 Task: Apply the "Reverb" effect creatively to simulate a cavernous space for a vocal.
Action: Mouse moved to (111, 53)
Screenshot: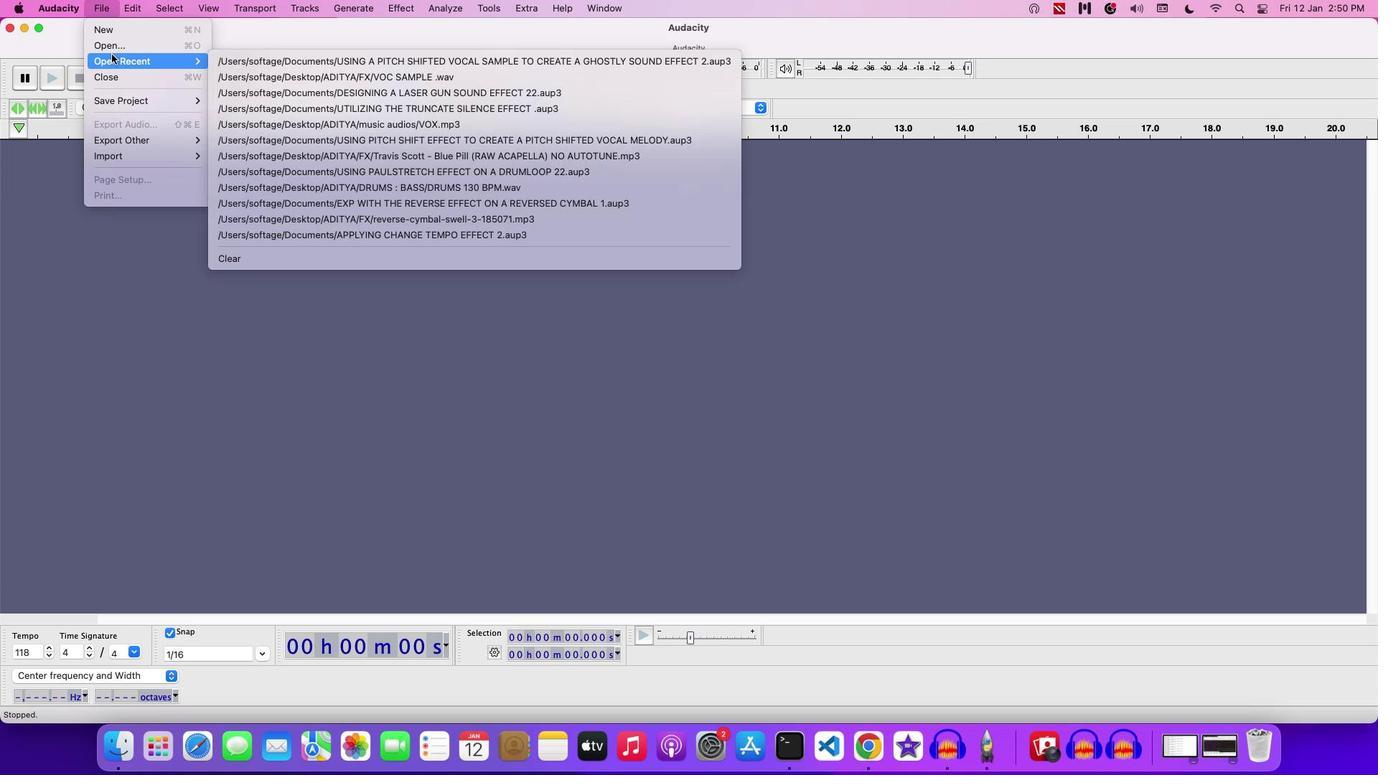 
Action: Mouse pressed left at (111, 53)
Screenshot: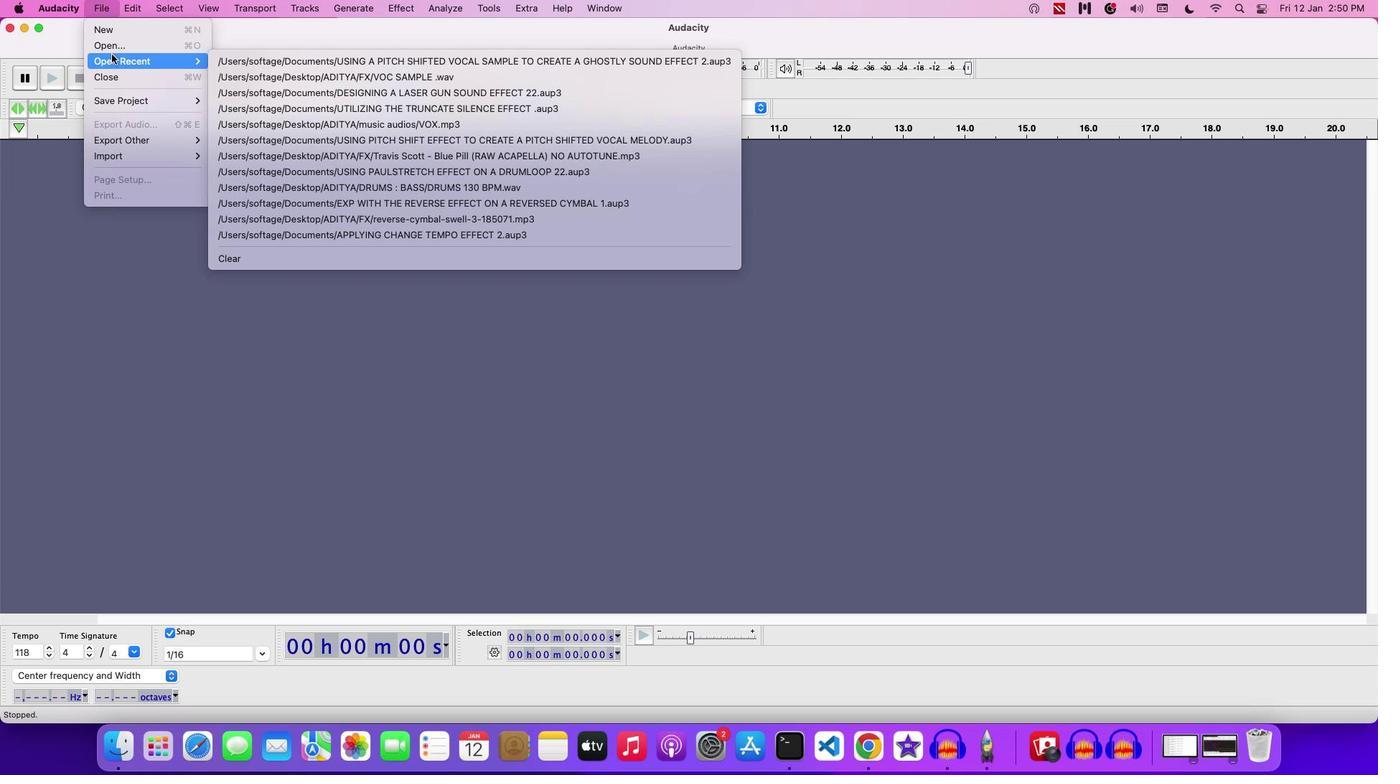 
Action: Mouse moved to (702, 157)
Screenshot: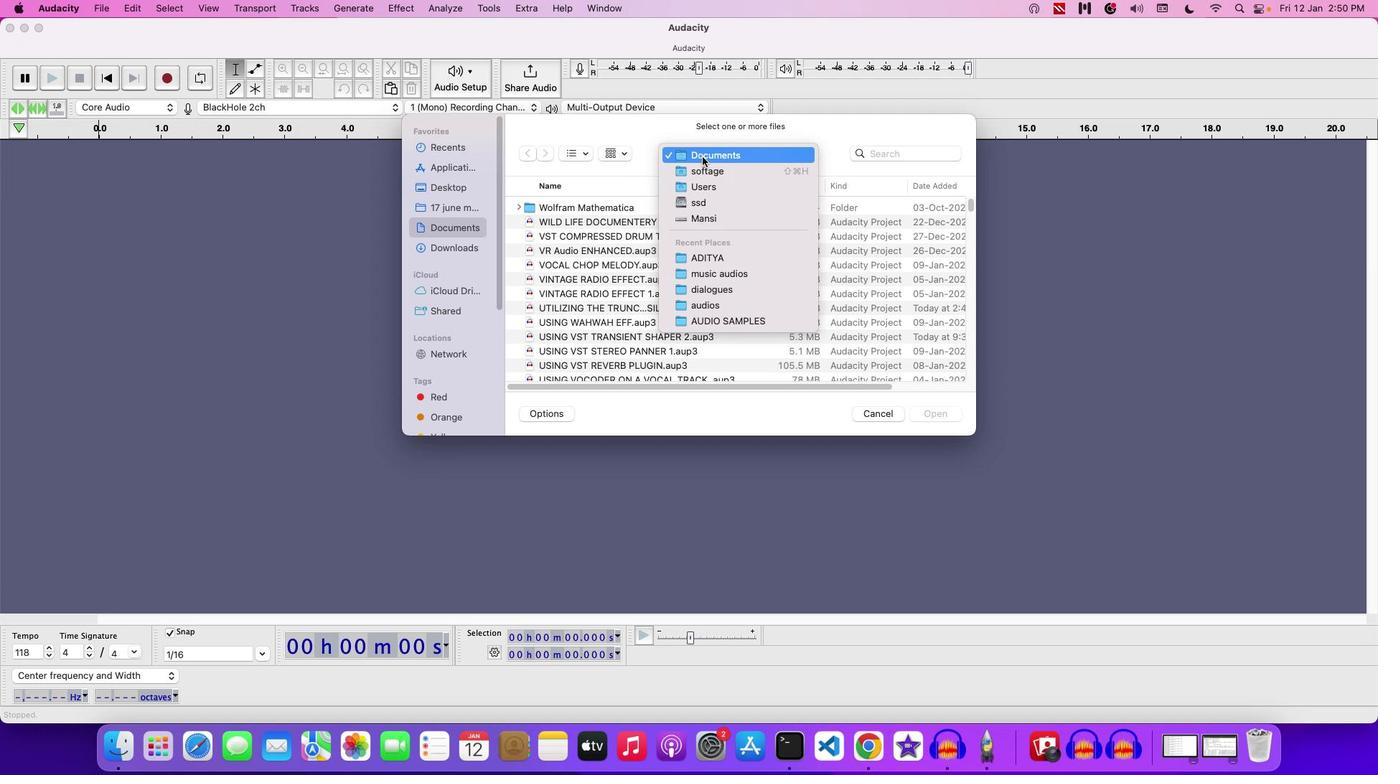
Action: Mouse pressed left at (702, 157)
Screenshot: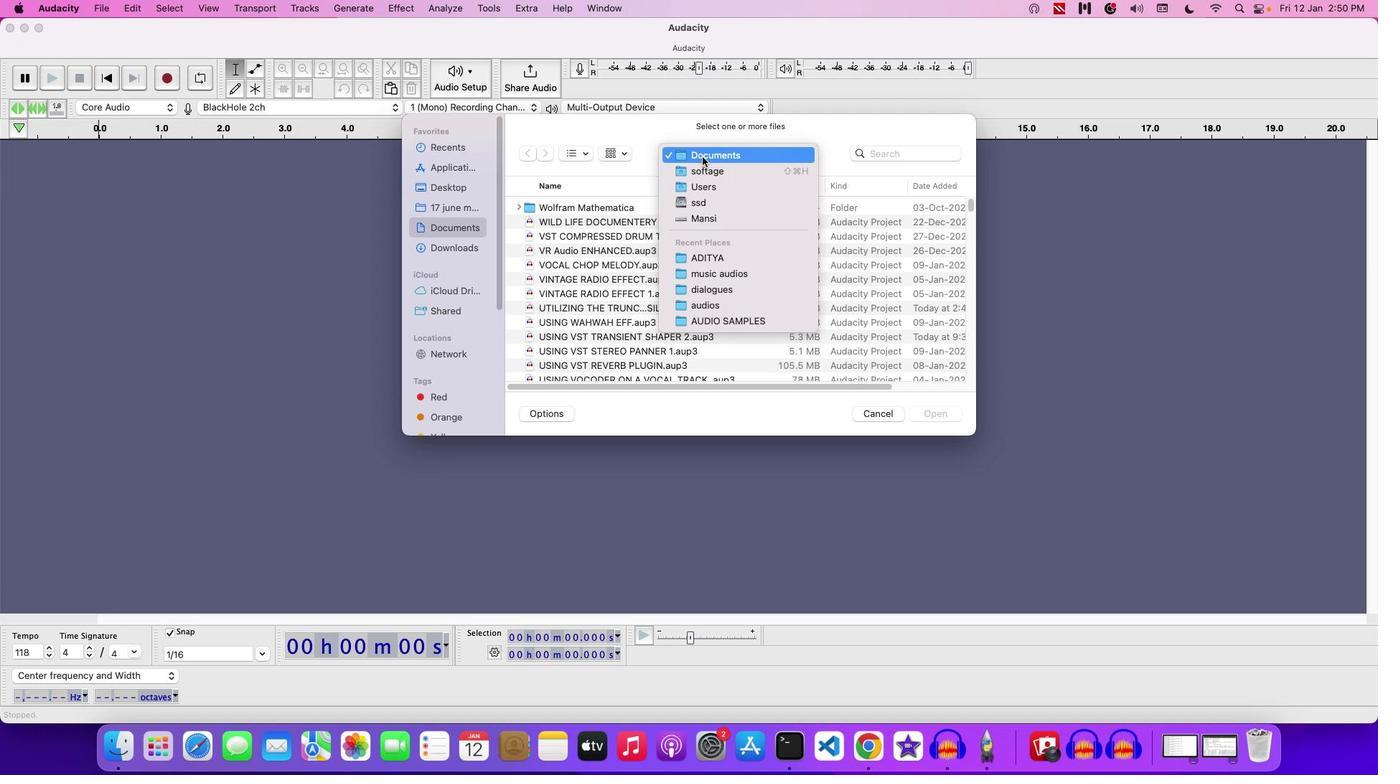 
Action: Mouse moved to (707, 260)
Screenshot: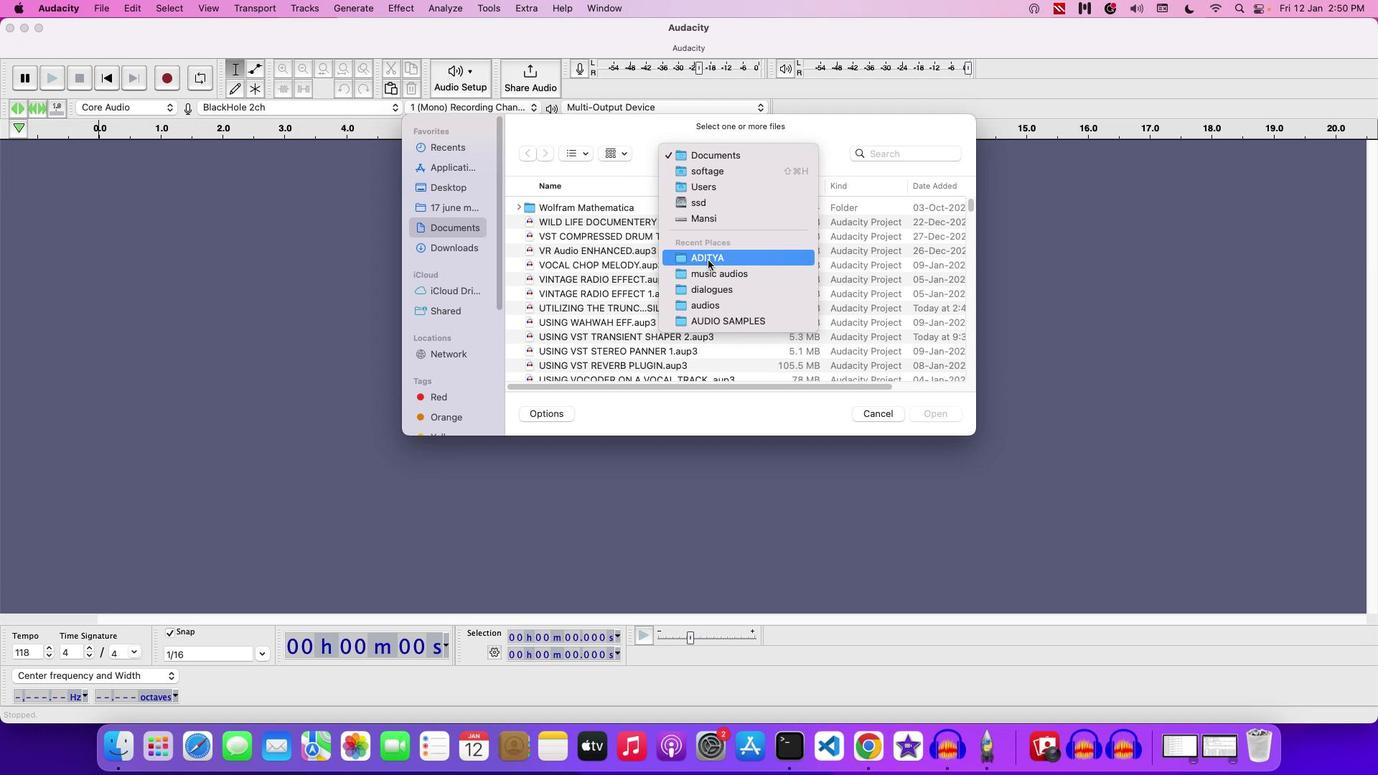 
Action: Mouse pressed left at (707, 260)
Screenshot: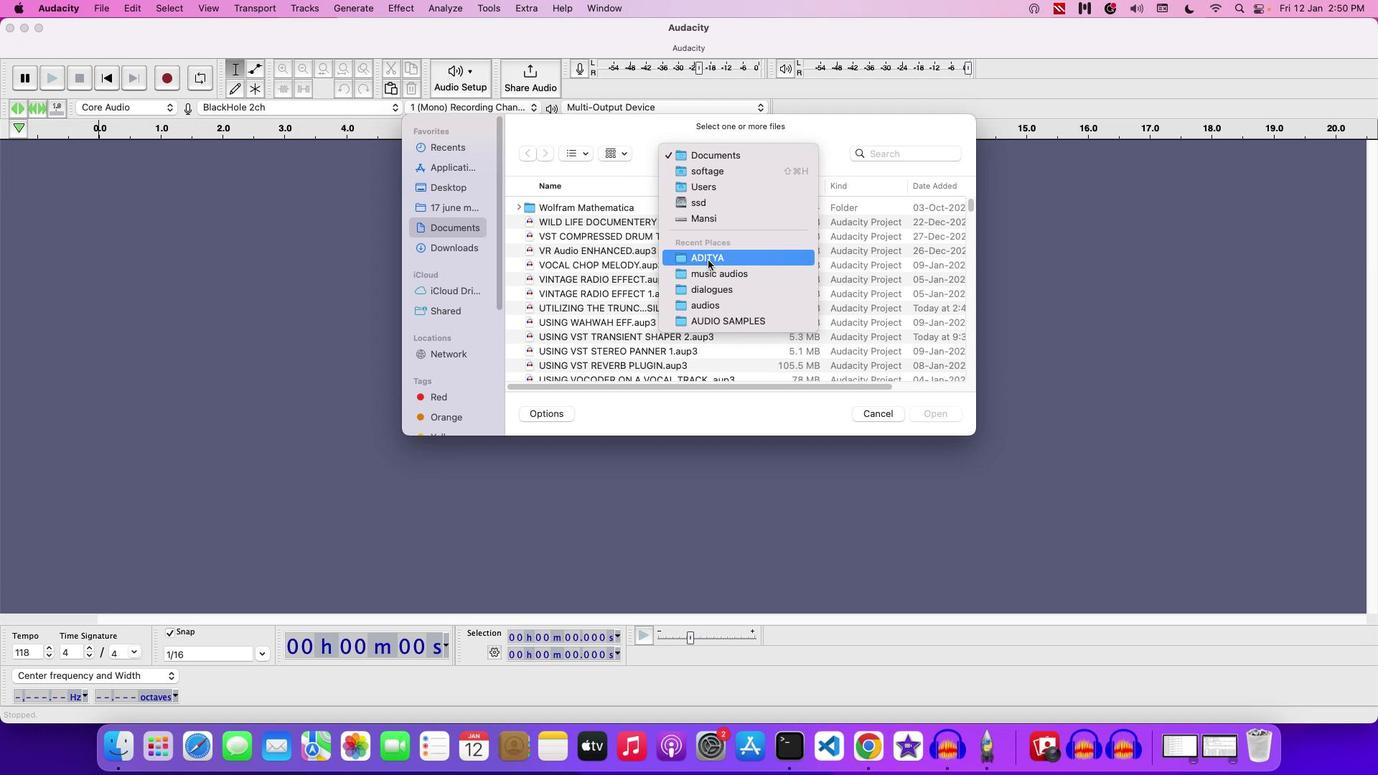 
Action: Mouse moved to (653, 280)
Screenshot: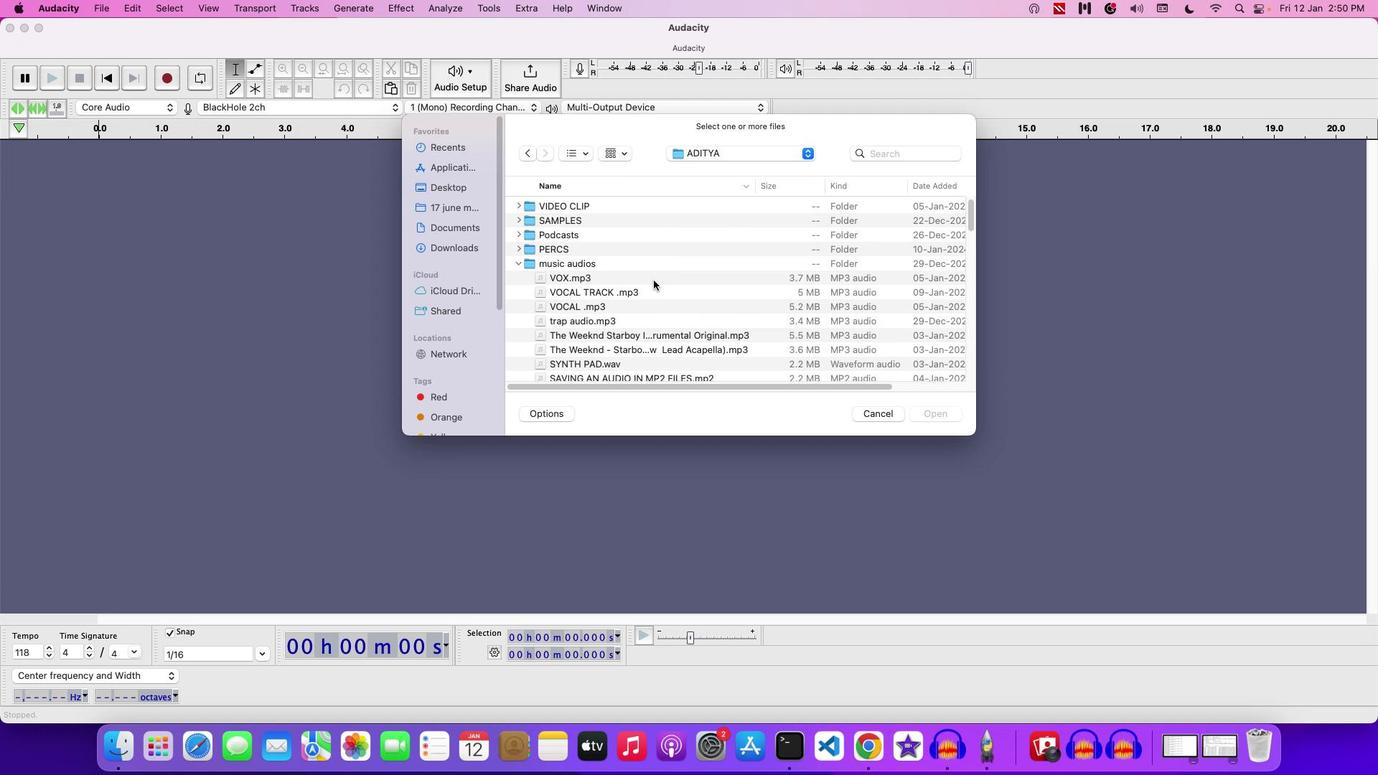 
Action: Mouse scrolled (653, 280) with delta (0, 0)
Screenshot: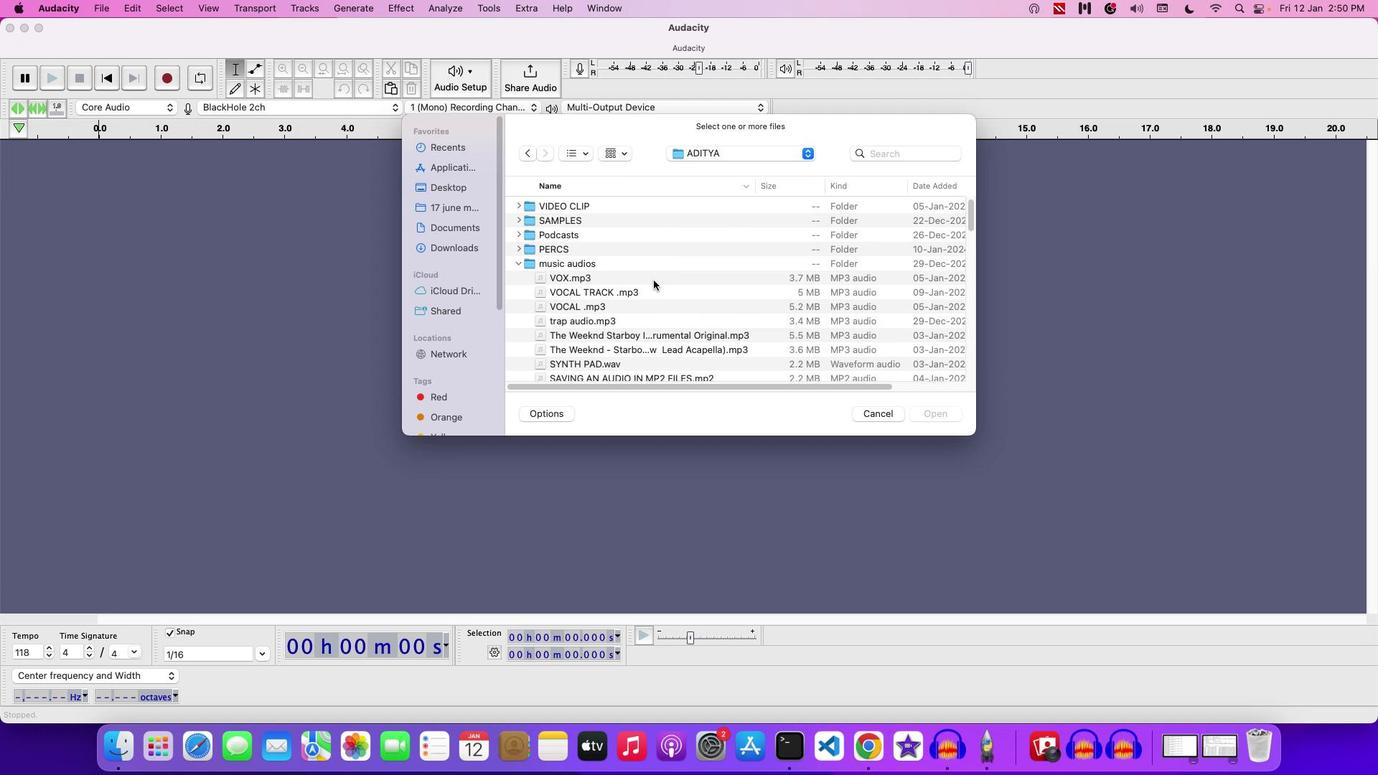 
Action: Mouse moved to (600, 278)
Screenshot: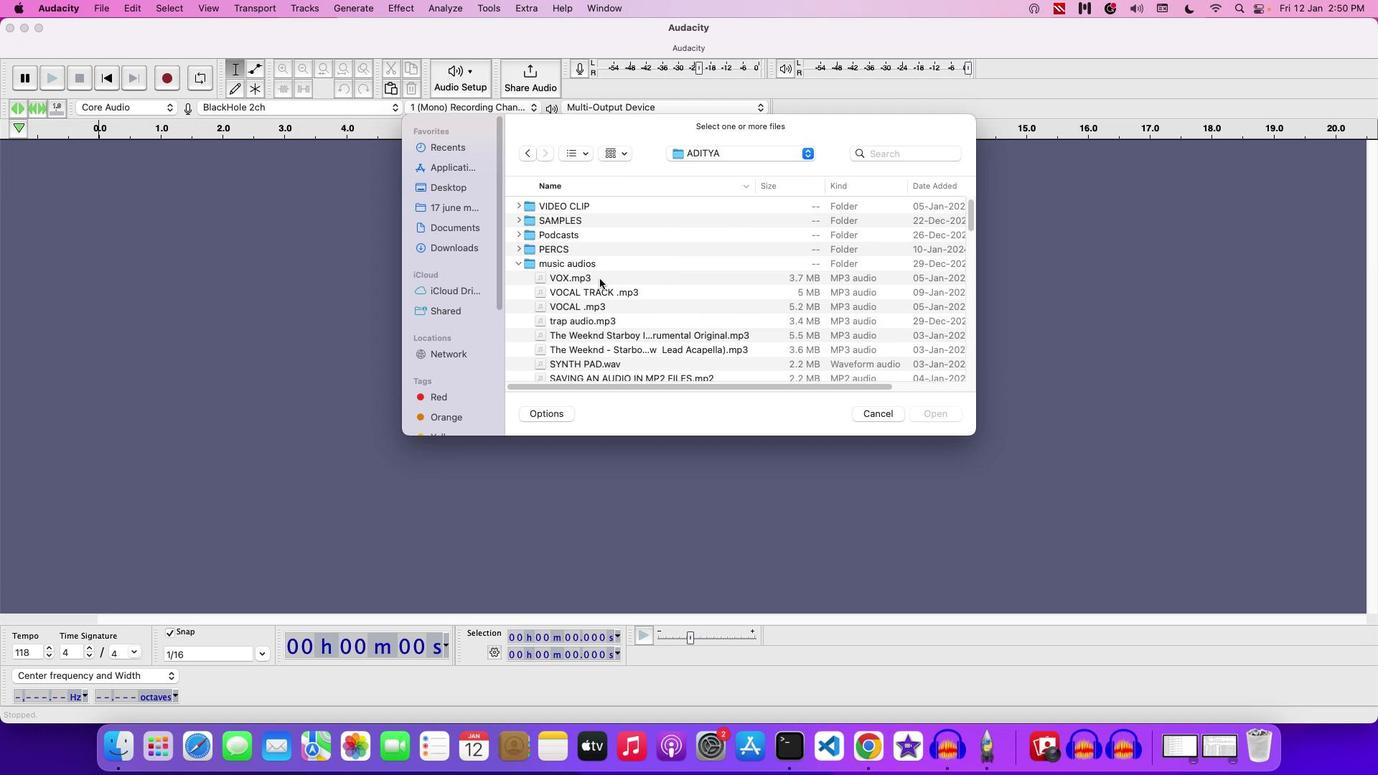 
Action: Mouse pressed left at (600, 278)
Screenshot: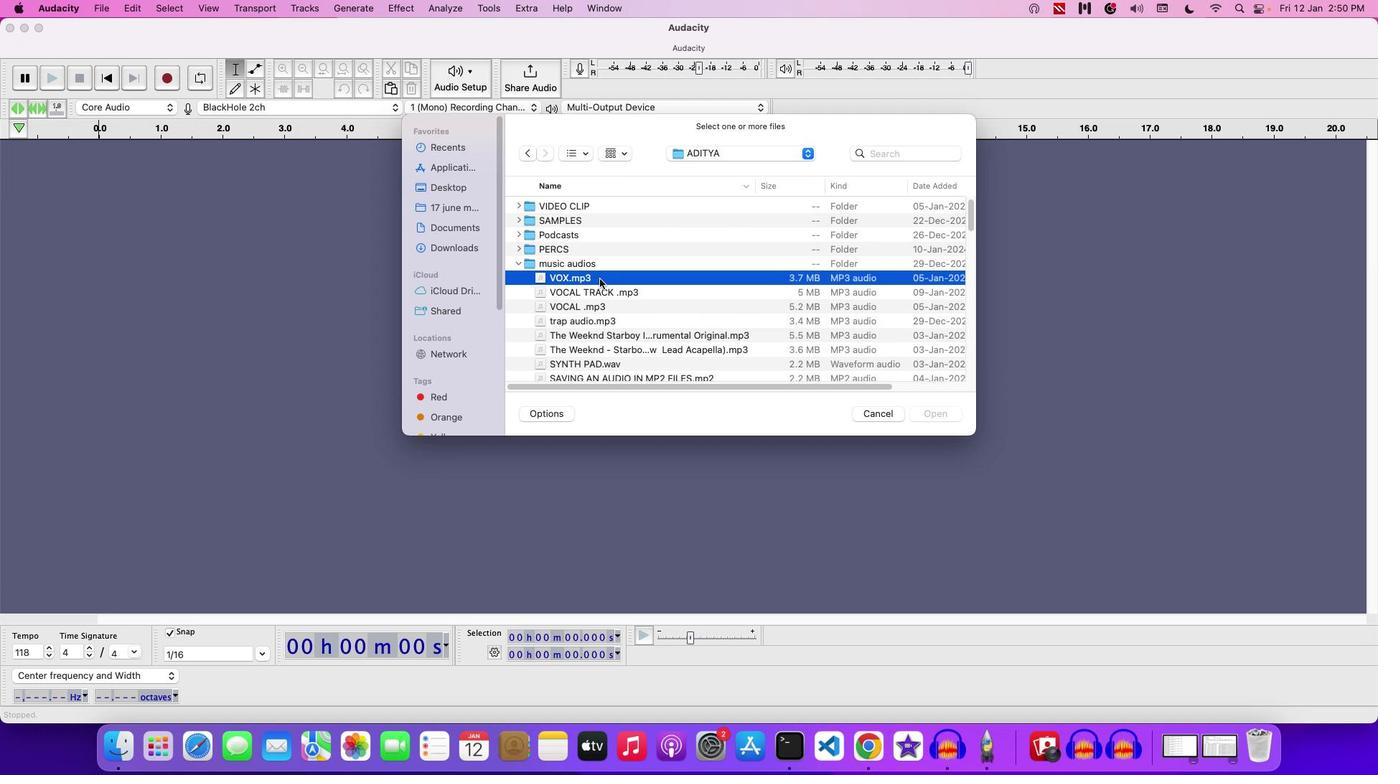 
Action: Mouse moved to (613, 280)
Screenshot: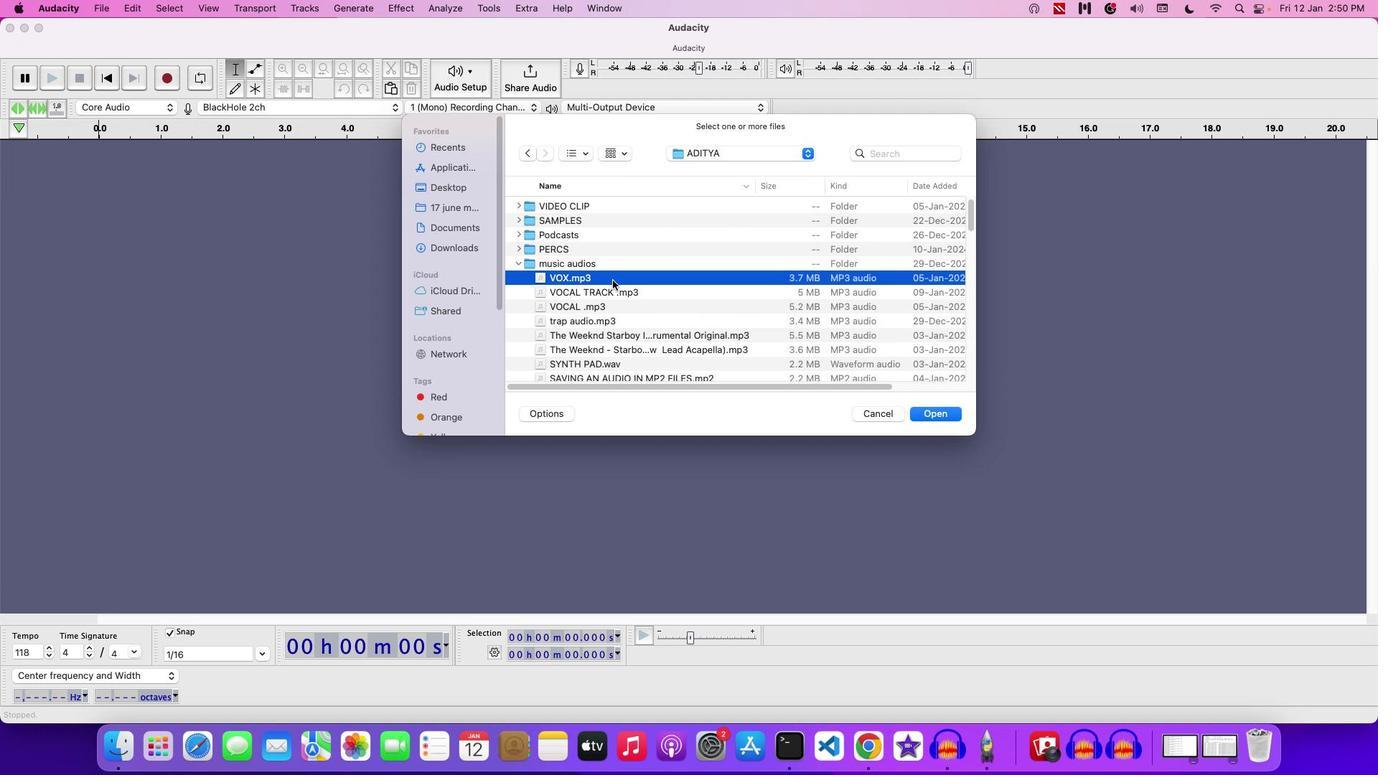 
Action: Mouse scrolled (613, 280) with delta (0, 0)
Screenshot: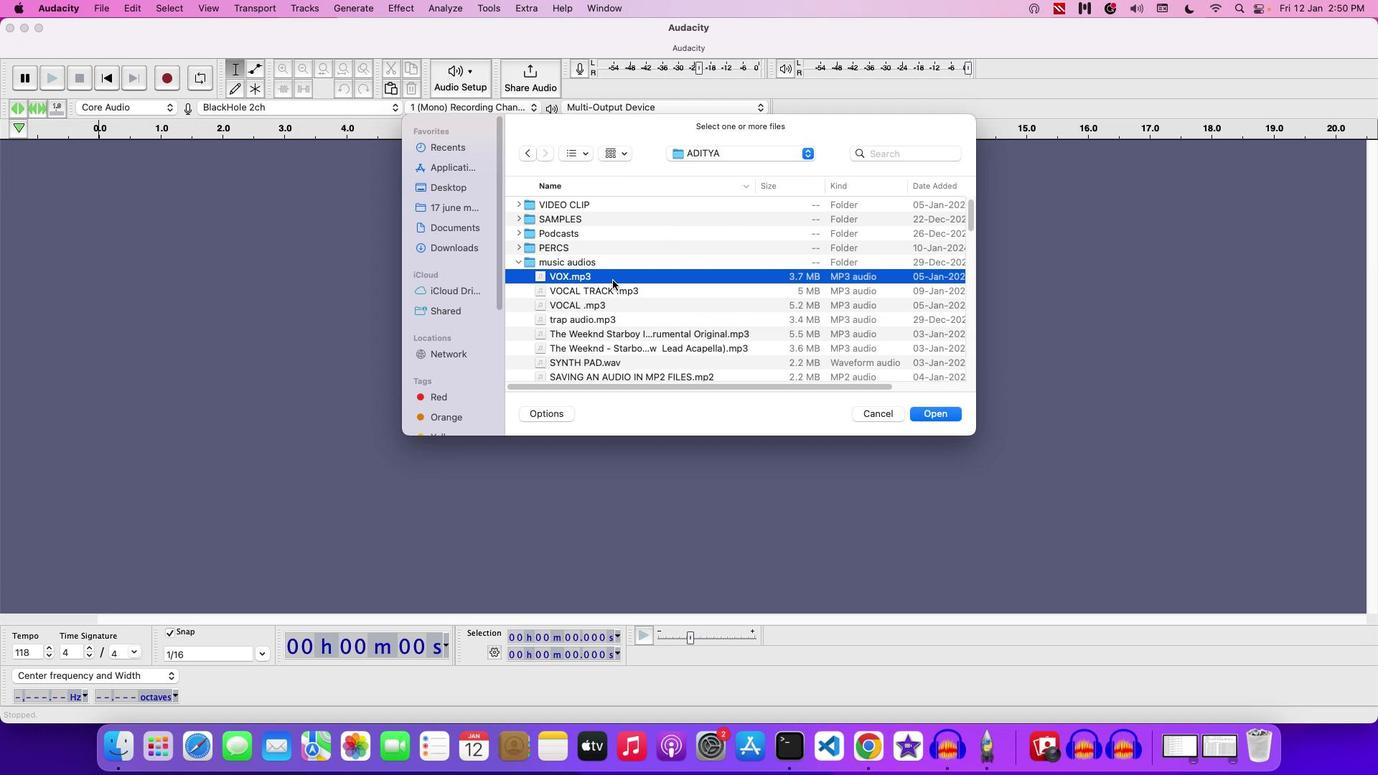 
Action: Mouse moved to (608, 282)
Screenshot: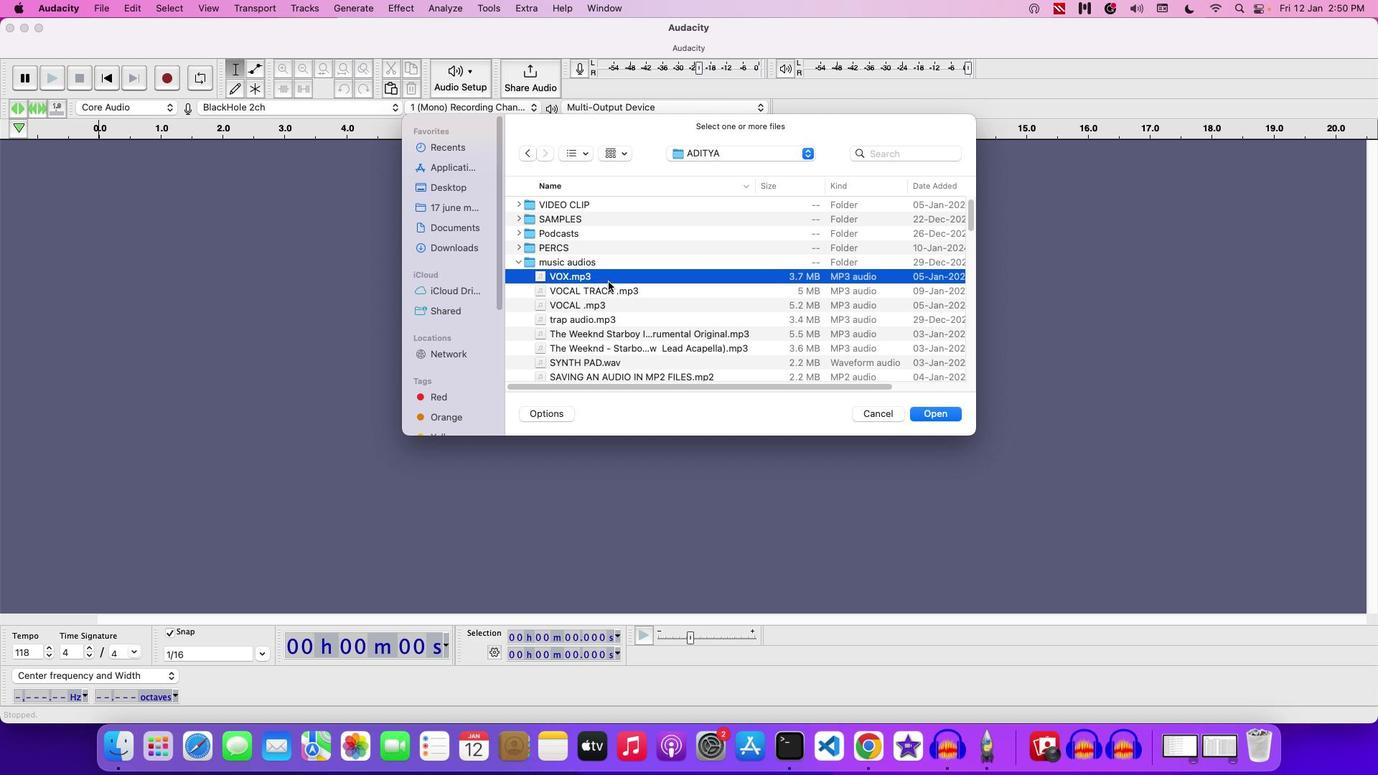 
Action: Mouse pressed left at (608, 282)
Screenshot: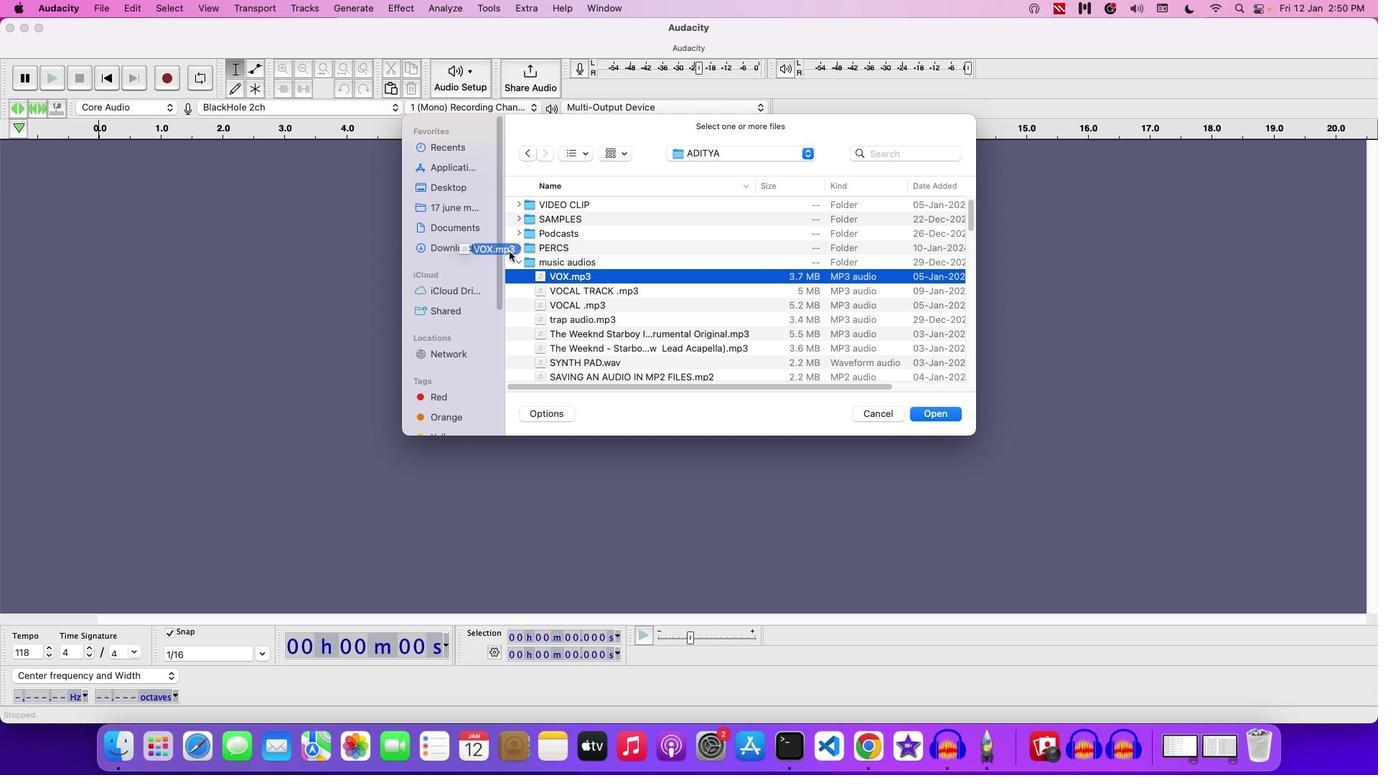 
Action: Mouse moved to (878, 411)
Screenshot: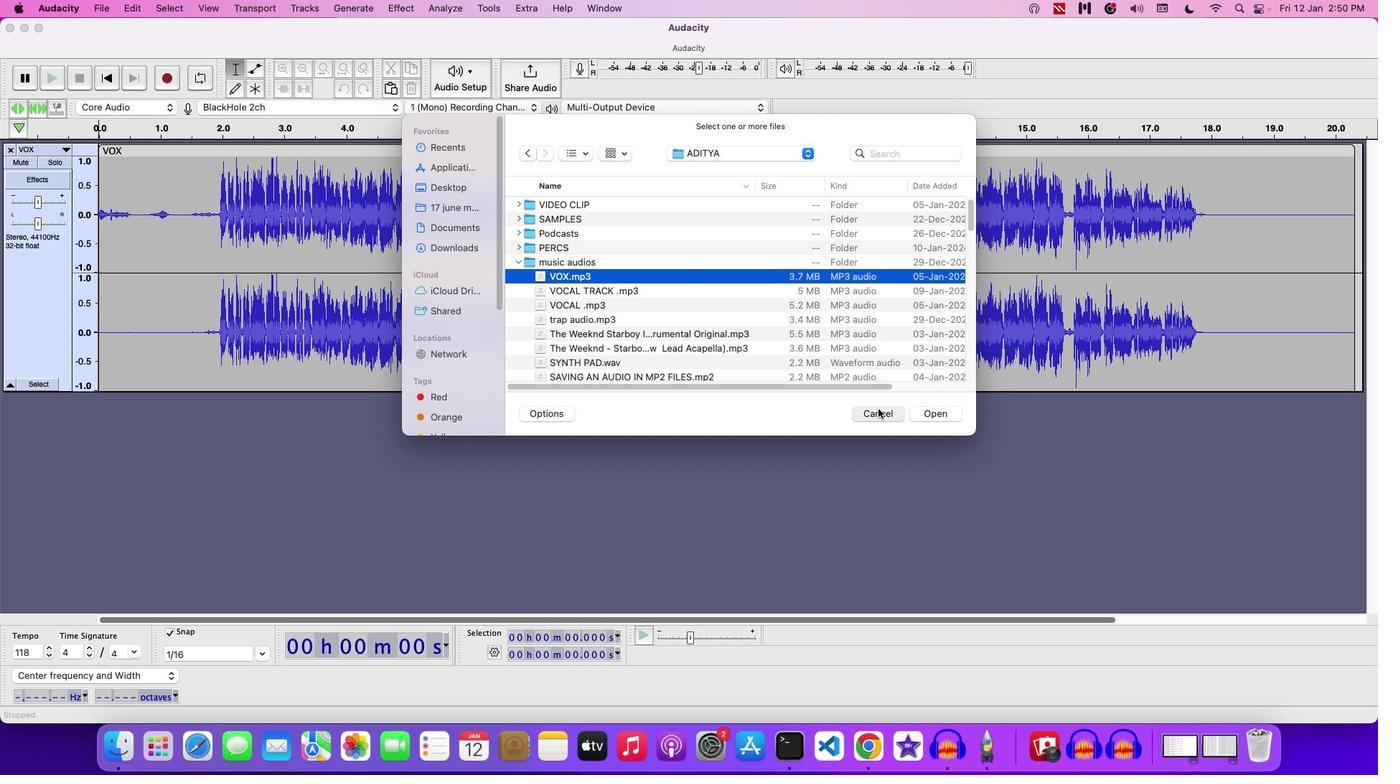 
Action: Mouse pressed left at (878, 411)
Screenshot: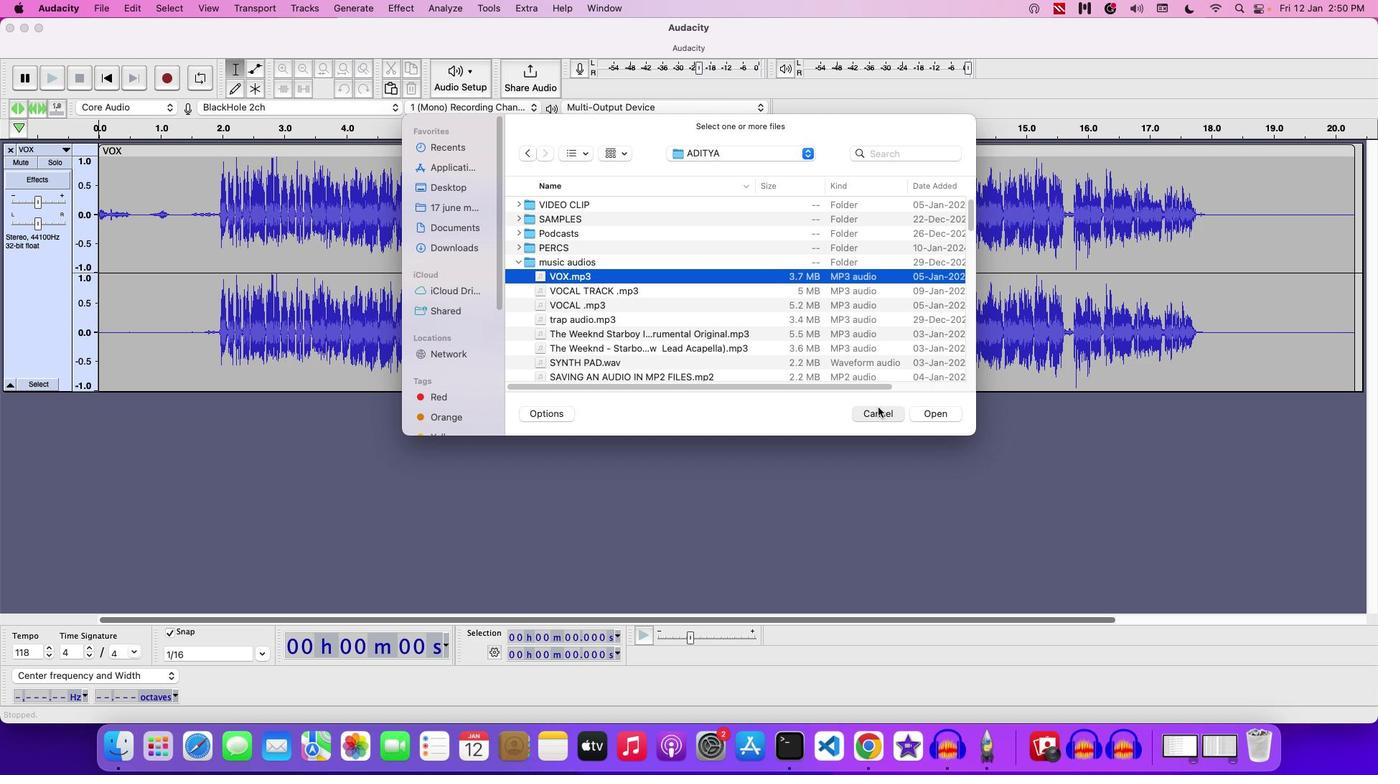 
Action: Mouse moved to (581, 303)
Screenshot: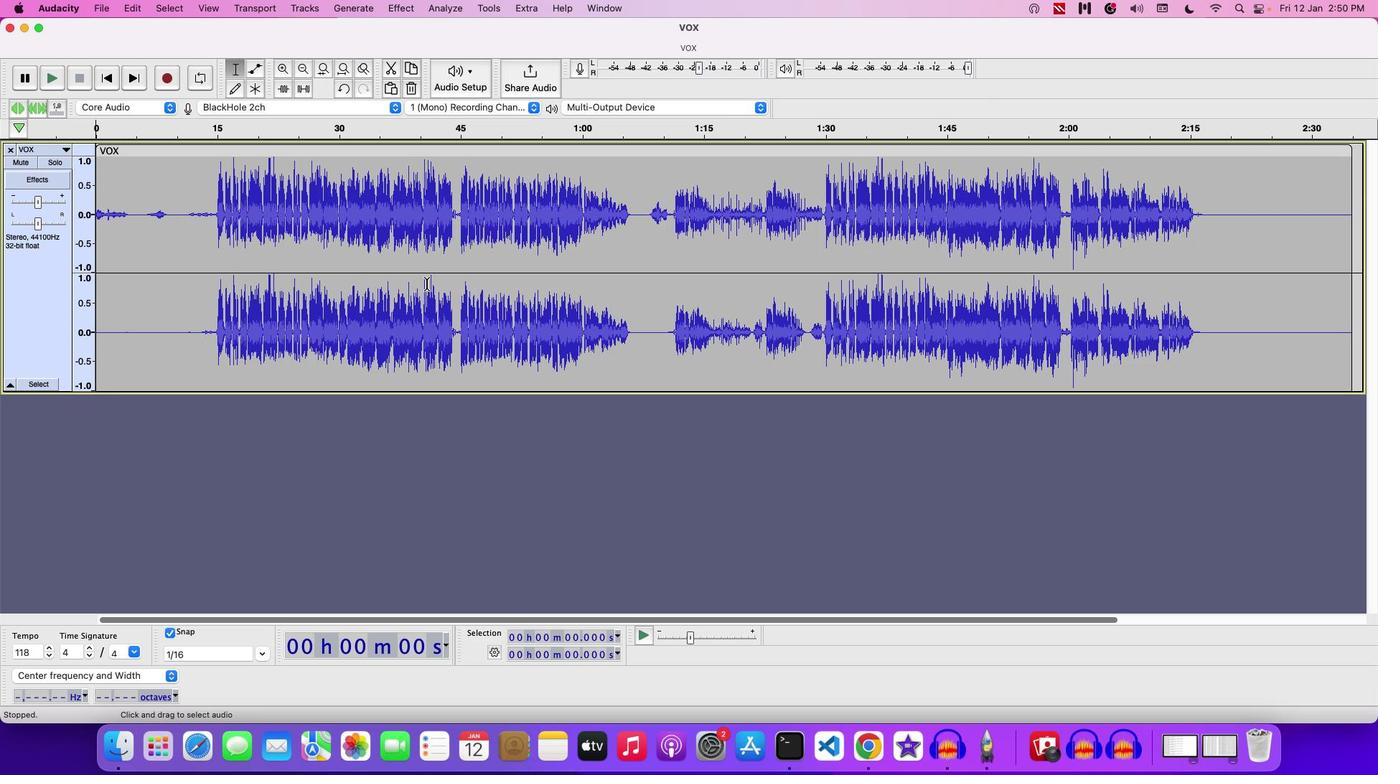 
Action: Key pressed Key.space
Screenshot: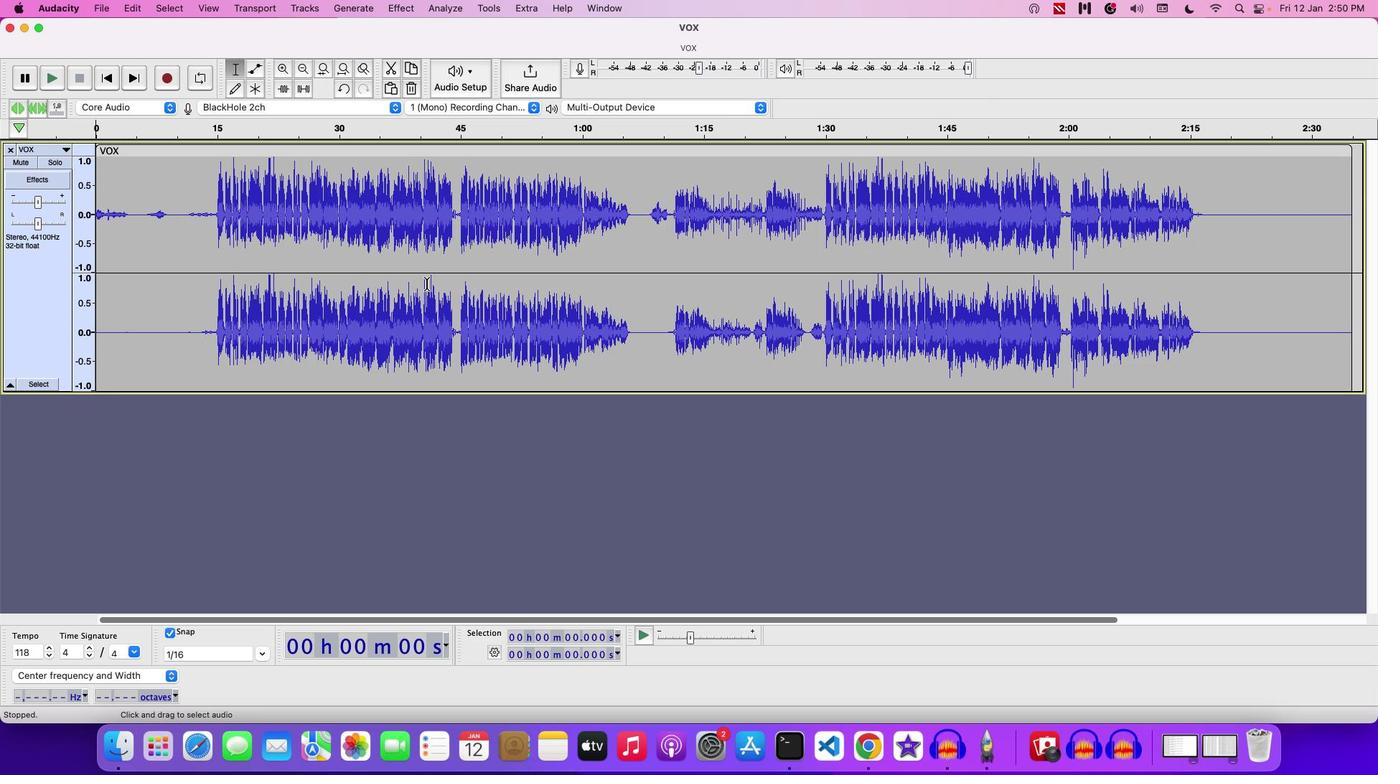 
Action: Mouse moved to (117, 165)
Screenshot: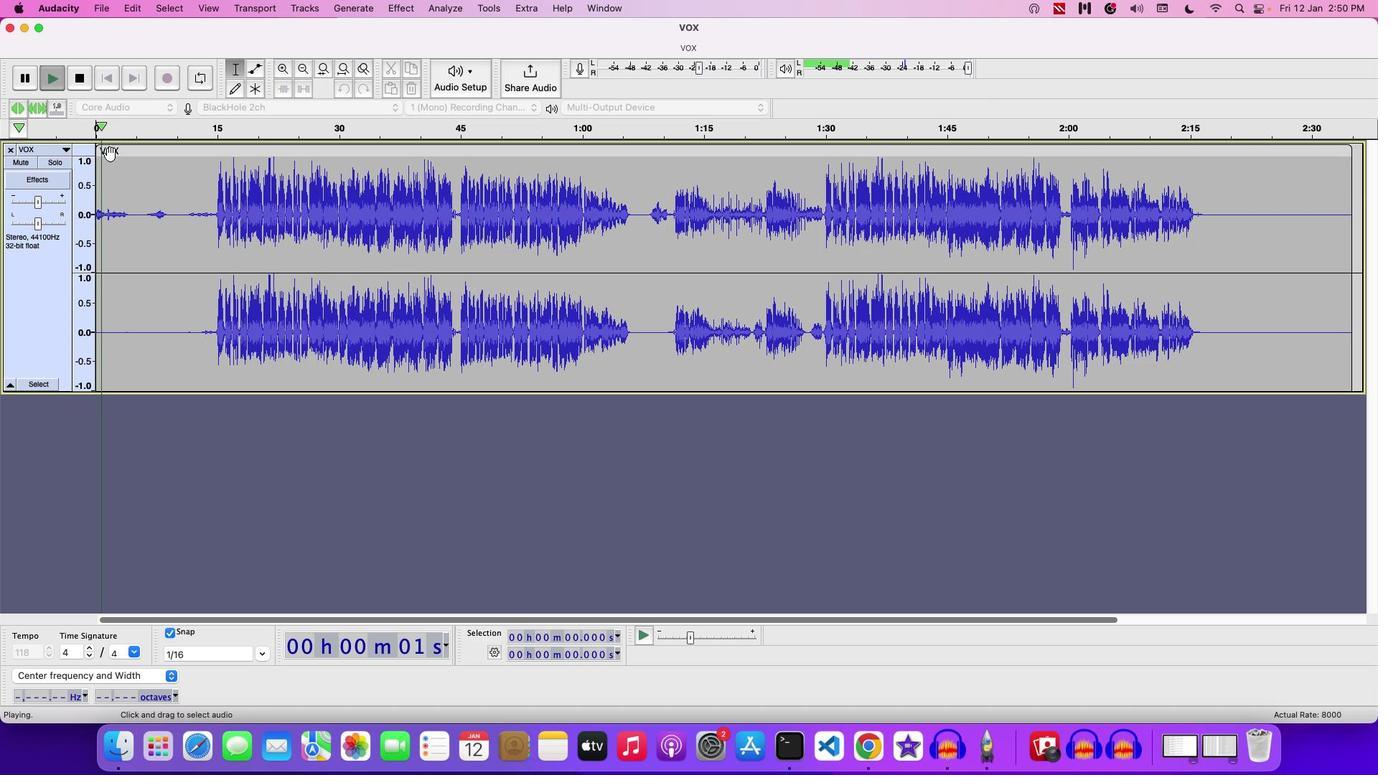 
Action: Key pressed Key.space
Screenshot: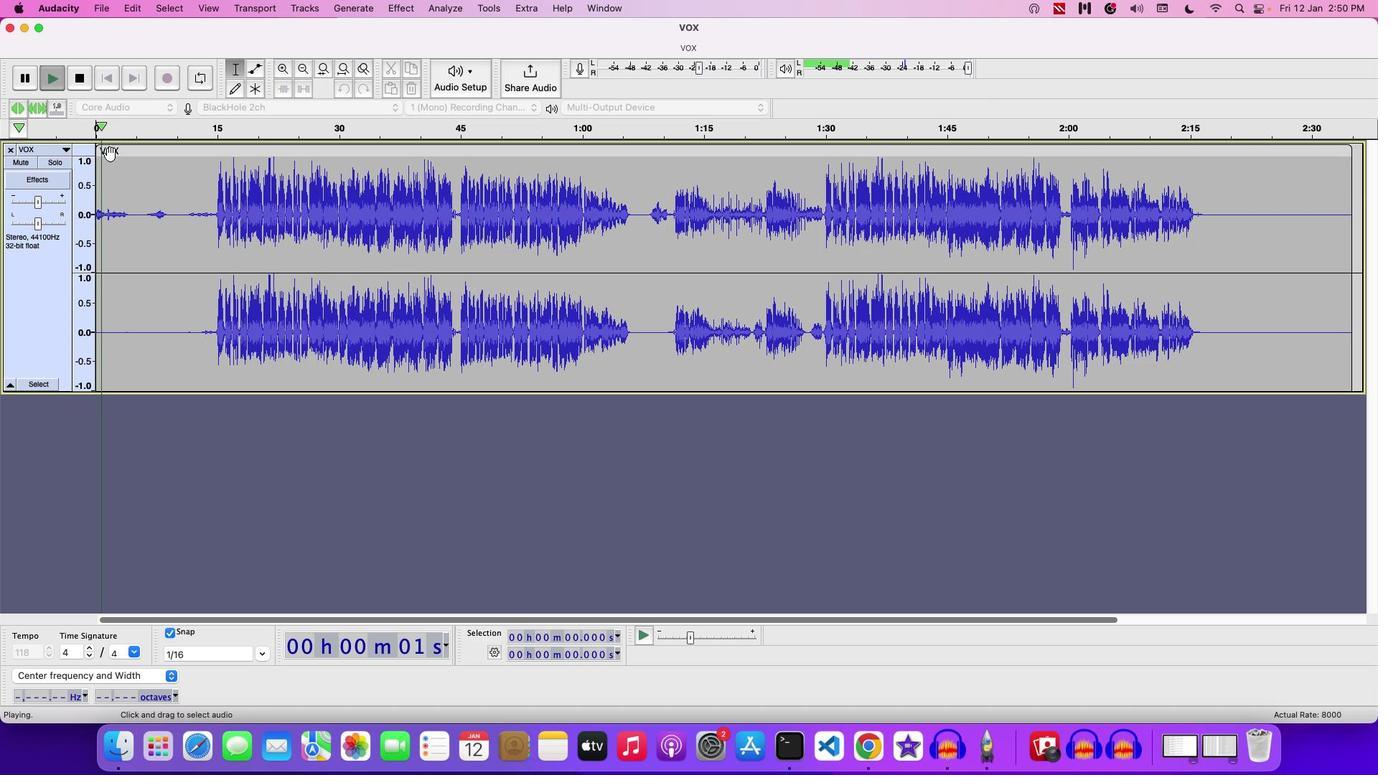 
Action: Mouse moved to (99, 153)
Screenshot: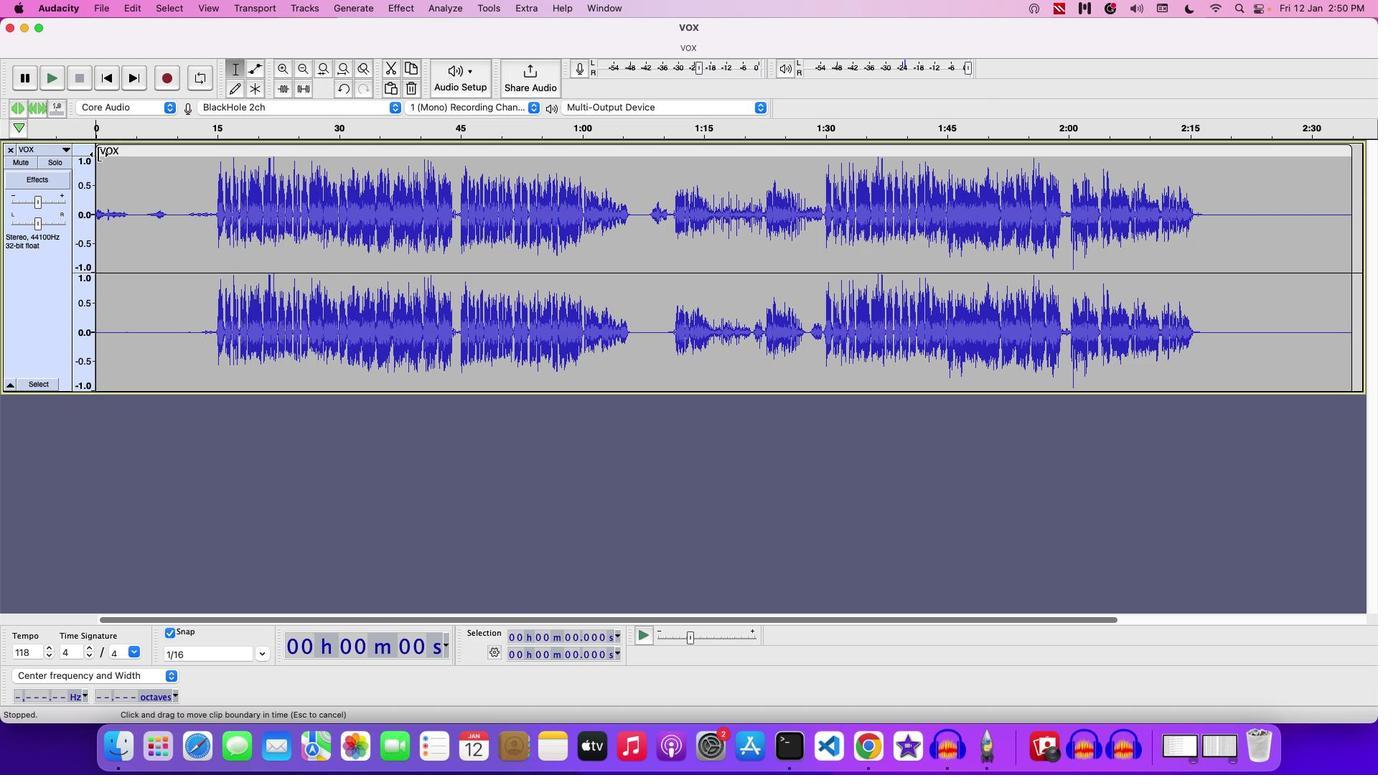 
Action: Mouse pressed left at (99, 153)
Screenshot: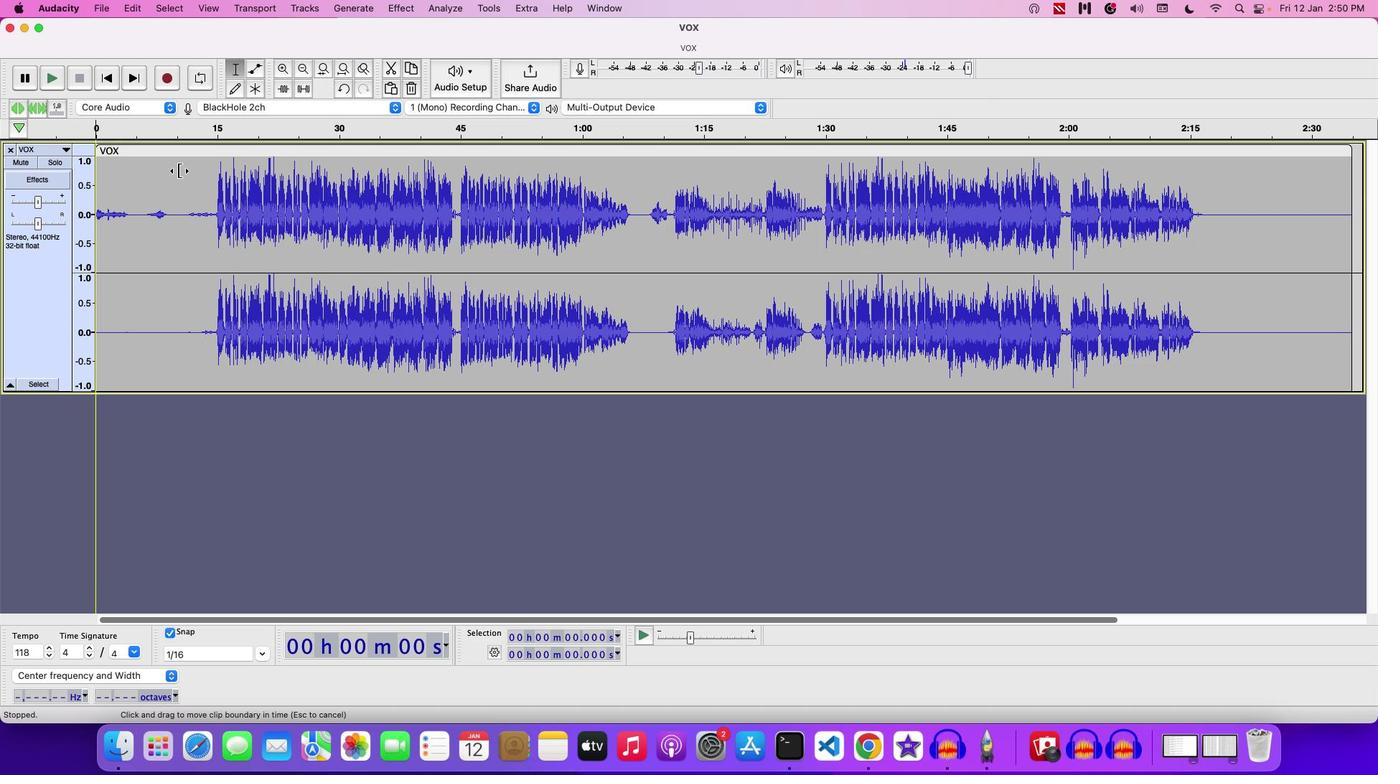 
Action: Mouse moved to (233, 152)
Screenshot: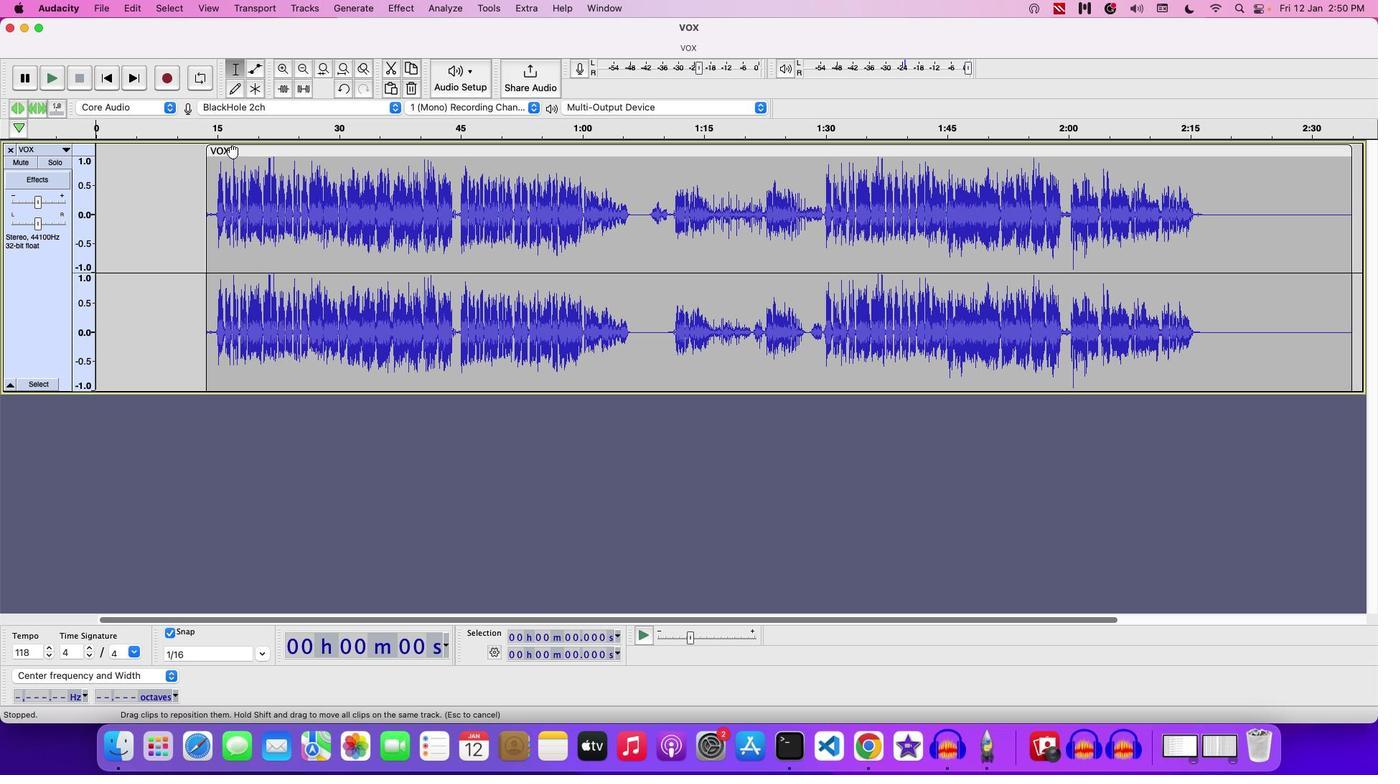 
Action: Mouse pressed left at (233, 152)
Screenshot: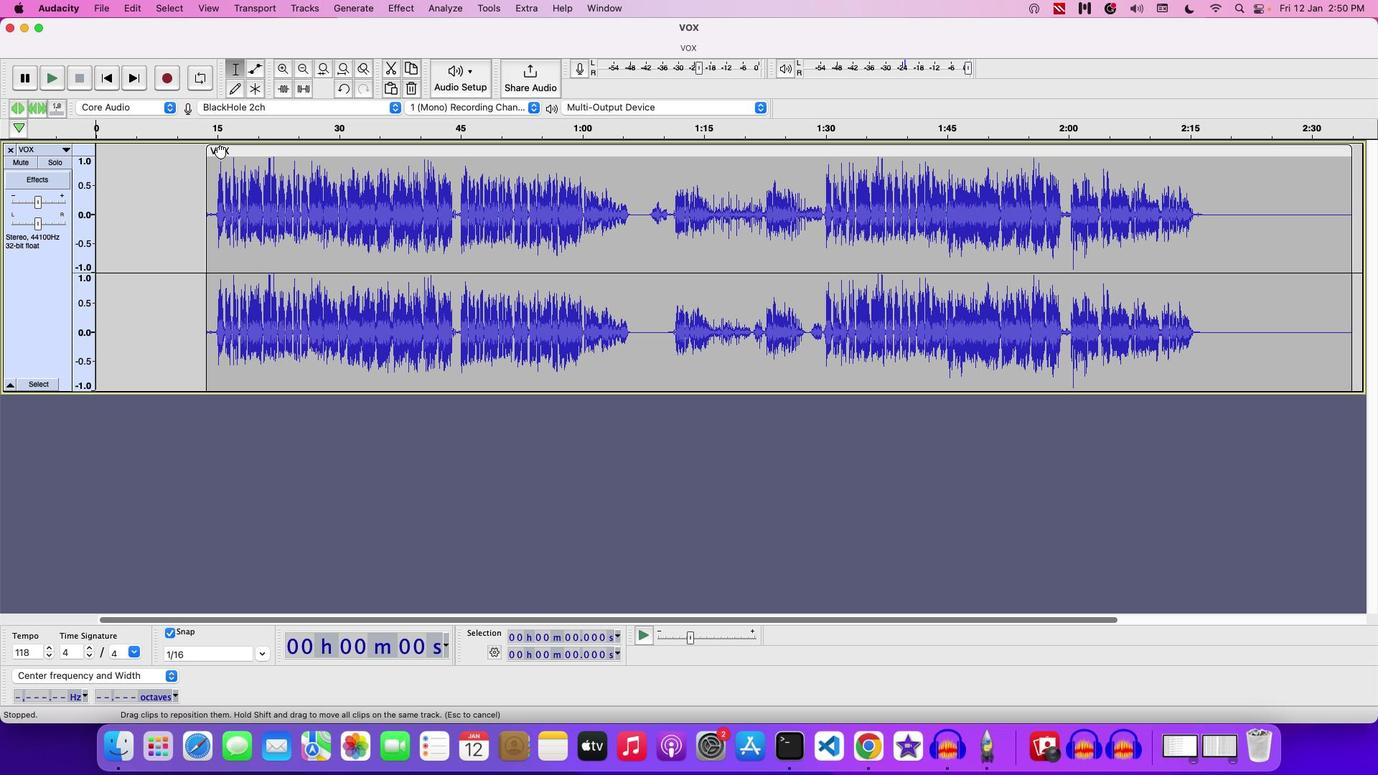 
Action: Mouse moved to (1240, 151)
Screenshot: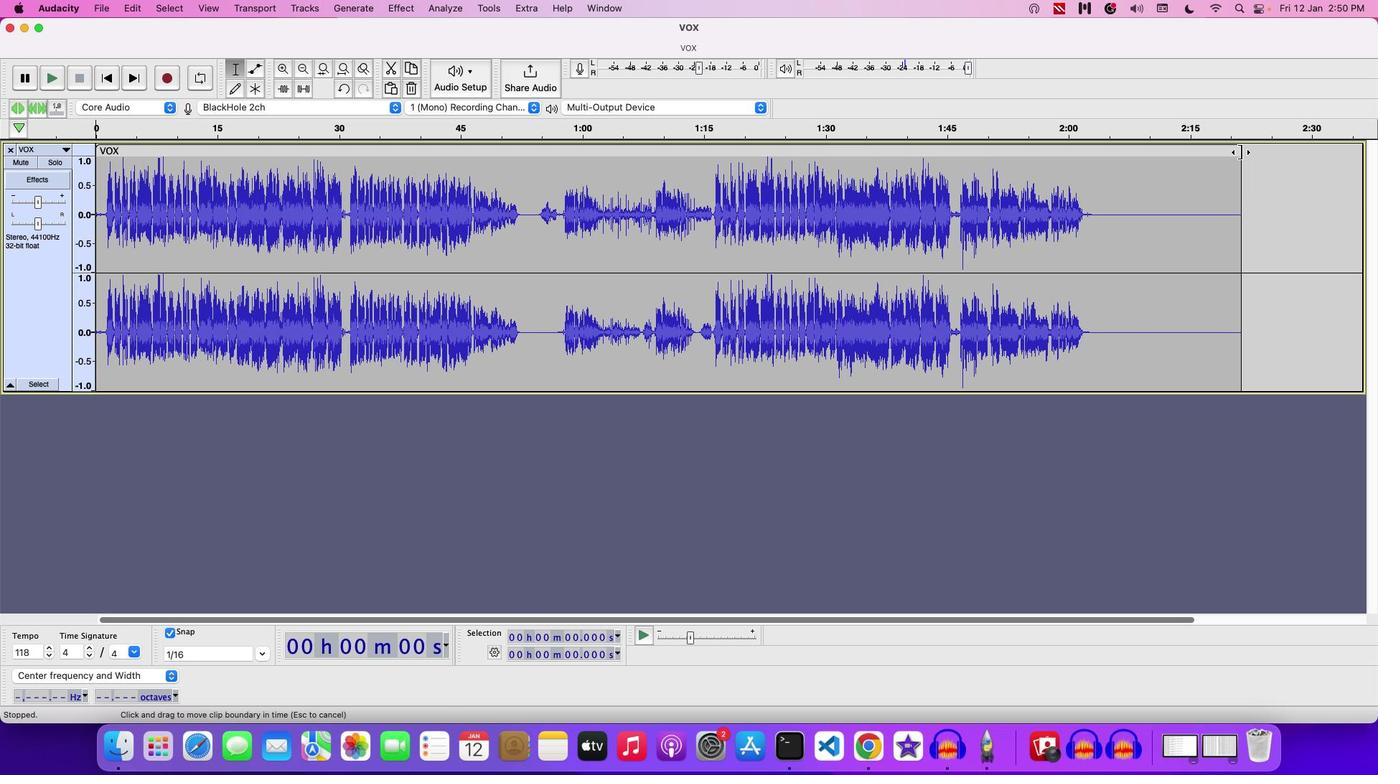 
Action: Mouse pressed left at (1240, 151)
Screenshot: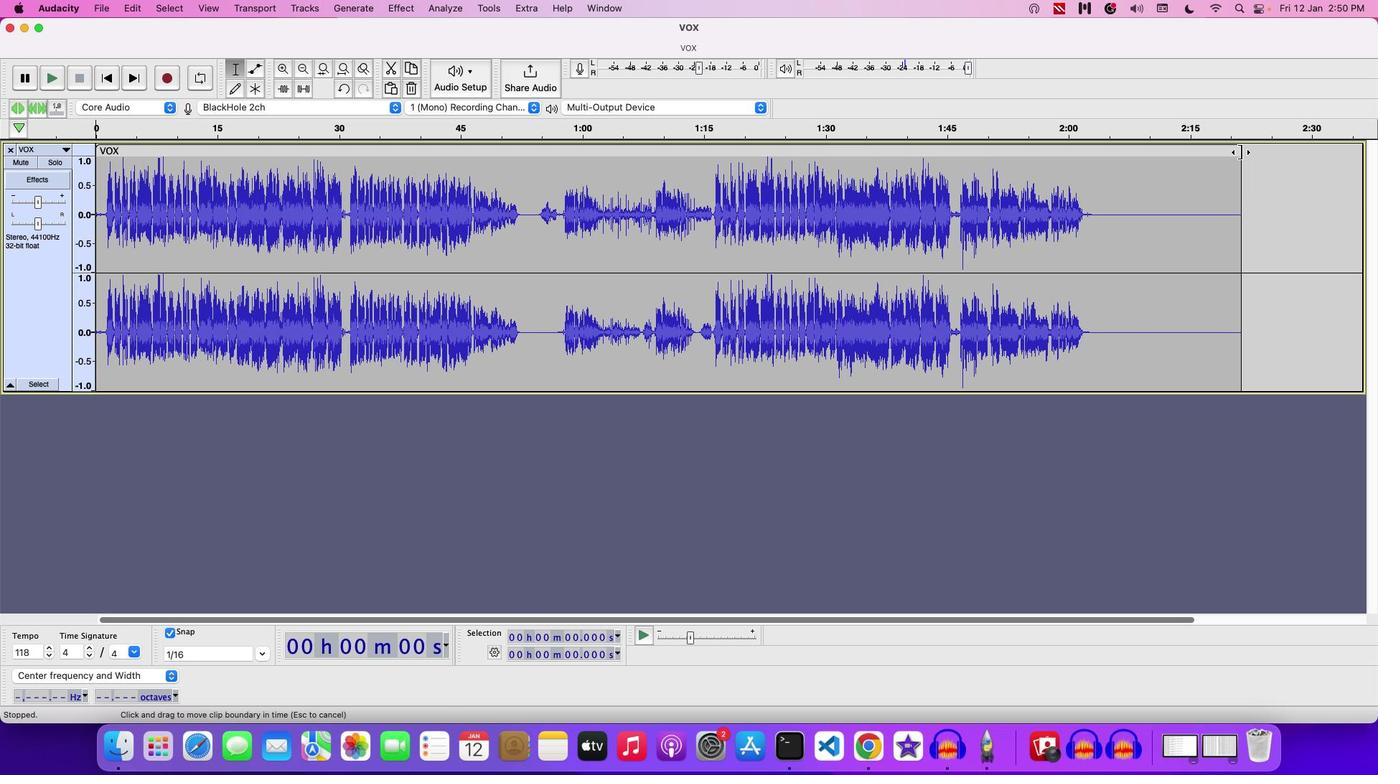 
Action: Mouse moved to (537, 246)
Screenshot: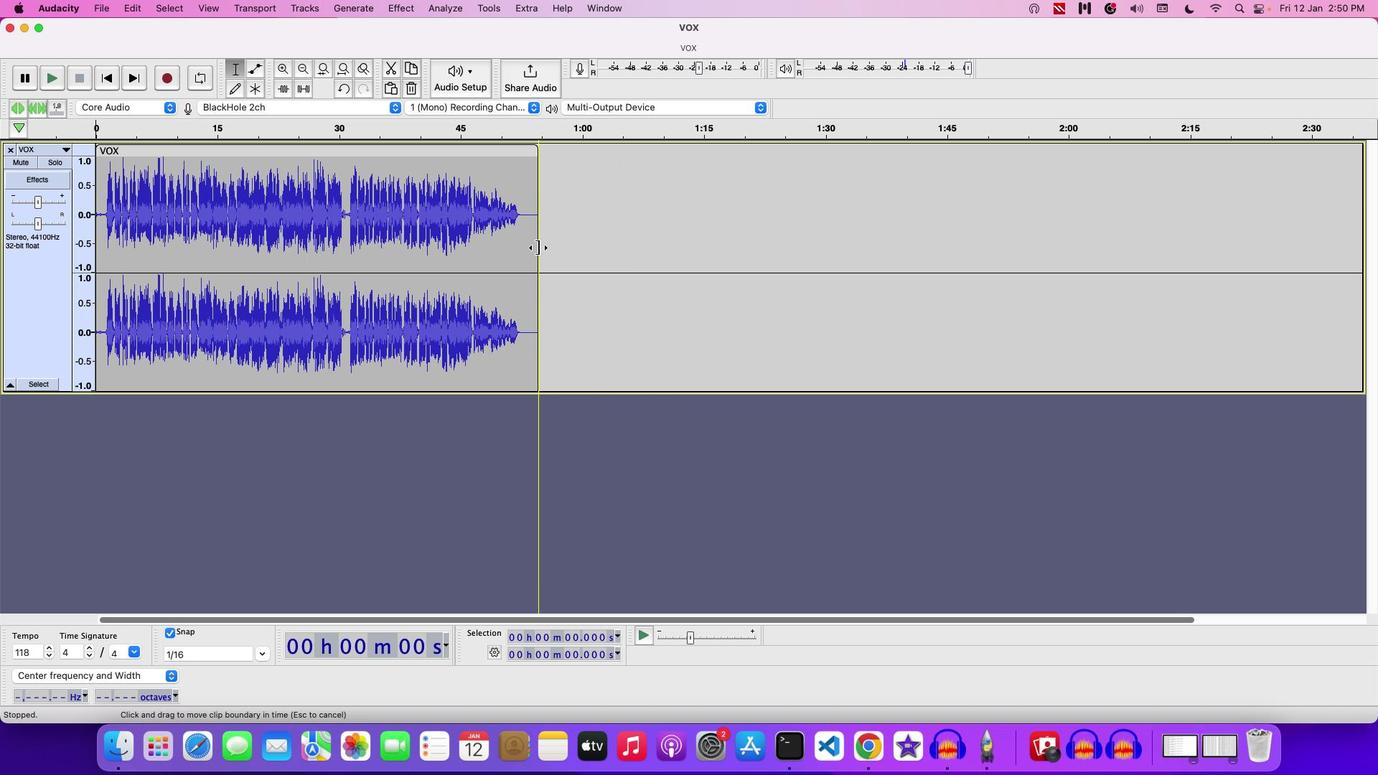 
Action: Key pressed Key.space
Screenshot: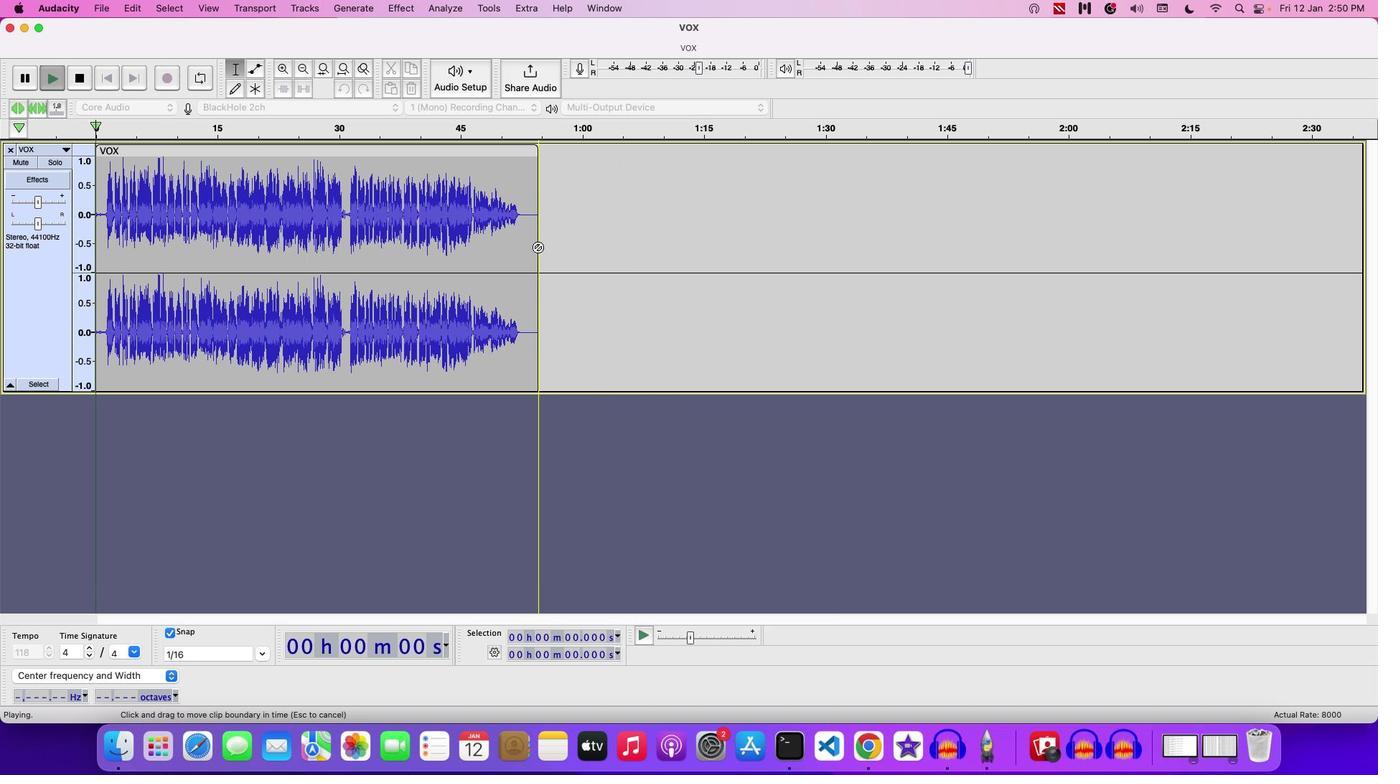 
Action: Mouse moved to (222, 203)
Screenshot: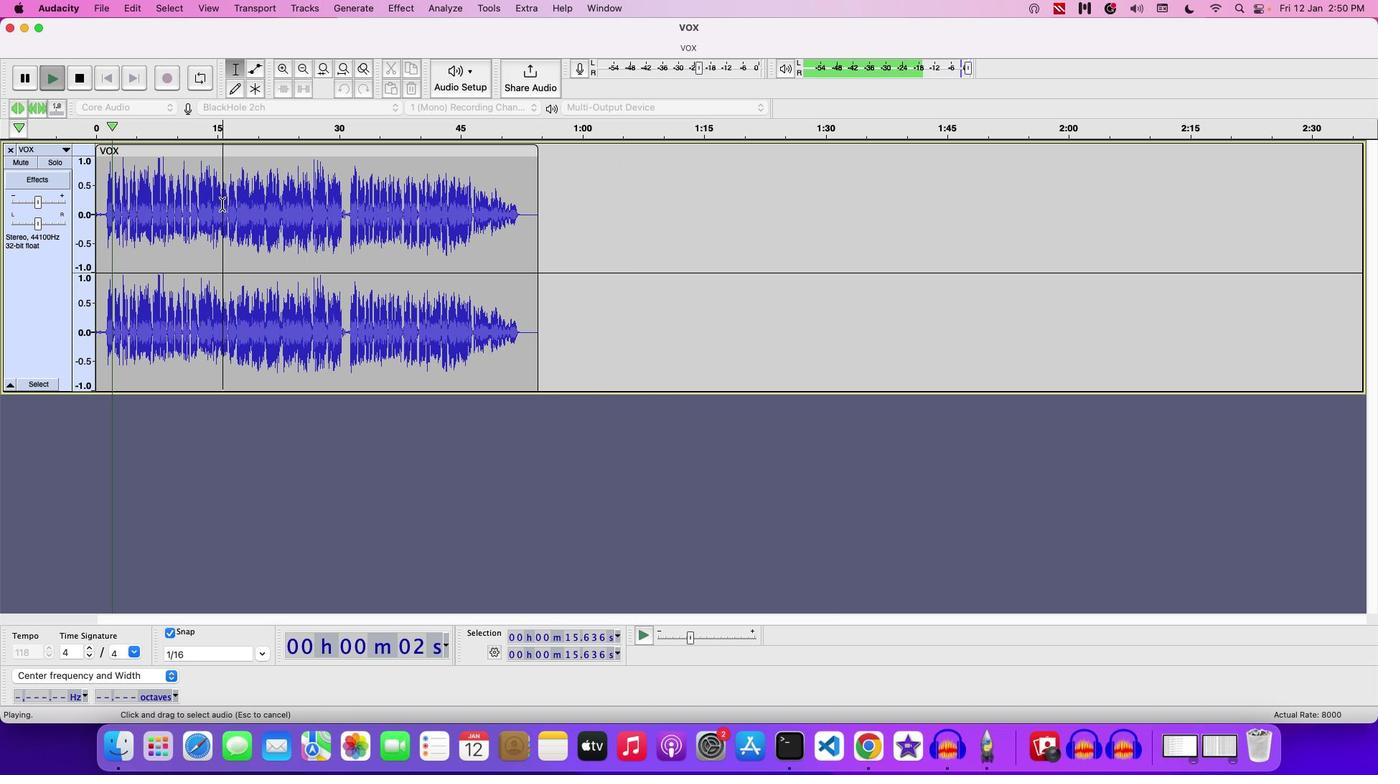 
Action: Mouse pressed left at (222, 203)
Screenshot: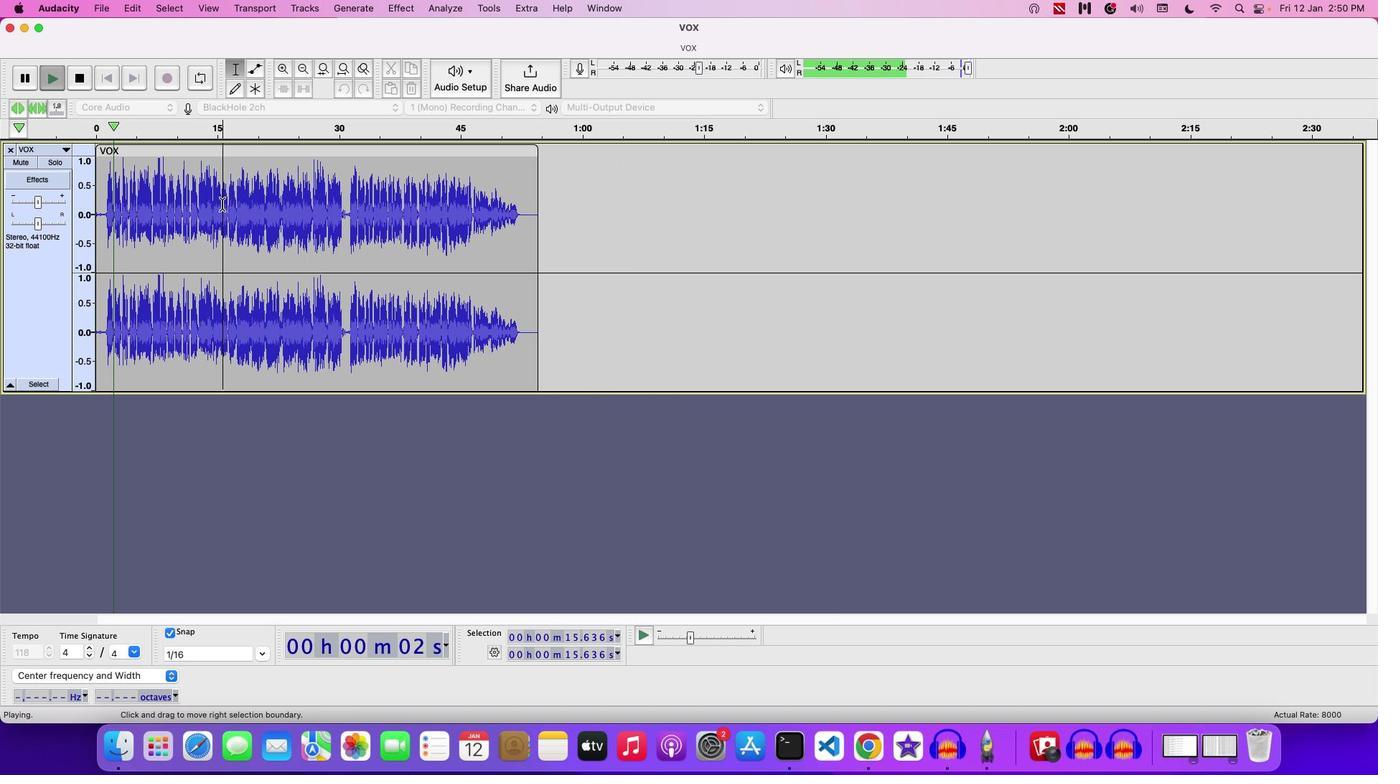 
Action: Mouse pressed left at (222, 203)
Screenshot: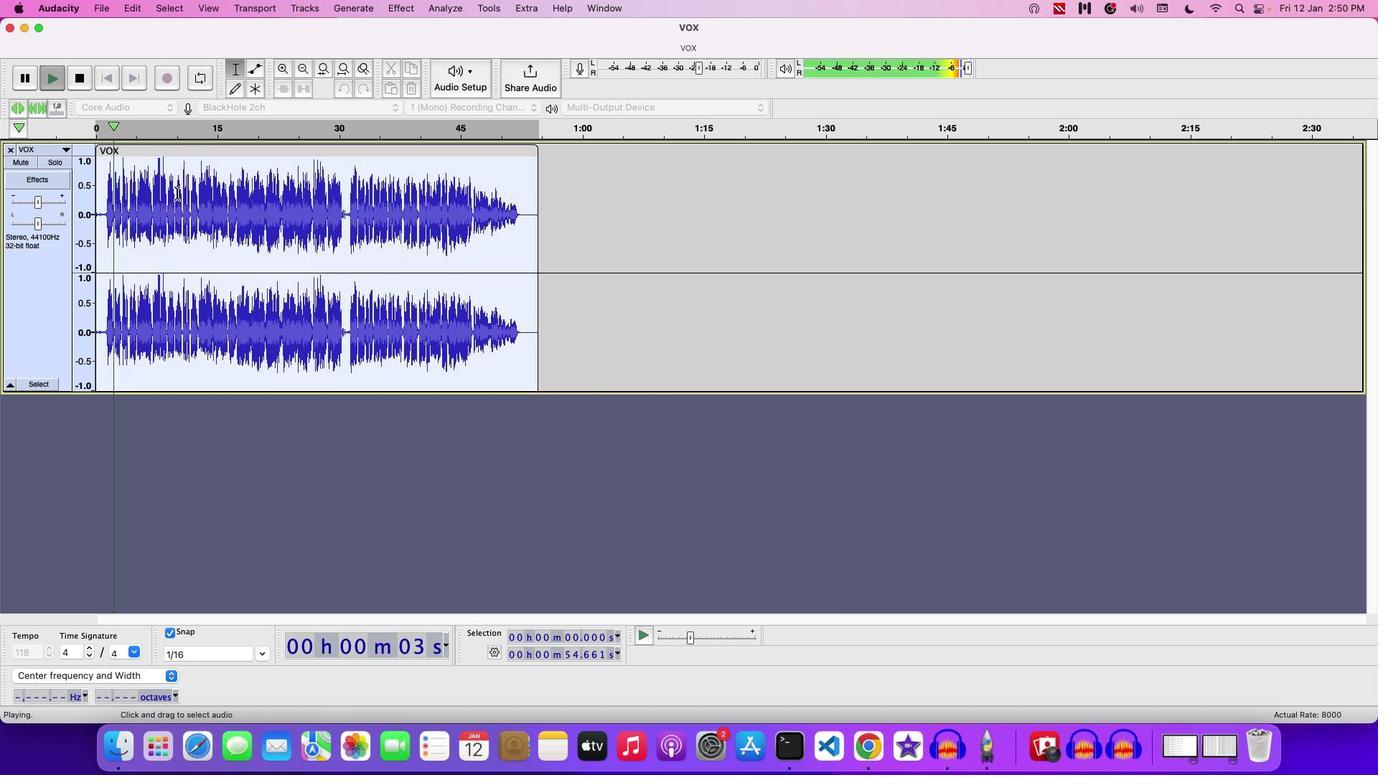 
Action: Mouse moved to (37, 205)
Screenshot: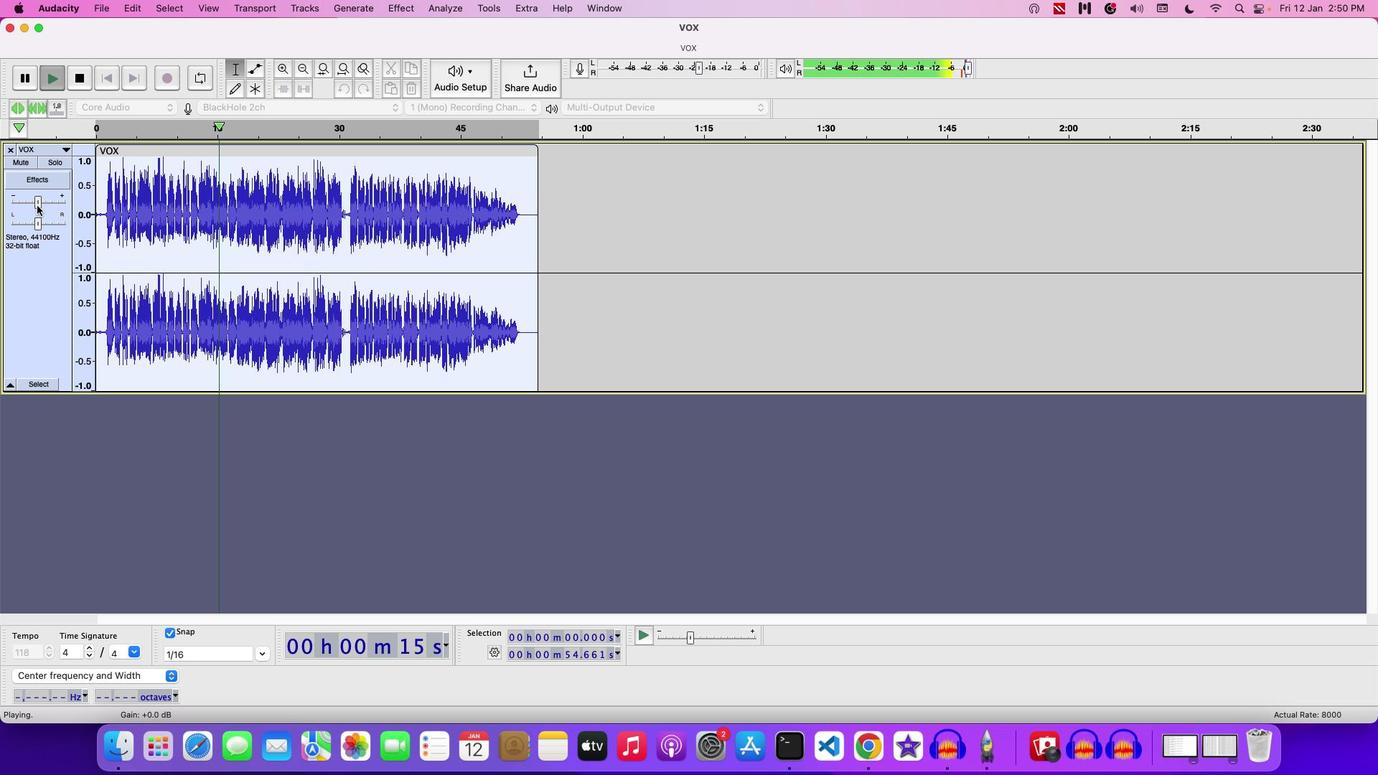 
Action: Mouse pressed left at (37, 205)
Screenshot: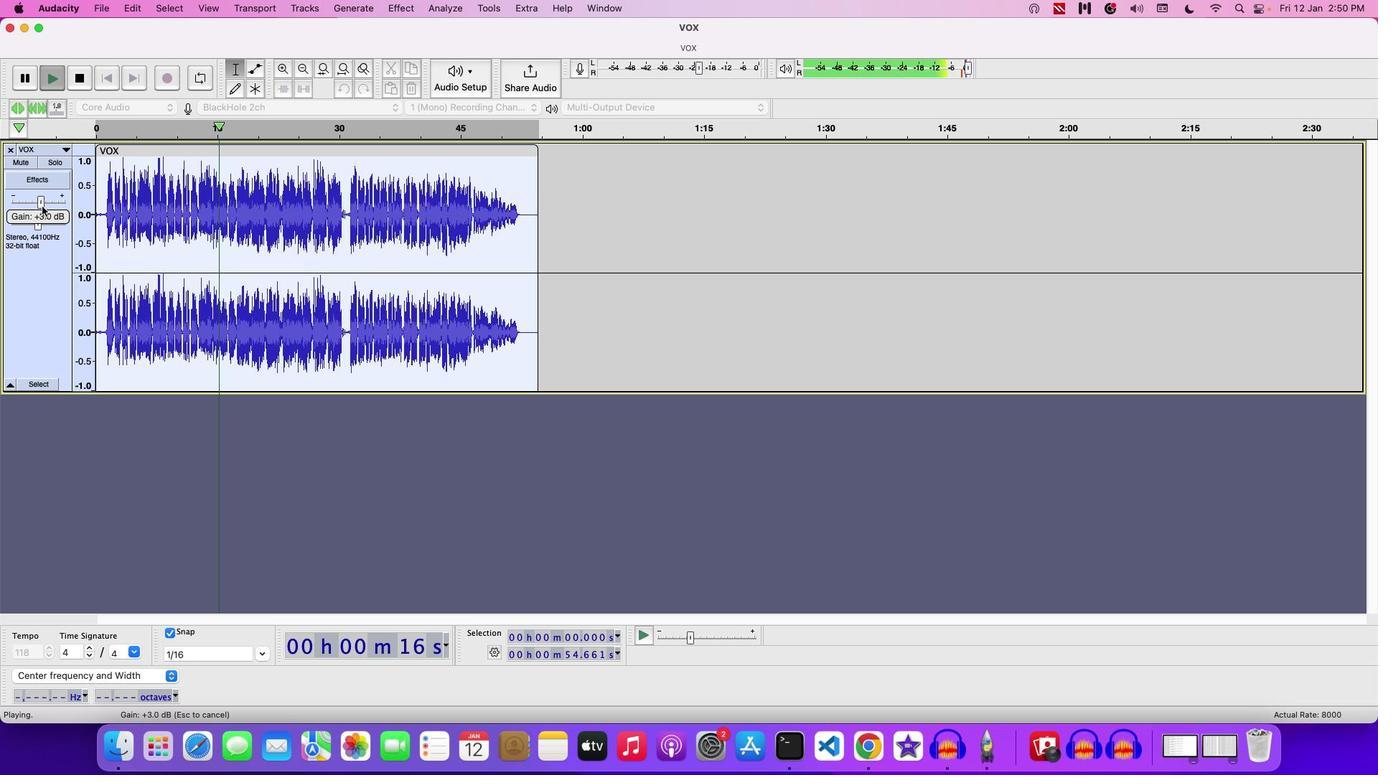 
Action: Mouse moved to (394, 212)
Screenshot: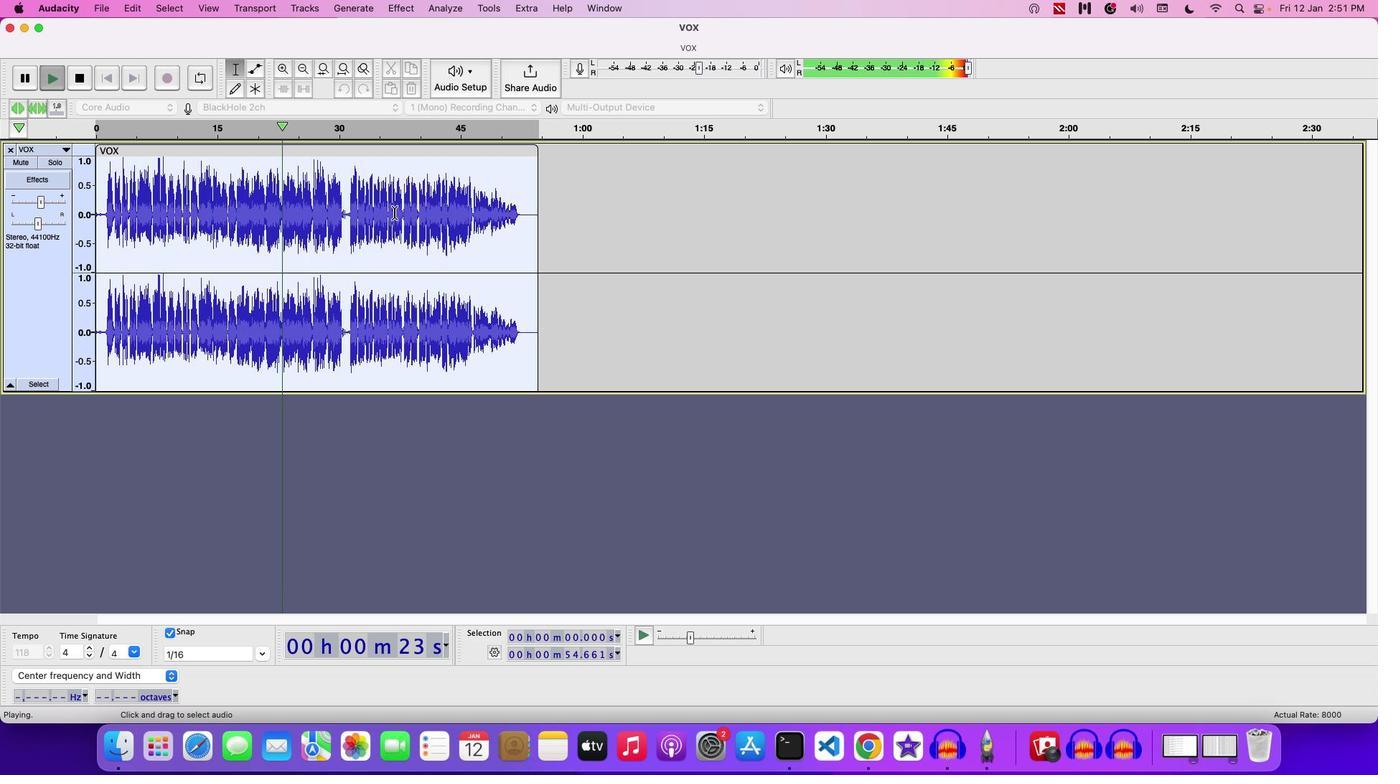 
Action: Key pressed Key.space
Screenshot: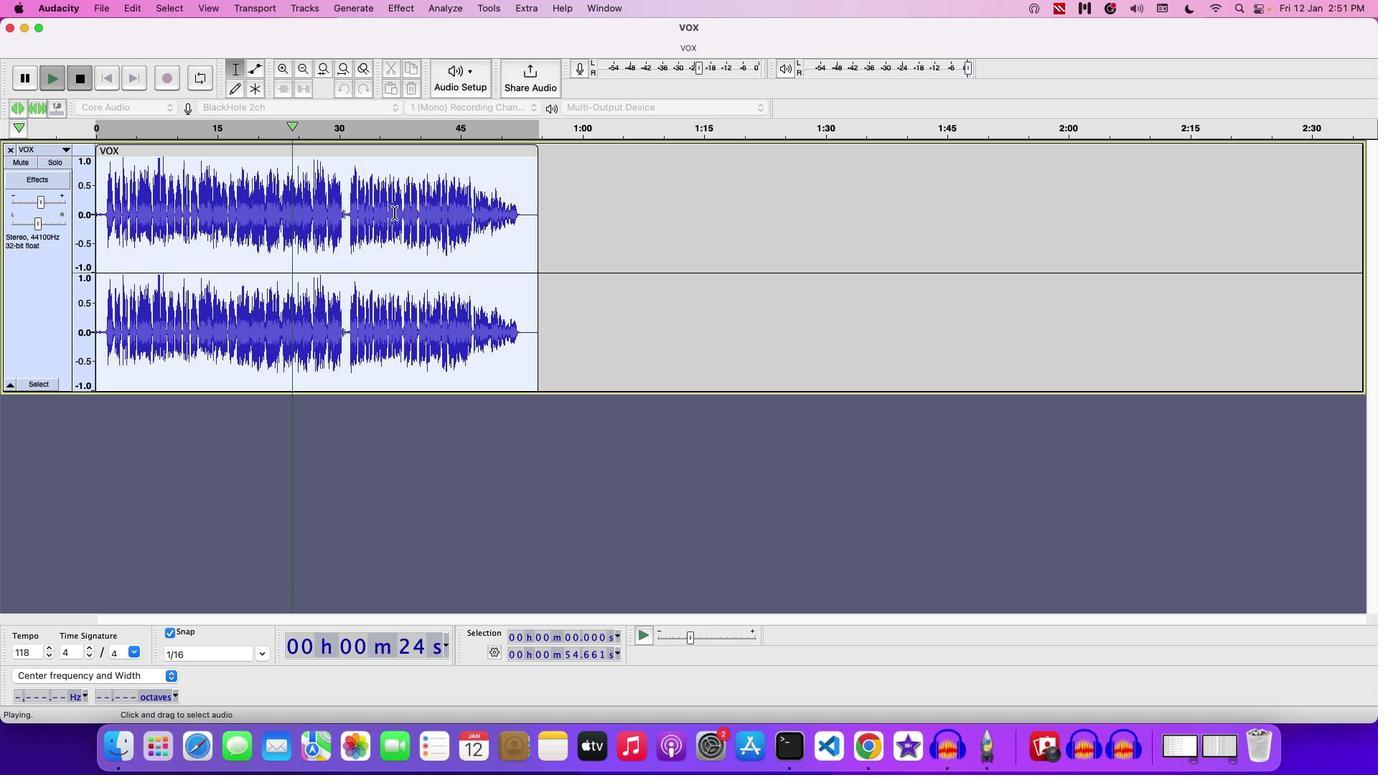 
Action: Mouse moved to (408, 7)
Screenshot: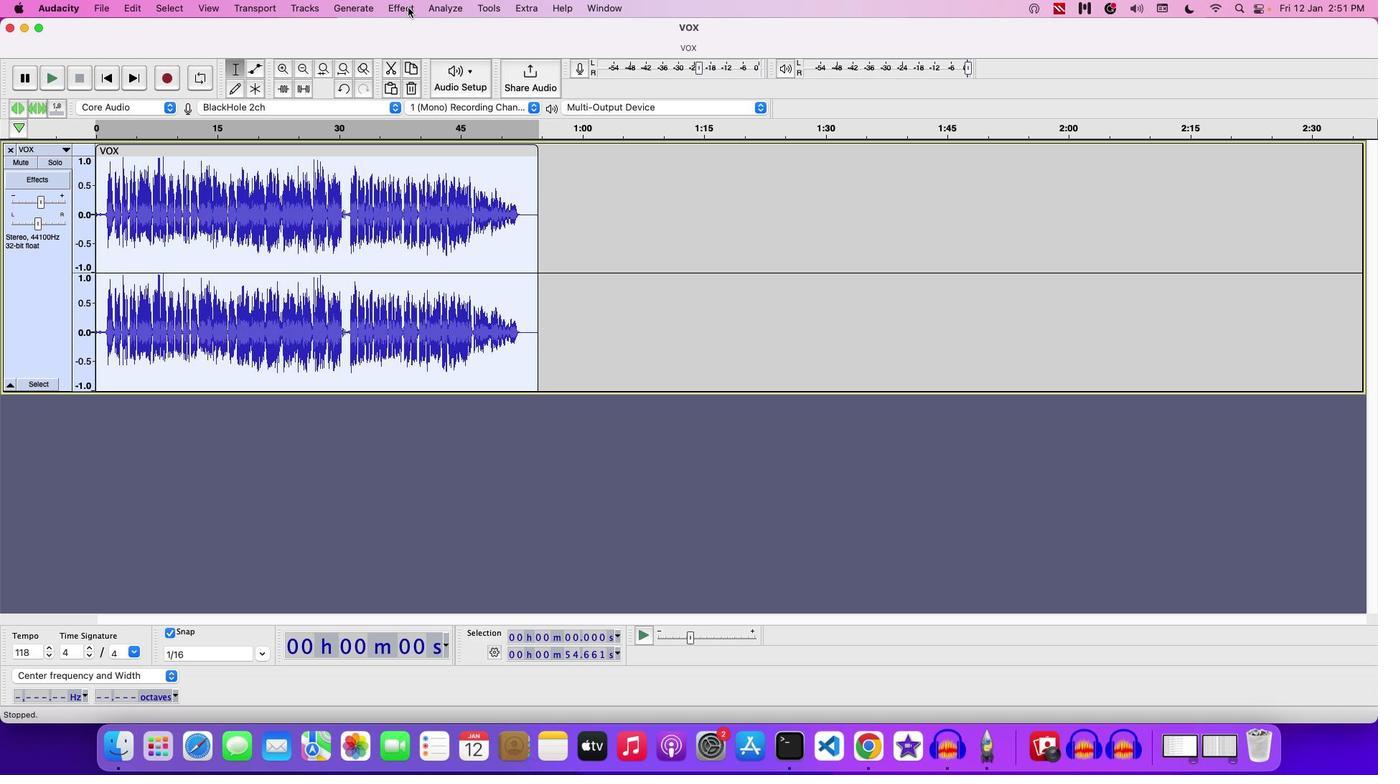 
Action: Mouse pressed left at (408, 7)
Screenshot: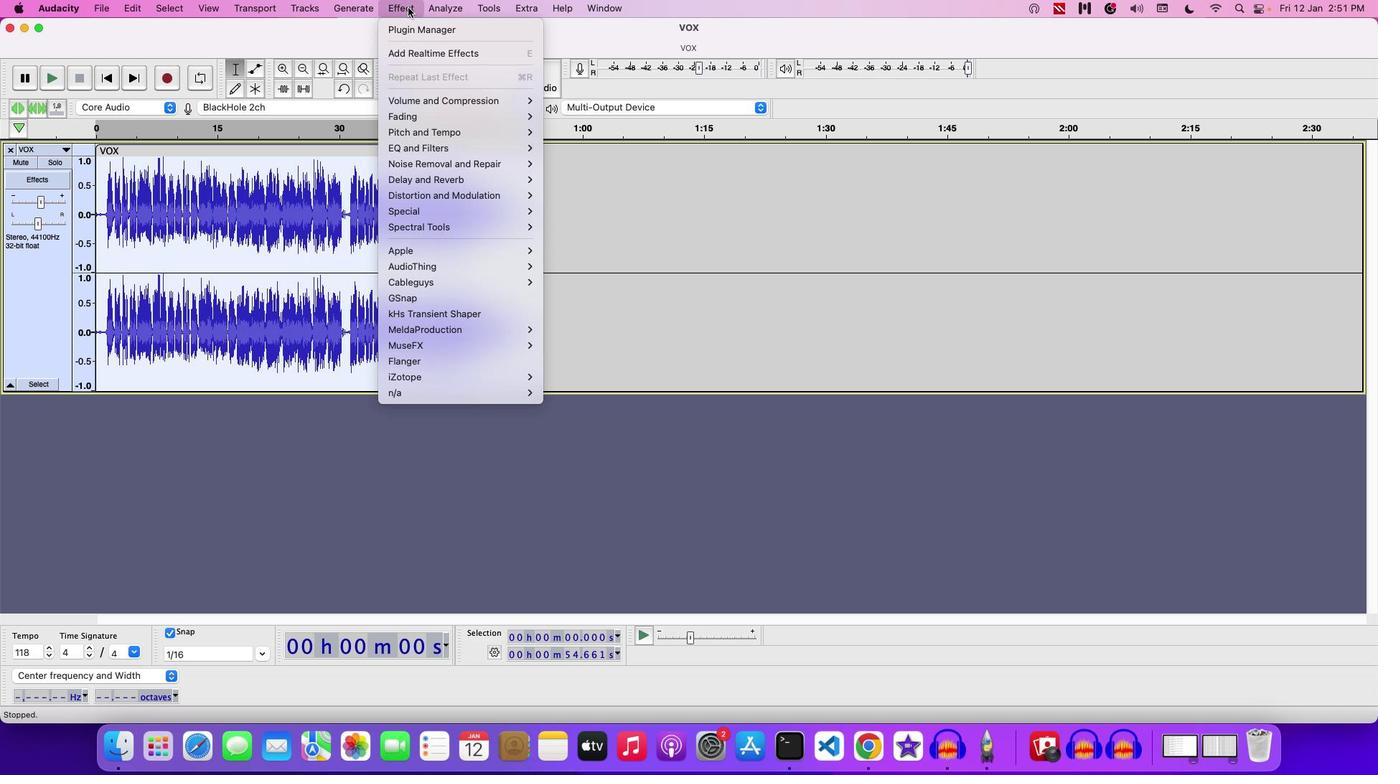 
Action: Mouse moved to (576, 459)
Screenshot: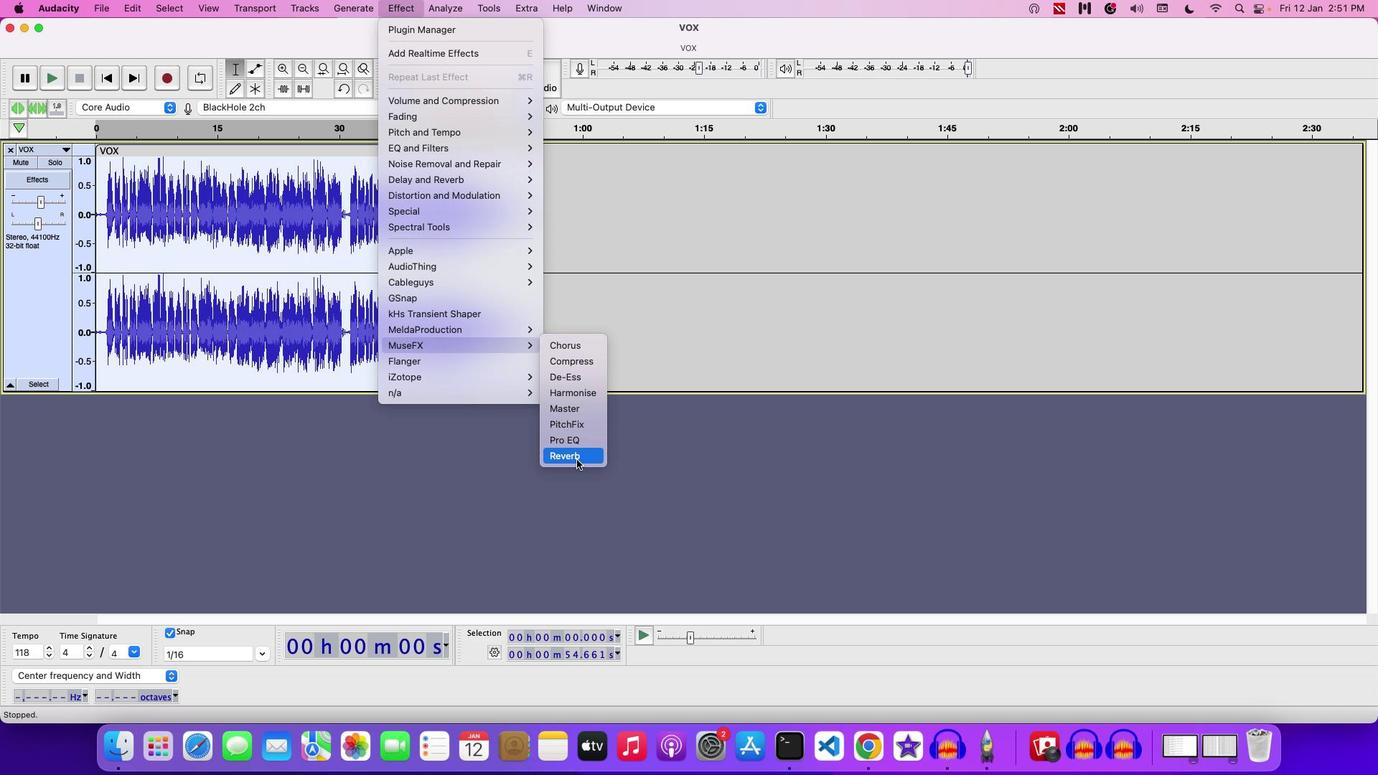 
Action: Mouse pressed left at (576, 459)
Screenshot: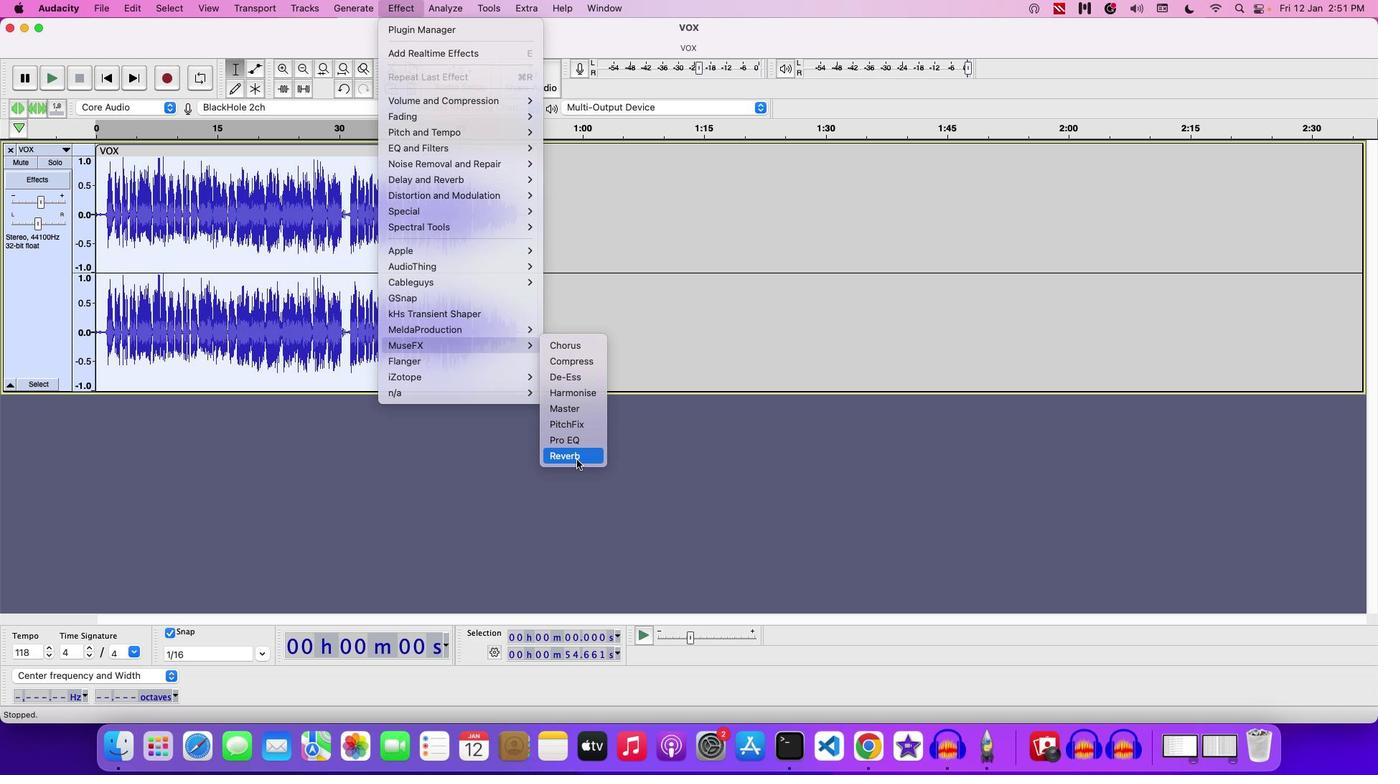 
Action: Mouse moved to (718, 262)
Screenshot: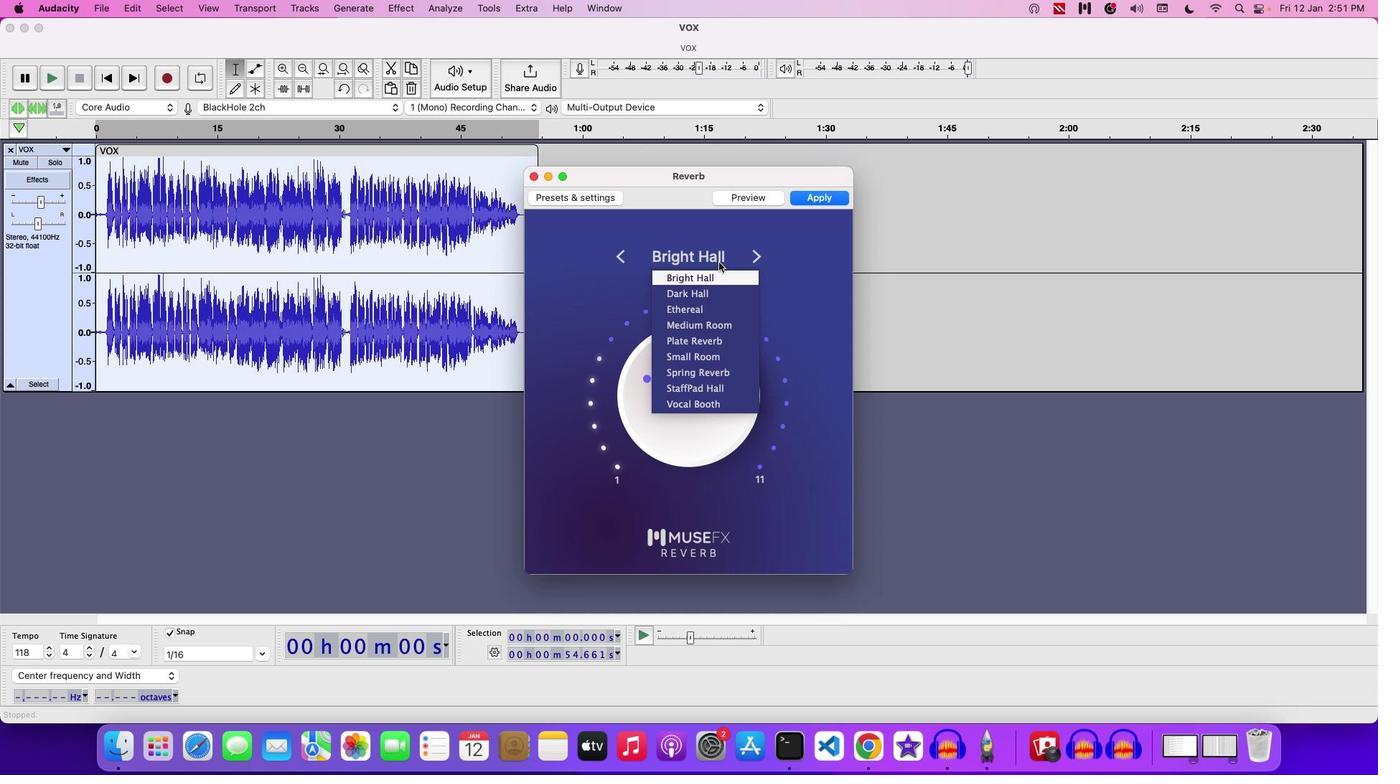 
Action: Mouse pressed left at (718, 262)
Screenshot: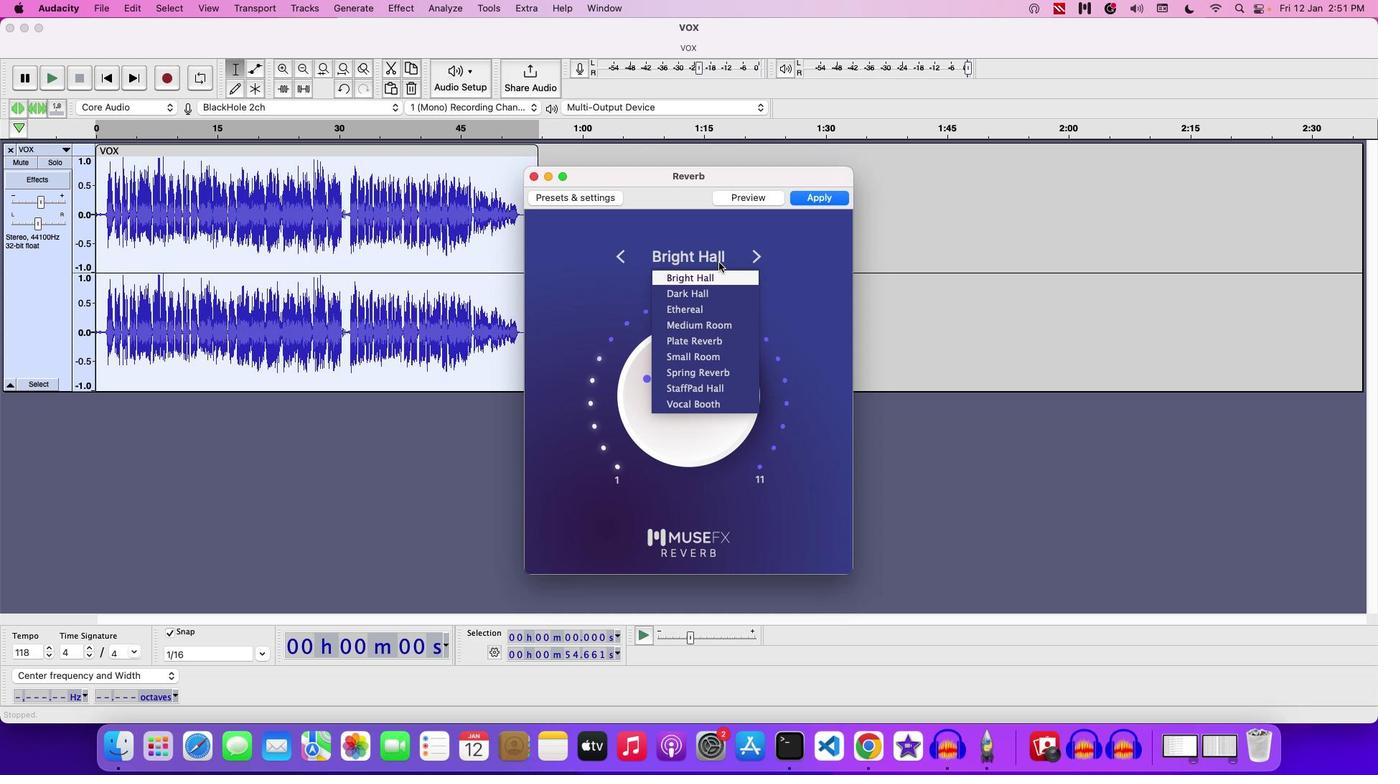
Action: Mouse moved to (727, 314)
Screenshot: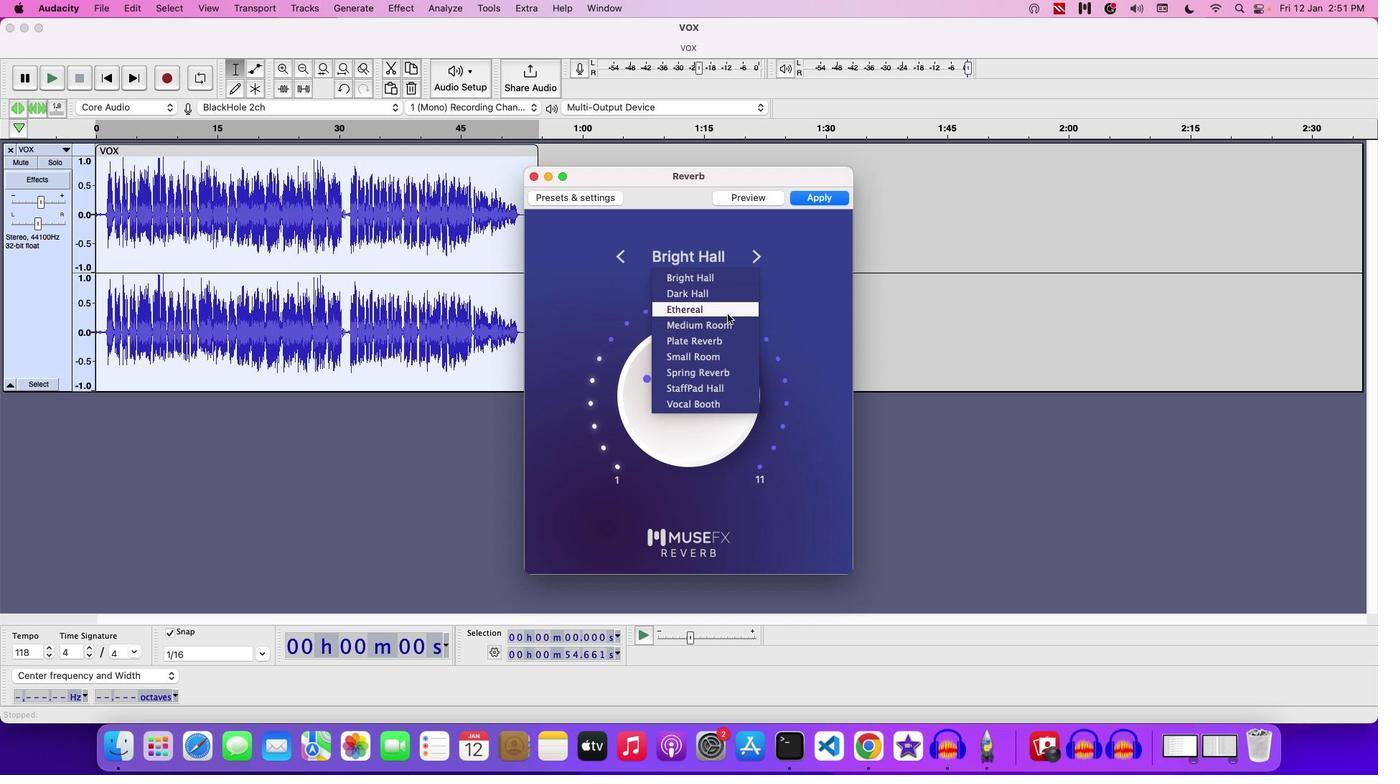 
Action: Key pressed Key.enter
Screenshot: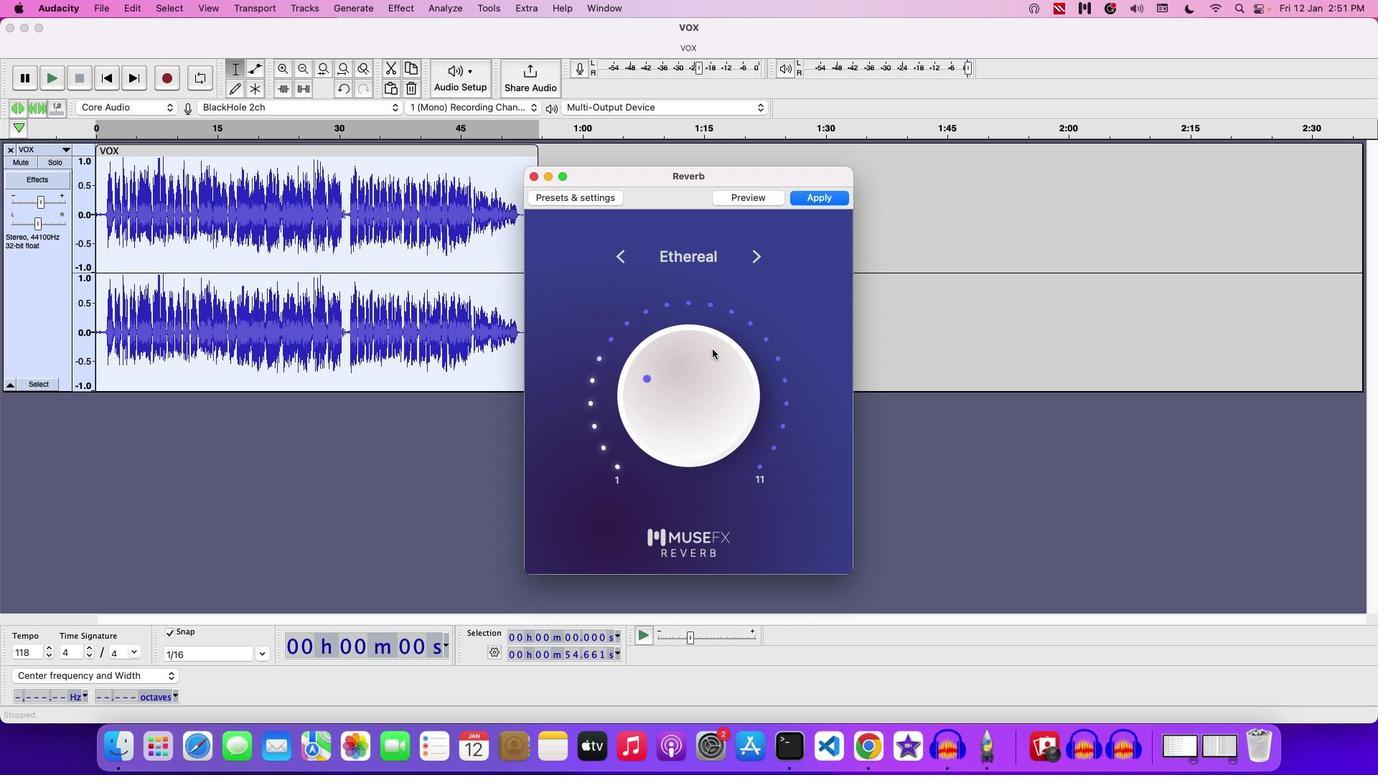 
Action: Mouse moved to (685, 388)
Screenshot: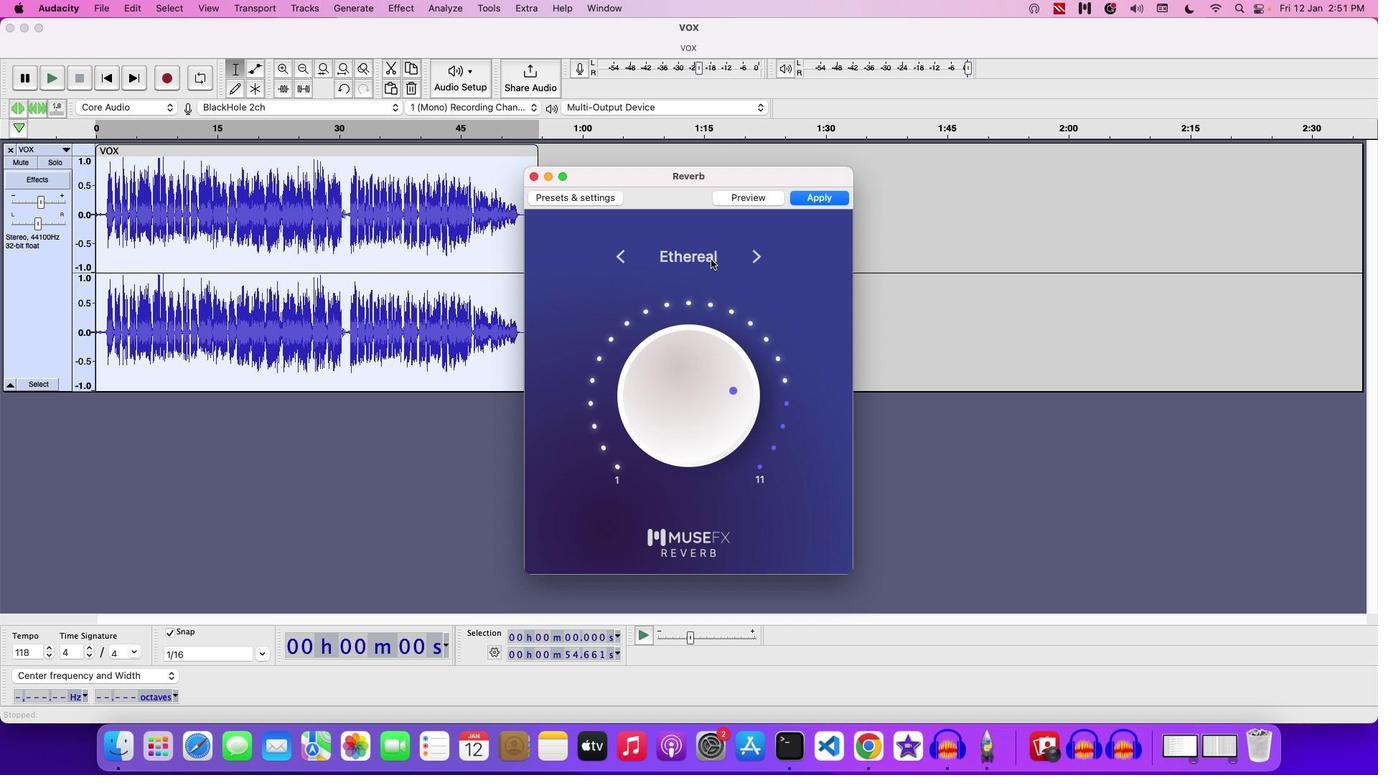 
Action: Mouse pressed left at (685, 388)
Screenshot: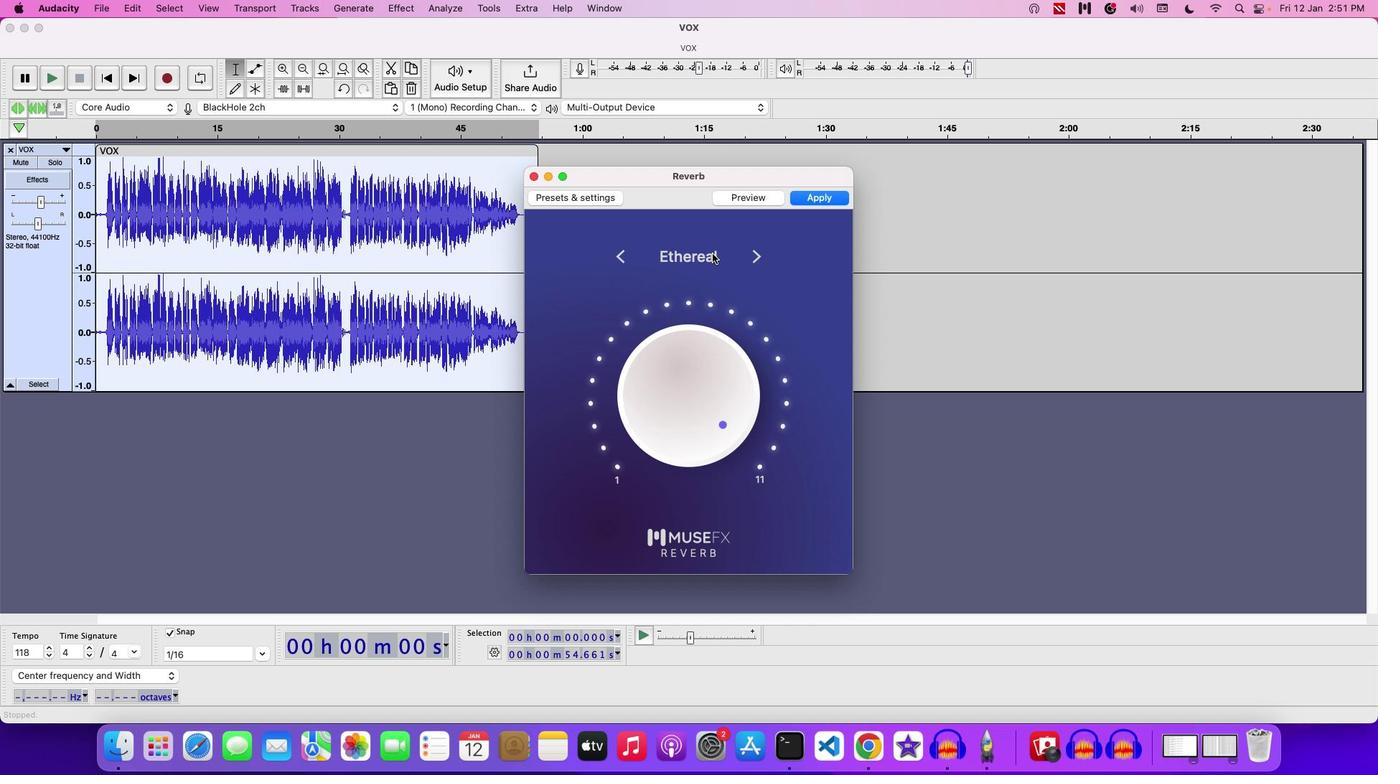
Action: Mouse moved to (670, 353)
Screenshot: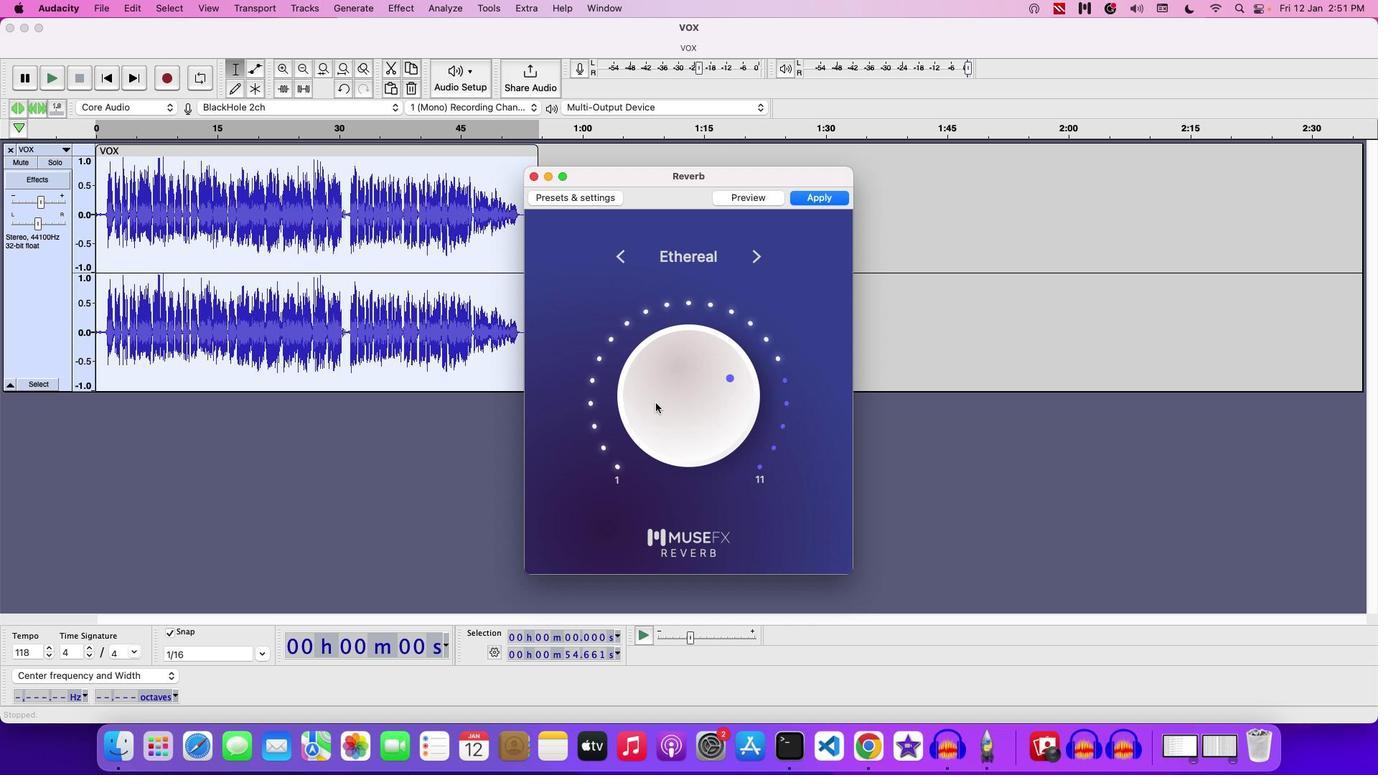 
Action: Mouse pressed left at (670, 353)
Screenshot: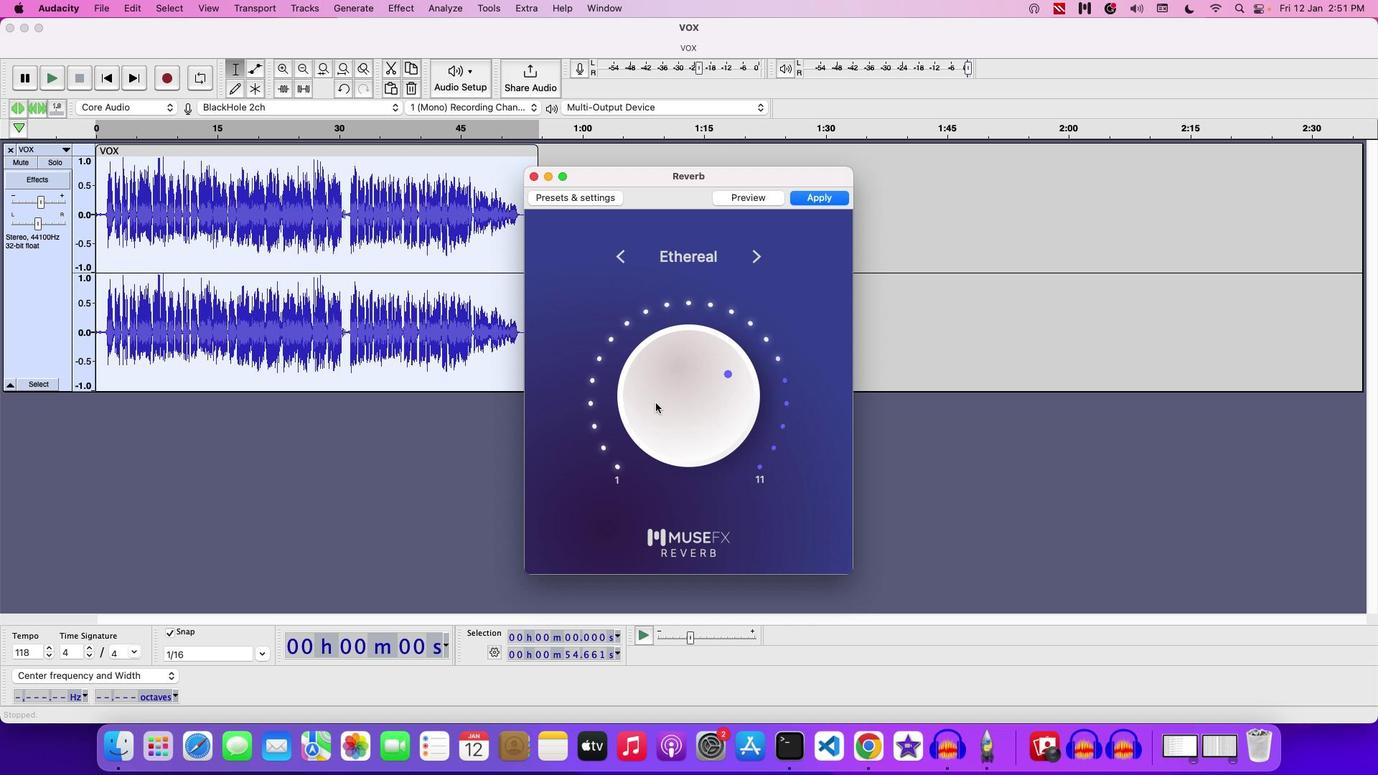 
Action: Mouse moved to (823, 190)
Screenshot: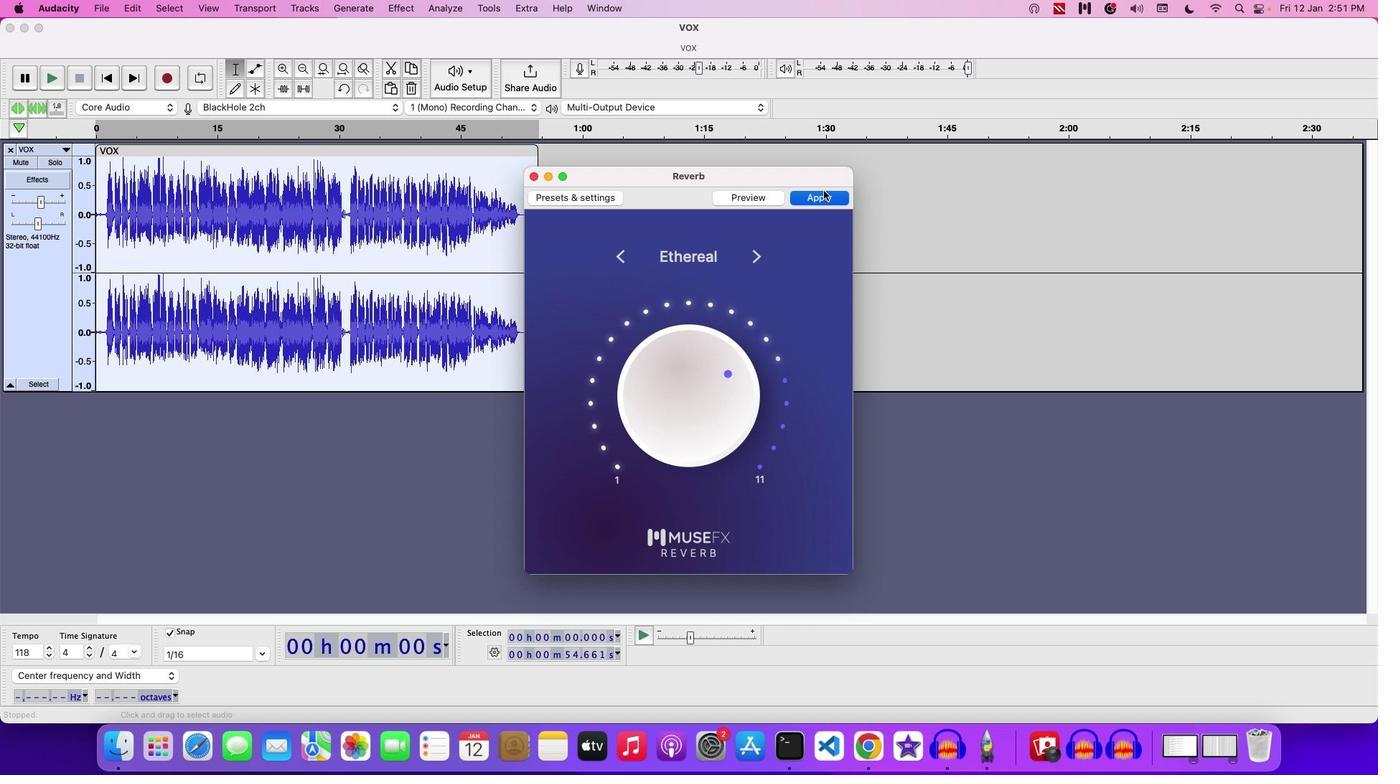 
Action: Mouse pressed left at (823, 190)
Screenshot: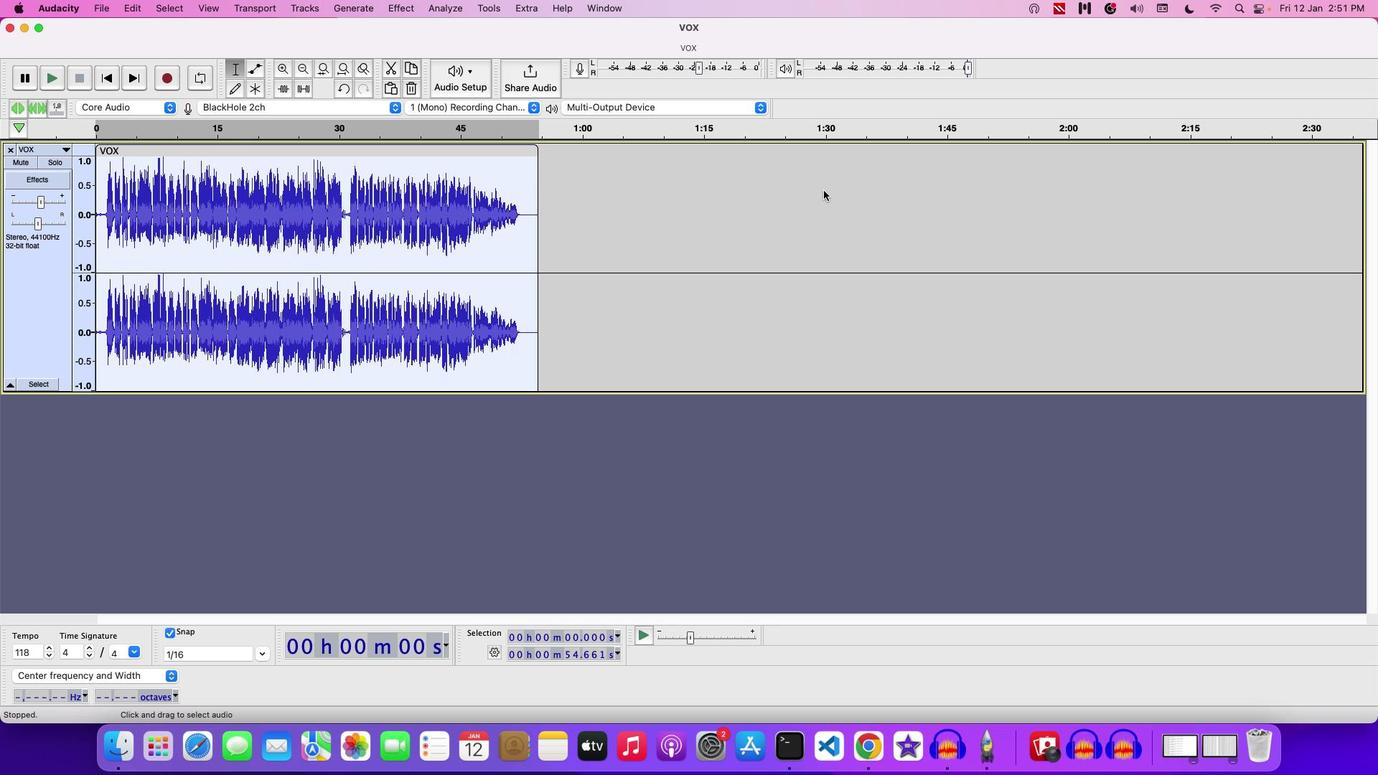 
Action: Mouse moved to (279, 229)
Screenshot: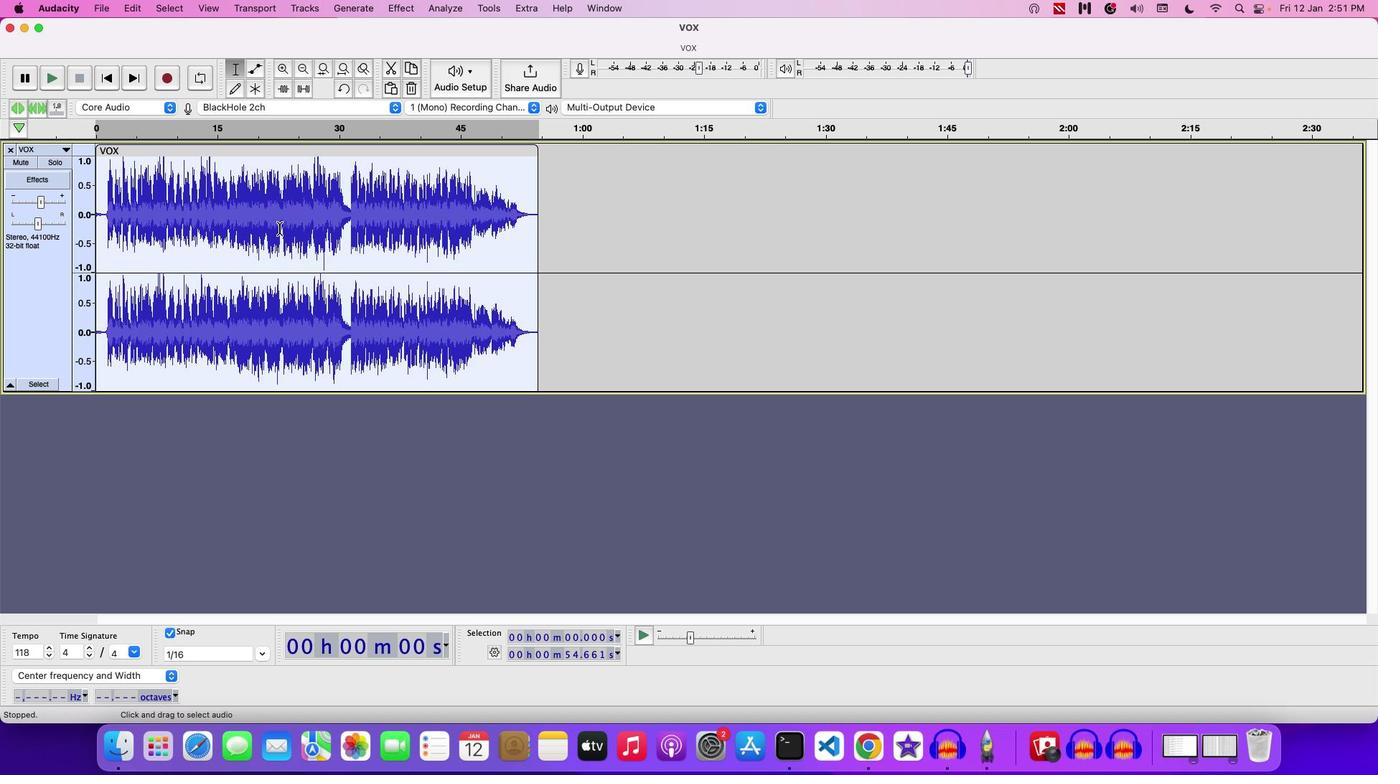 
Action: Key pressed Key.space
Screenshot: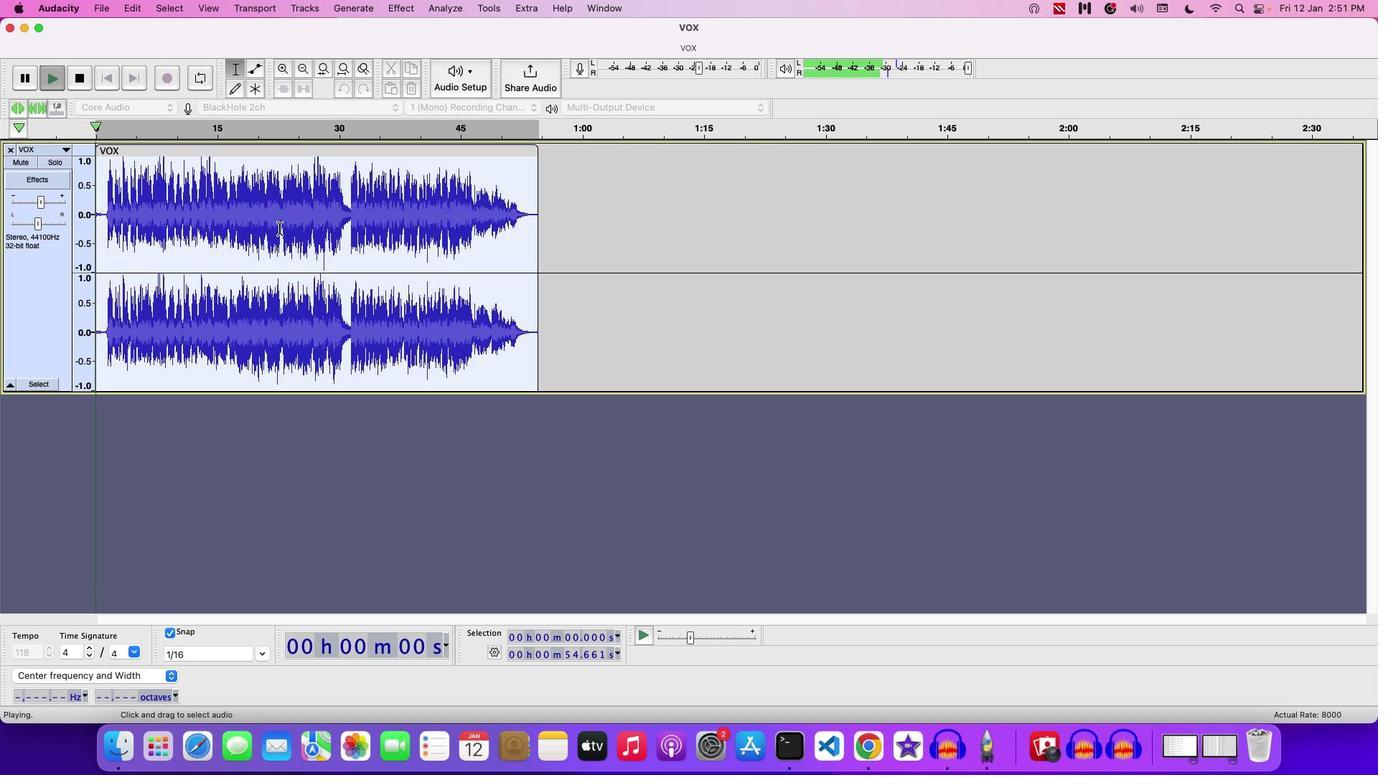 
Action: Mouse moved to (45, 201)
Screenshot: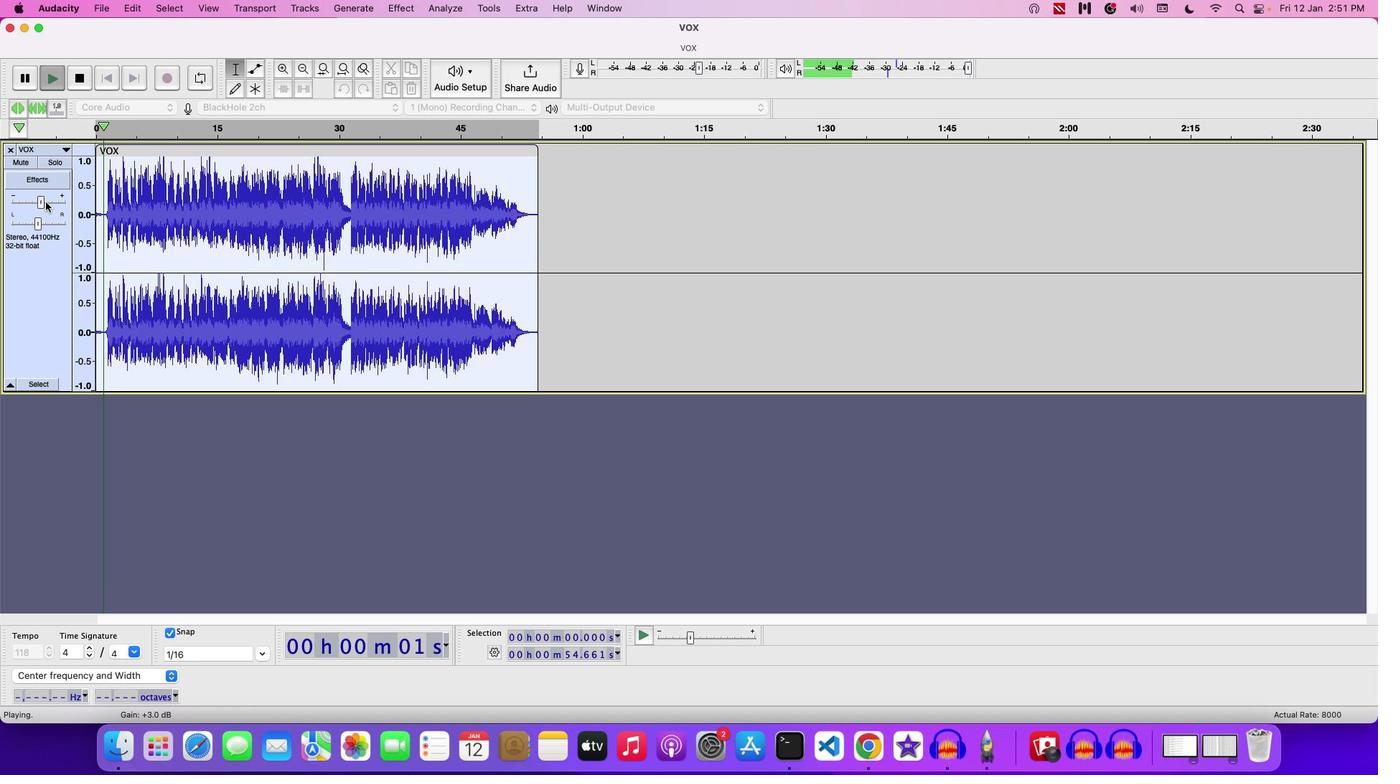 
Action: Mouse pressed left at (45, 201)
Screenshot: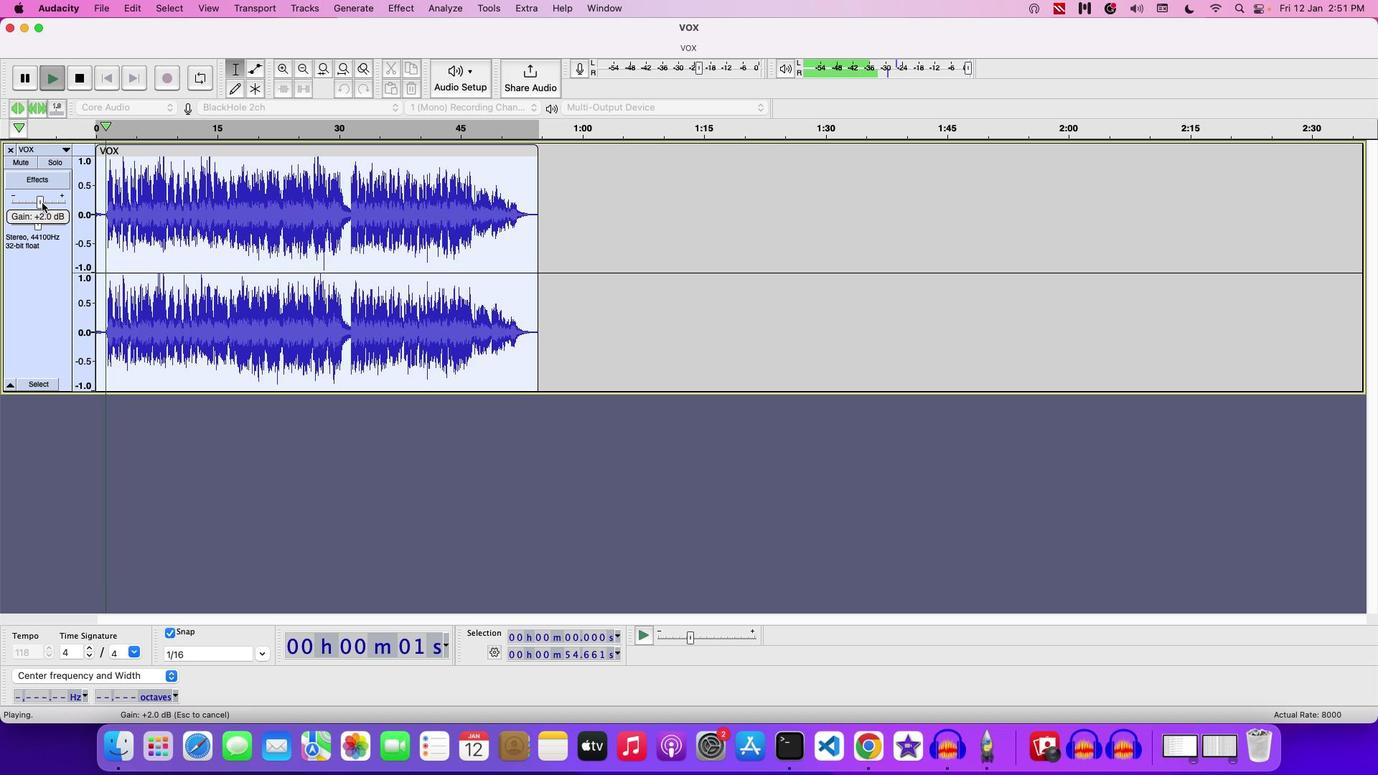
Action: Mouse moved to (106, 2)
Screenshot: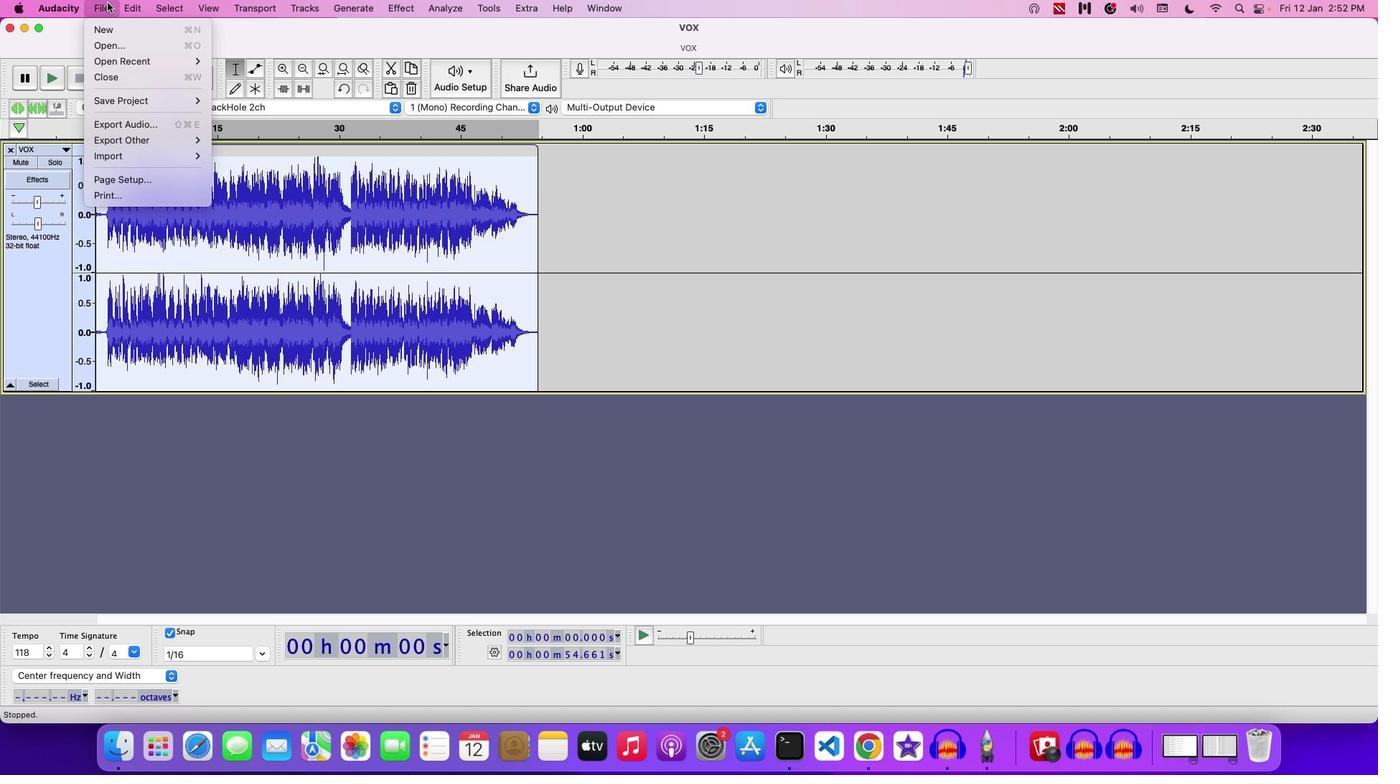 
Action: Mouse pressed left at (106, 2)
Screenshot: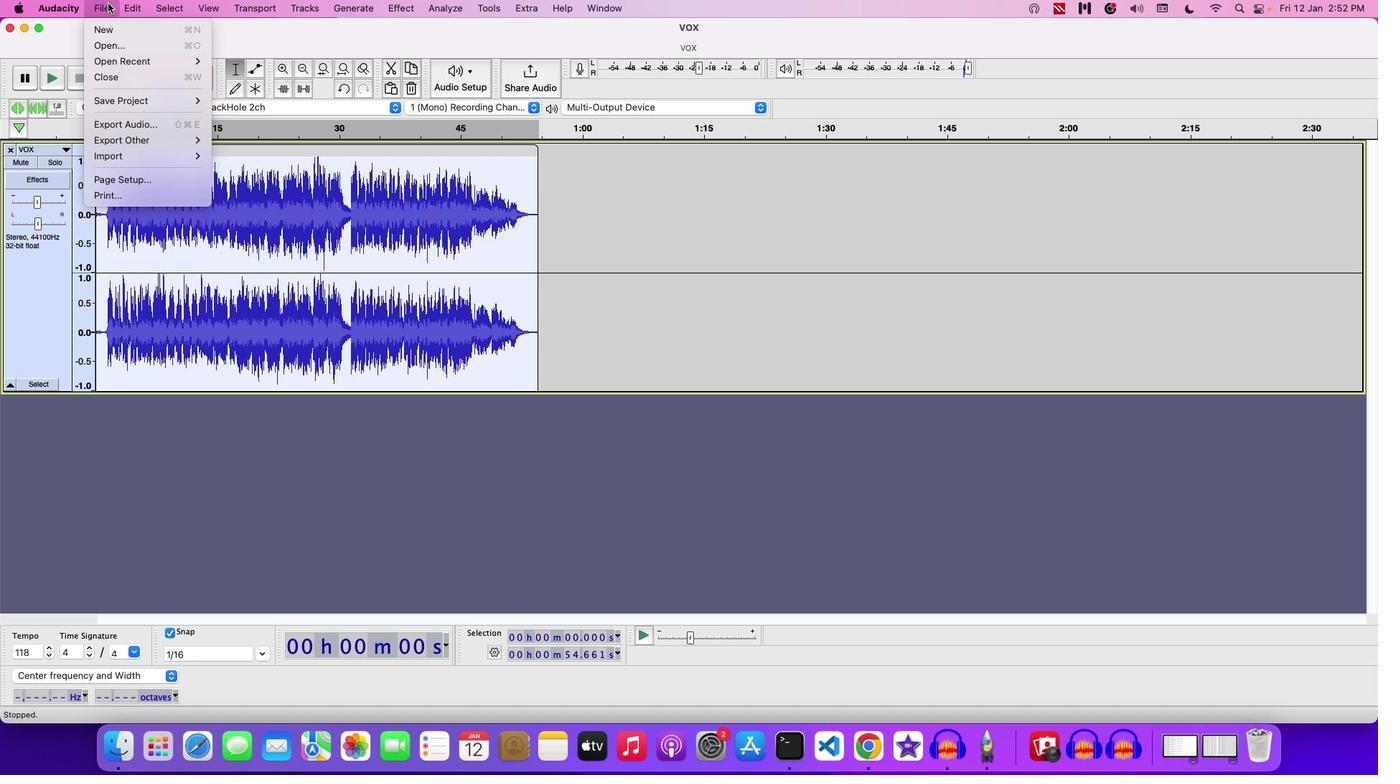 
Action: Mouse moved to (133, 96)
Screenshot: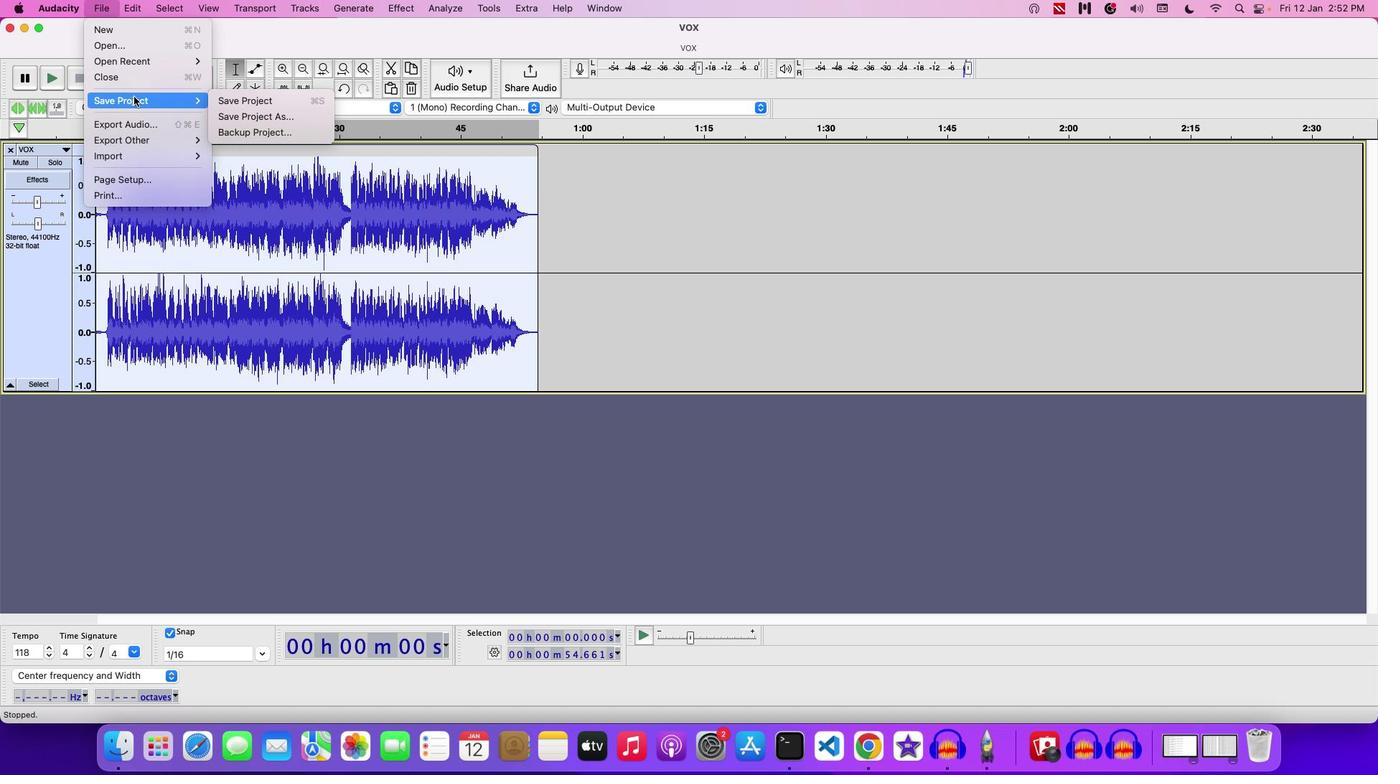 
Action: Mouse pressed left at (133, 96)
Screenshot: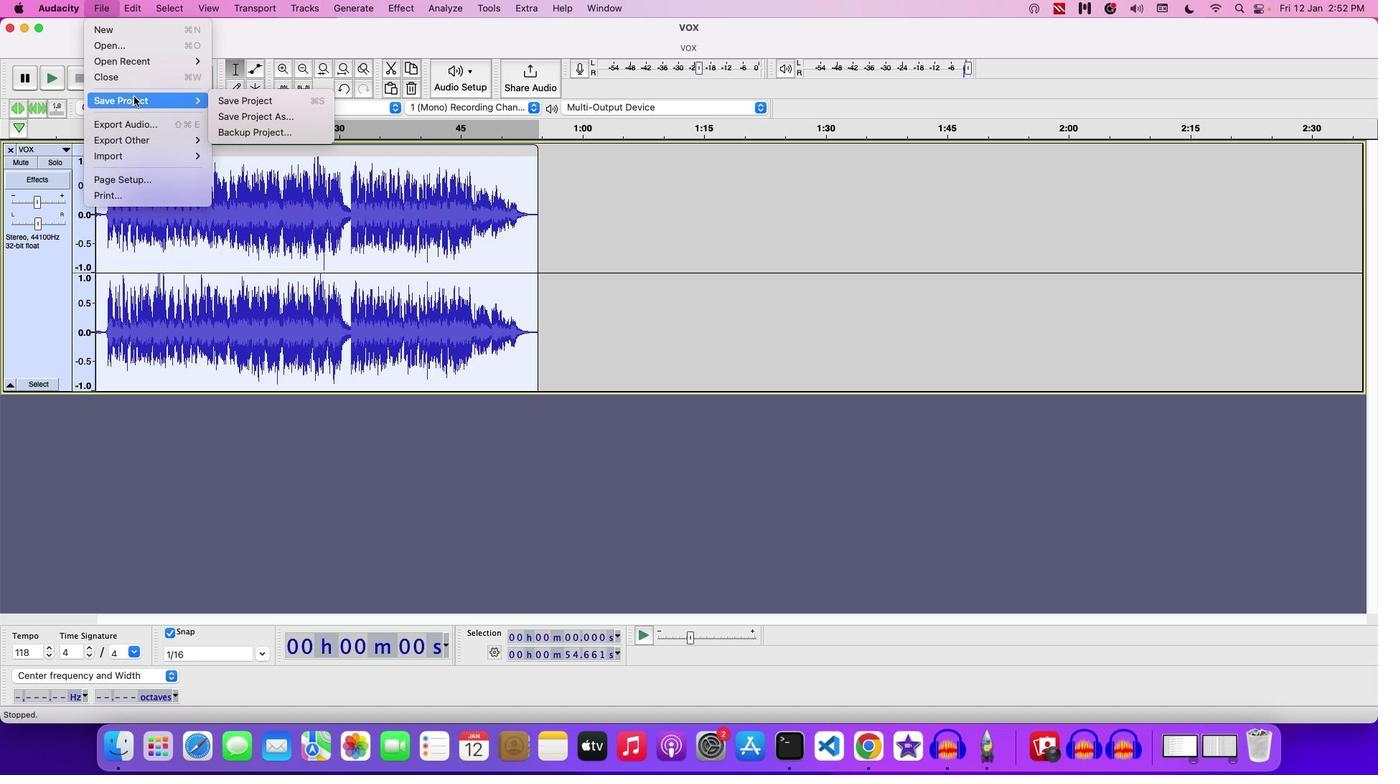
Action: Mouse moved to (272, 106)
Screenshot: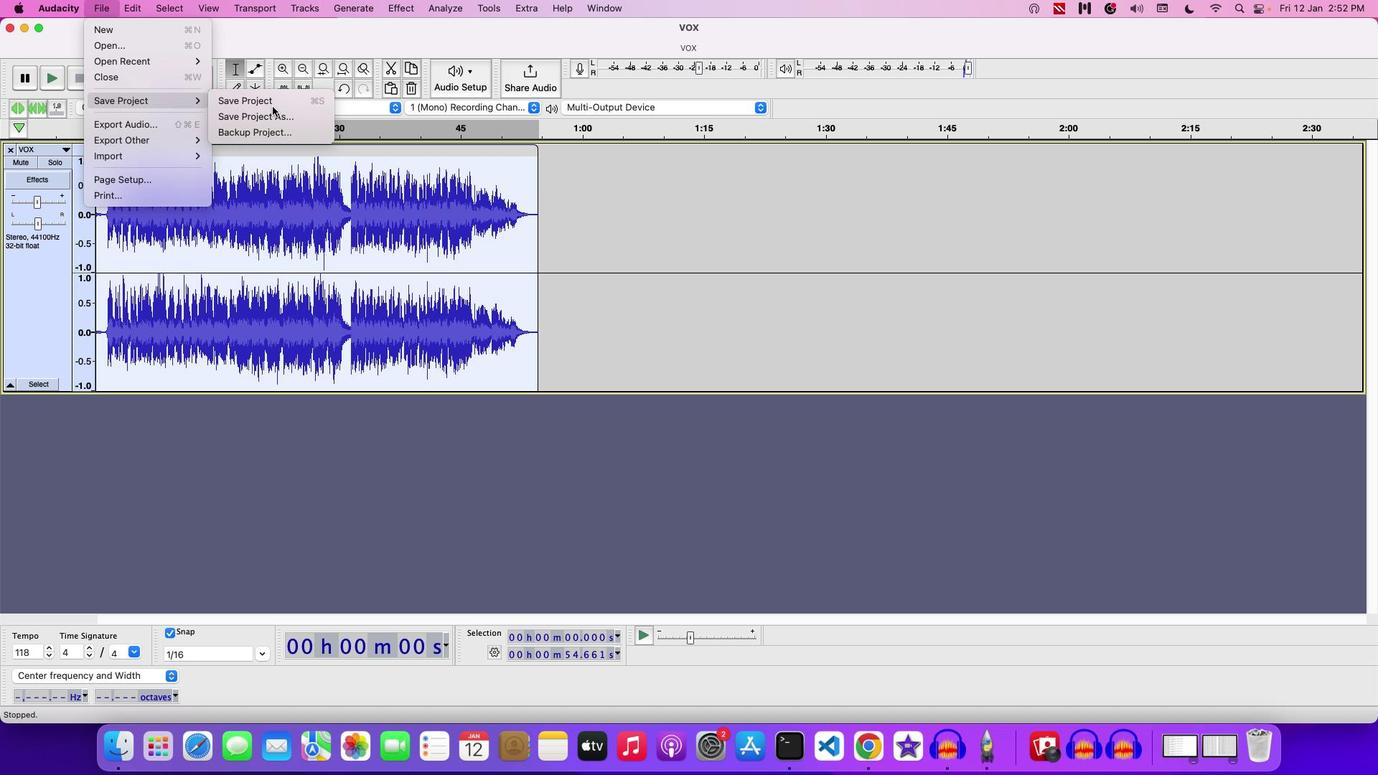 
Action: Mouse pressed left at (272, 106)
Screenshot: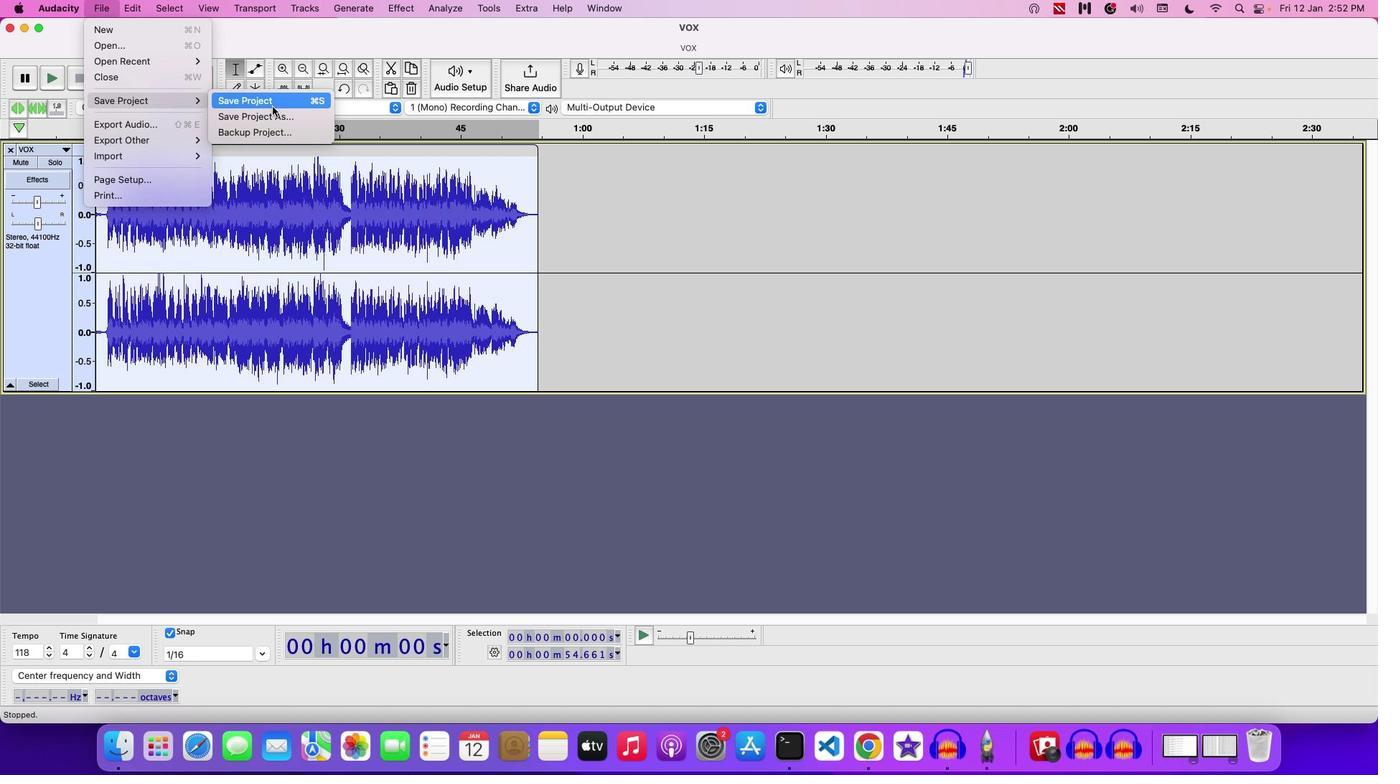 
Action: Mouse moved to (577, 260)
Screenshot: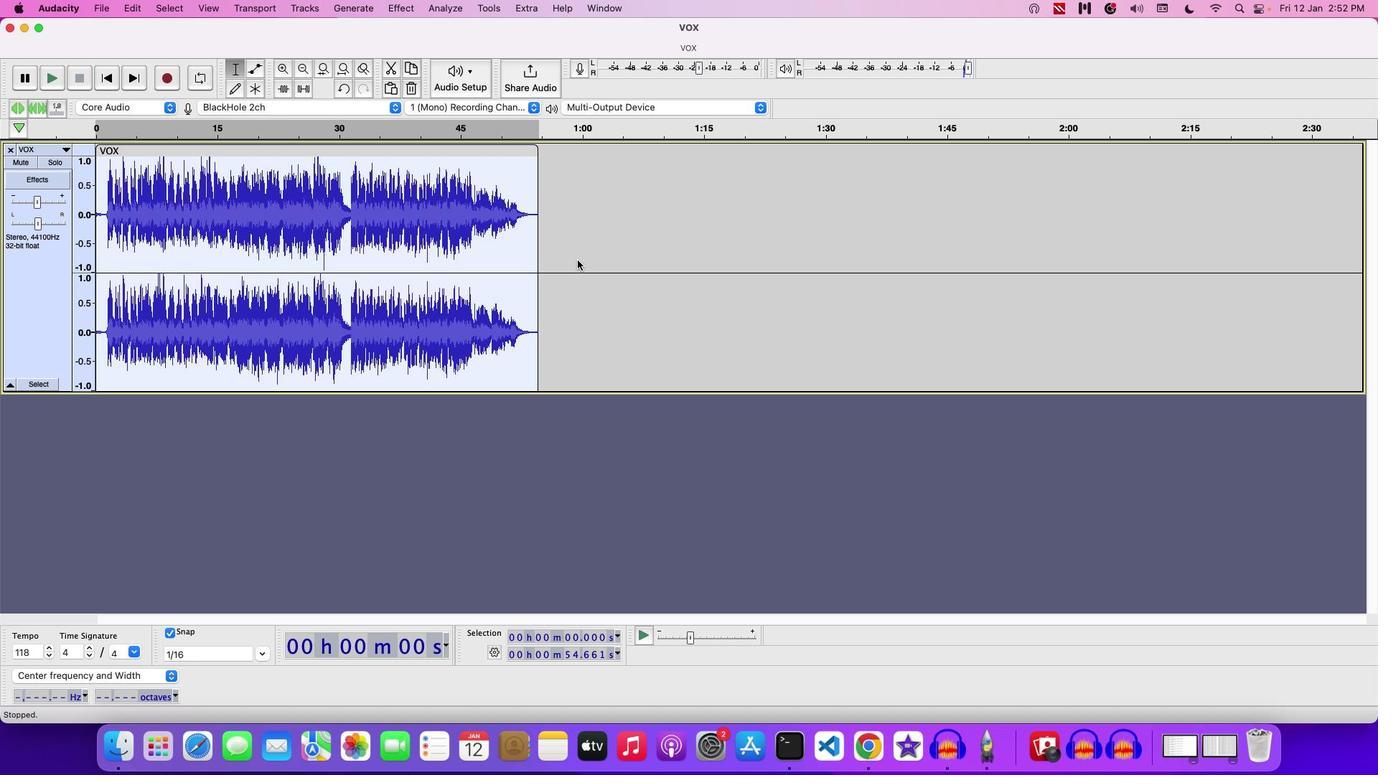 
Action: Key pressed Key.backspace'A''P''P''L''Y''I''N''G'Key.space'R''E''V''E''R''B'Key.space'E''F''F''E''C''R''T'Key.backspaceKey.backspace'T'Key.space'O''N'Key.space'V''O''C''A''L''S'Key.space'1'
Screenshot: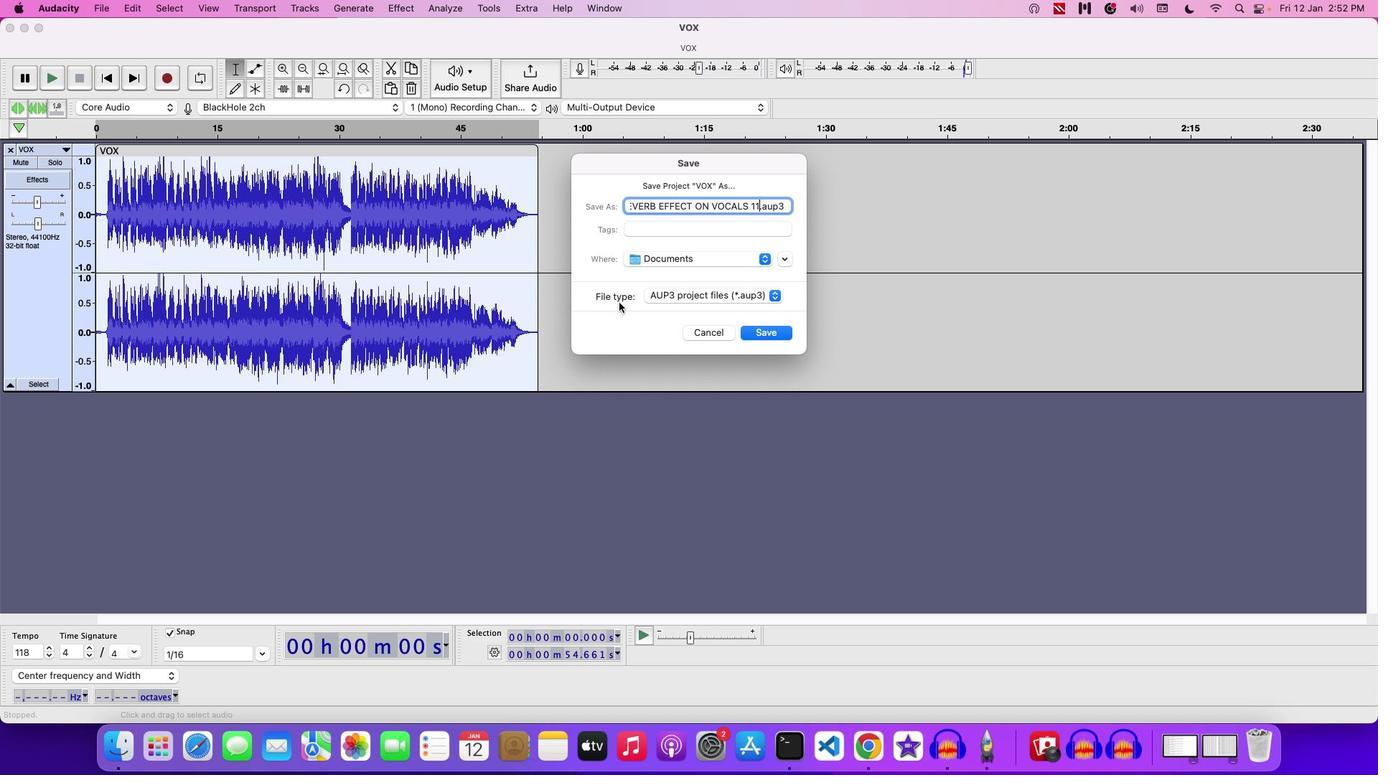 
Action: Mouse moved to (603, 286)
Screenshot: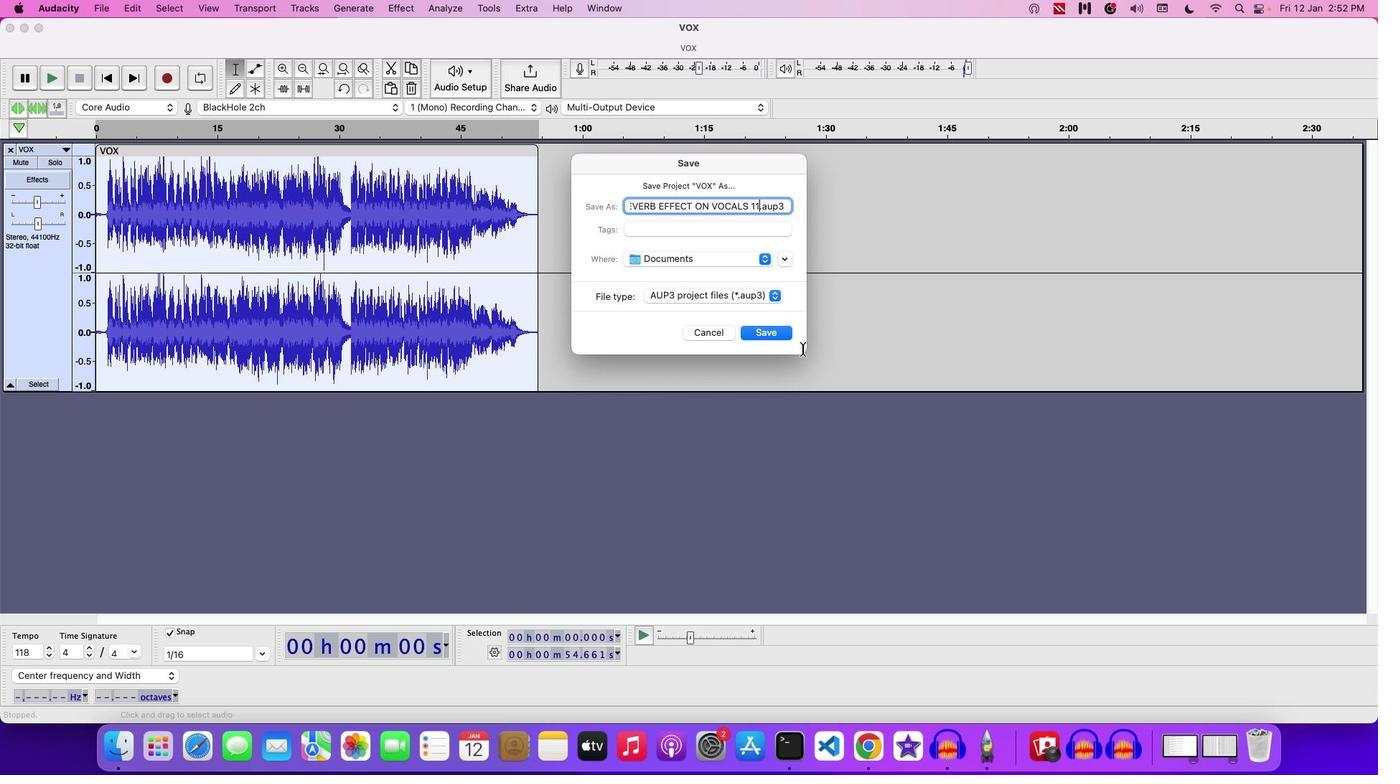 
Action: Key pressed '1'
Screenshot: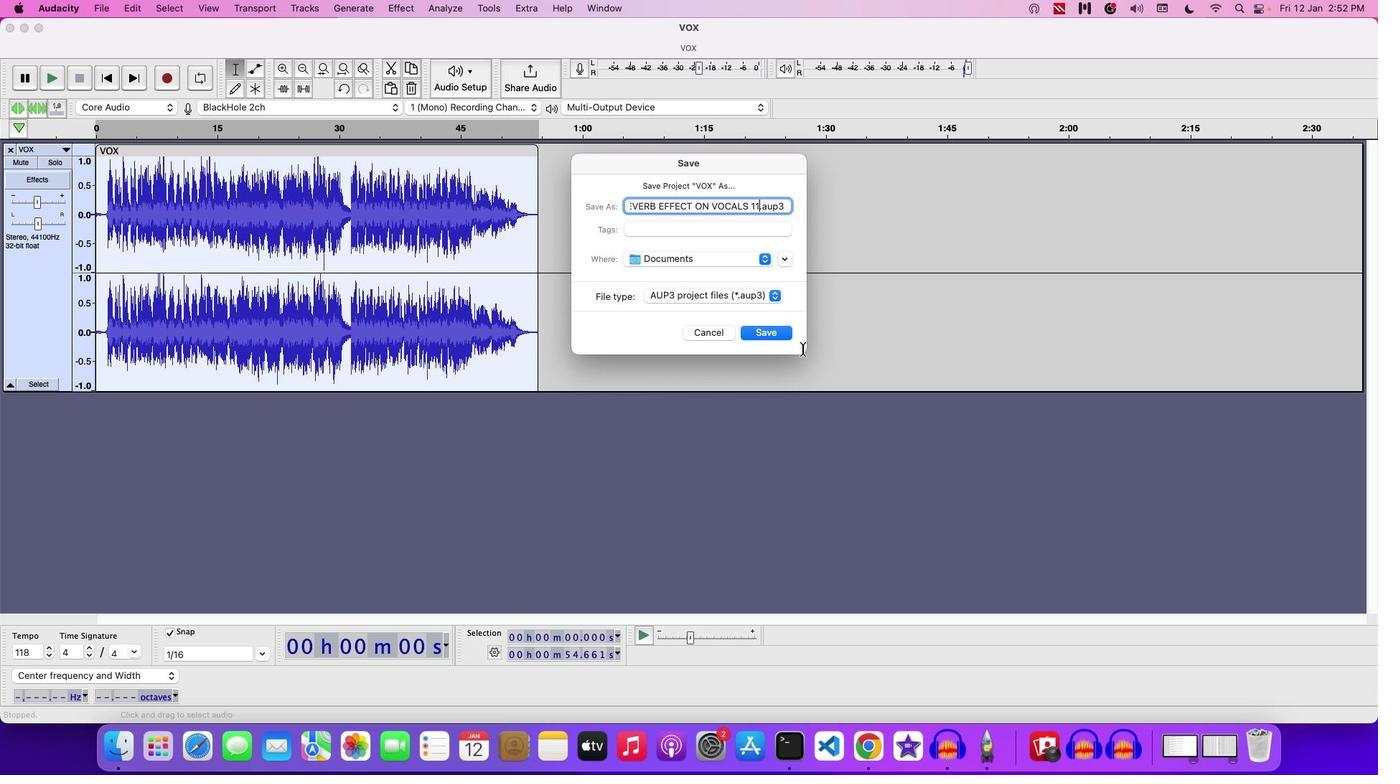
Action: Mouse moved to (802, 348)
Screenshot: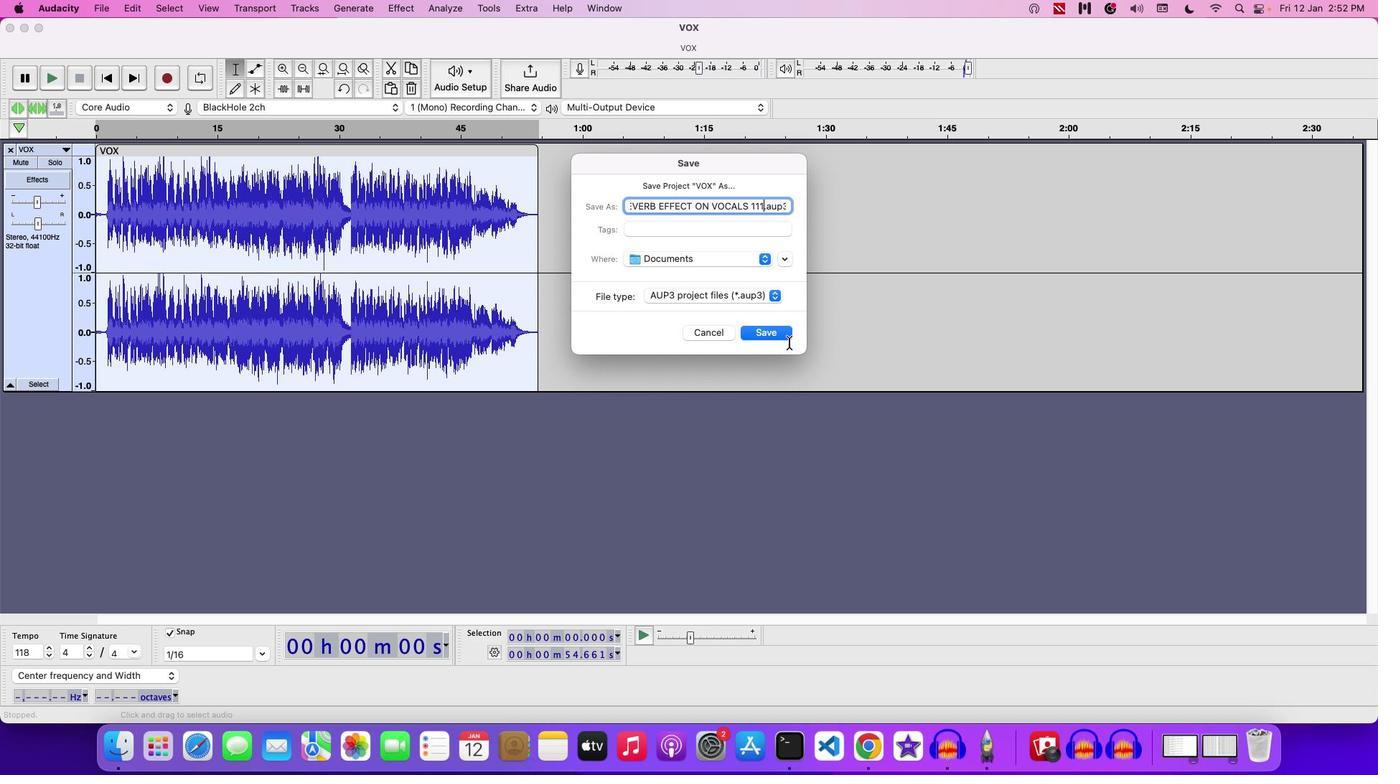 
Action: Key pressed '1'
Screenshot: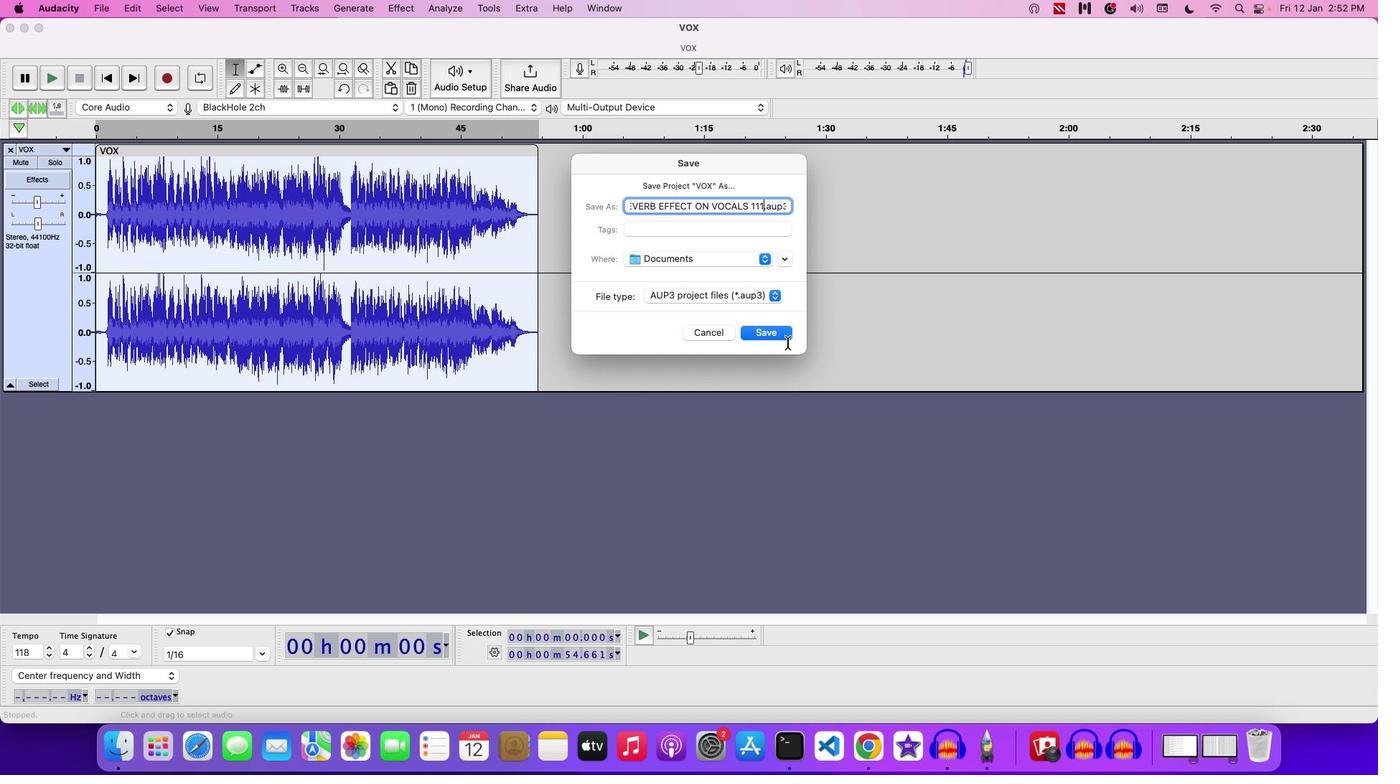 
Action: Mouse moved to (775, 333)
Screenshot: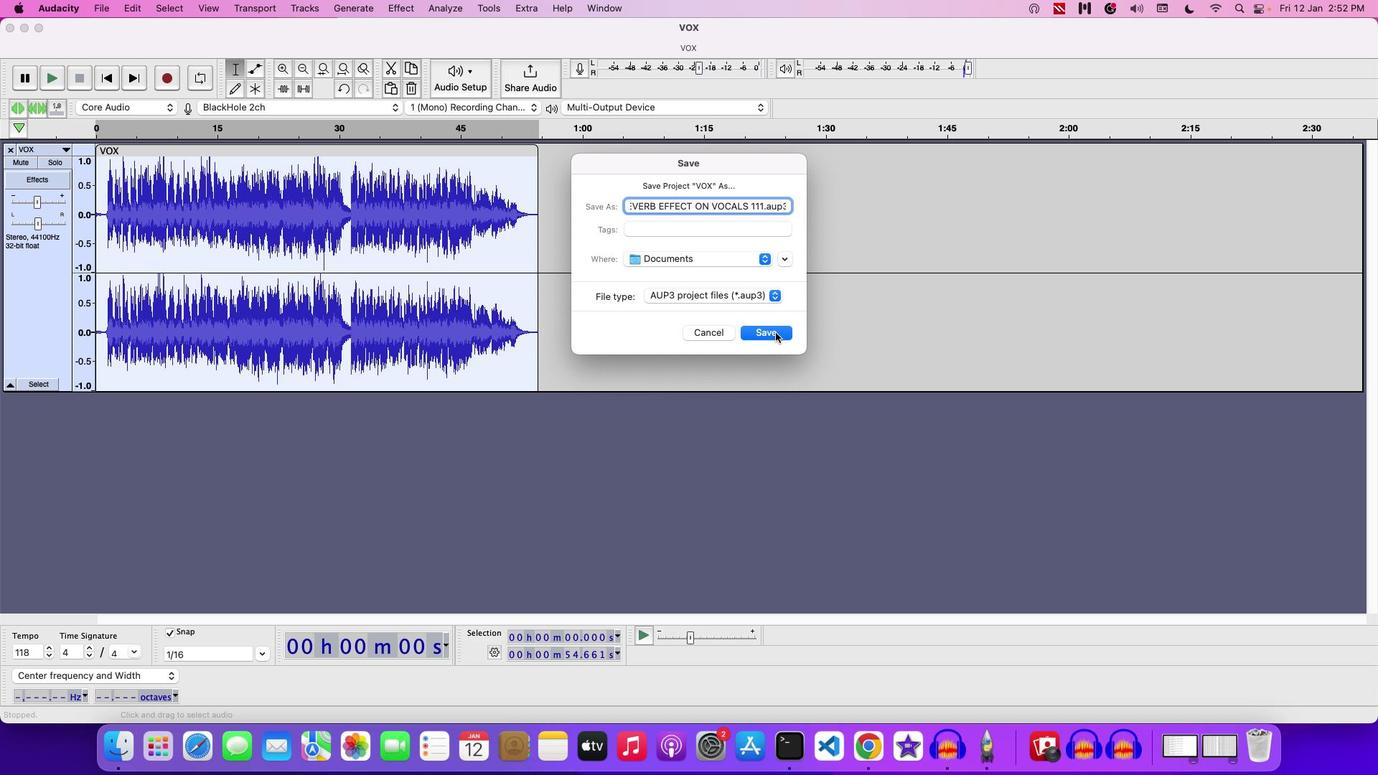 
Action: Mouse pressed left at (775, 333)
Screenshot: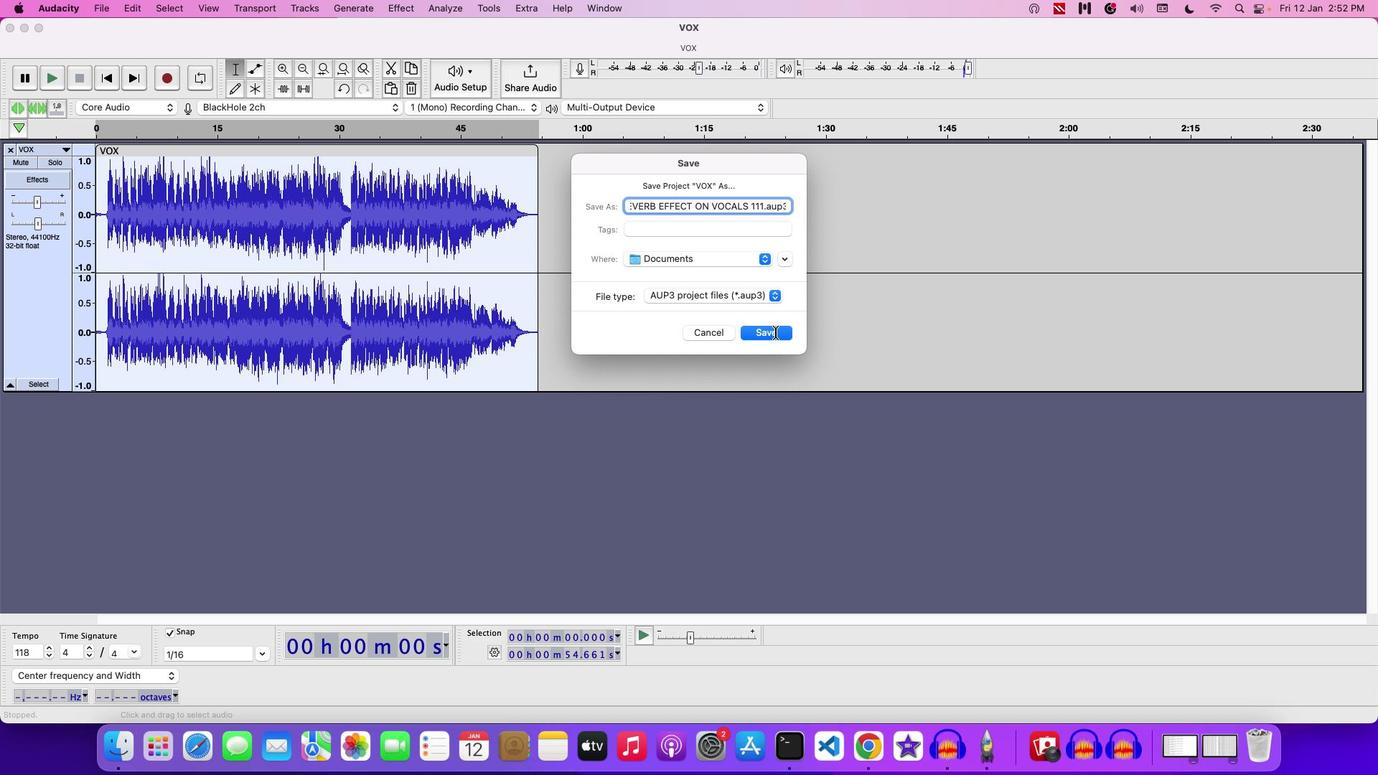 
